 Task: Find connections with filter location Carazinho with filter topic #mentorshipwith filter profile language German with filter current company PayPal with filter school National Institute of Design with filter industry Mobile Computing Software Products with filter service category Research with filter keywords title Group Sales
Action: Mouse moved to (576, 105)
Screenshot: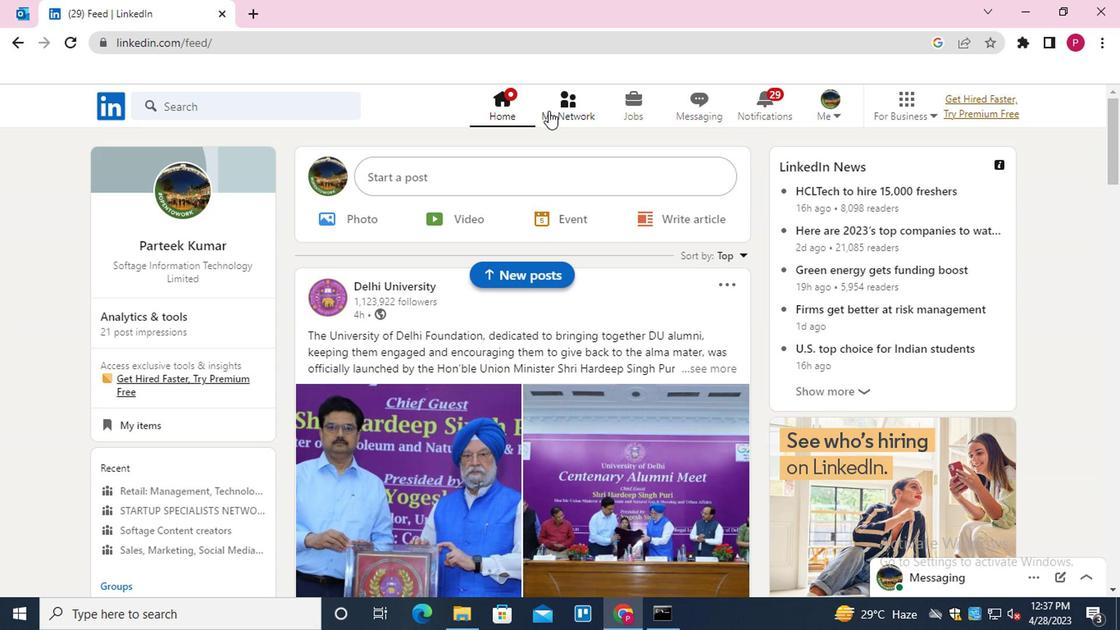 
Action: Mouse pressed left at (576, 105)
Screenshot: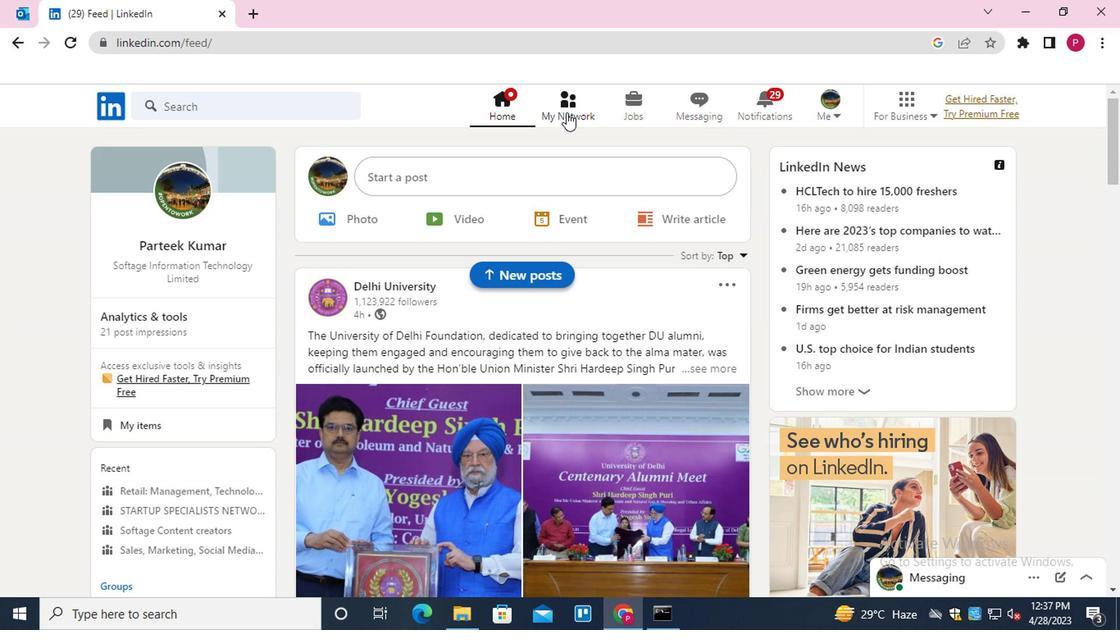 
Action: Mouse moved to (277, 197)
Screenshot: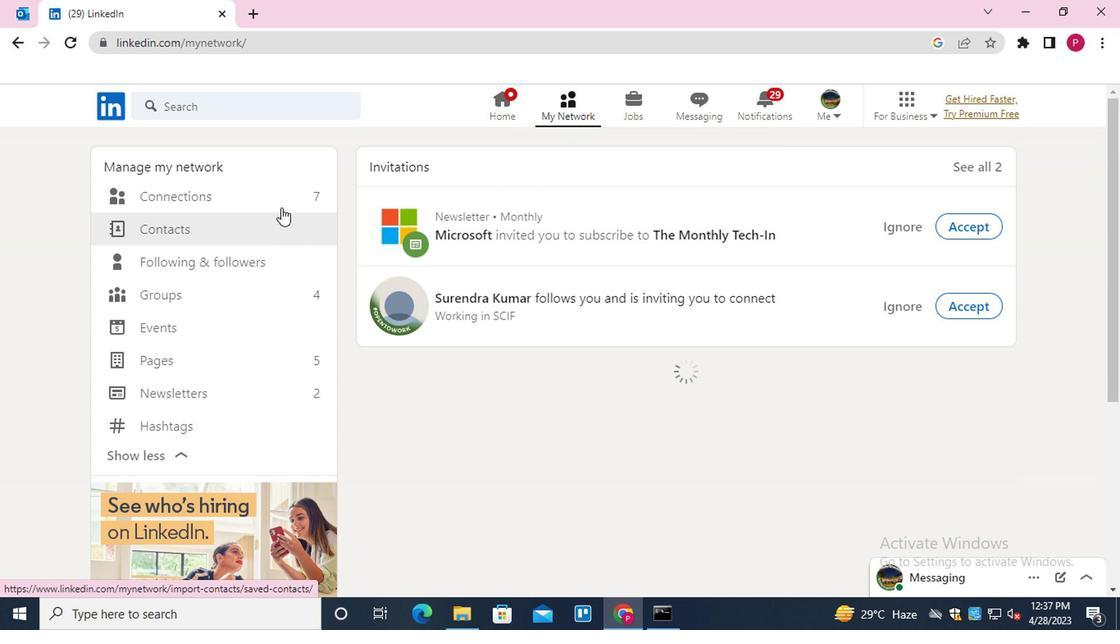 
Action: Mouse pressed left at (277, 197)
Screenshot: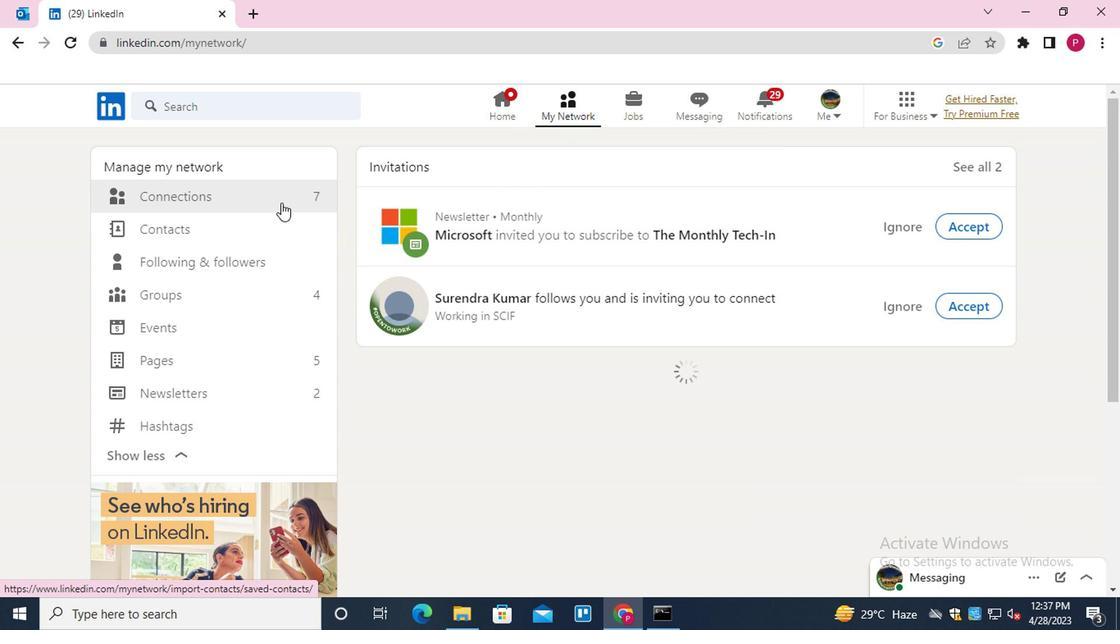 
Action: Mouse moved to (653, 195)
Screenshot: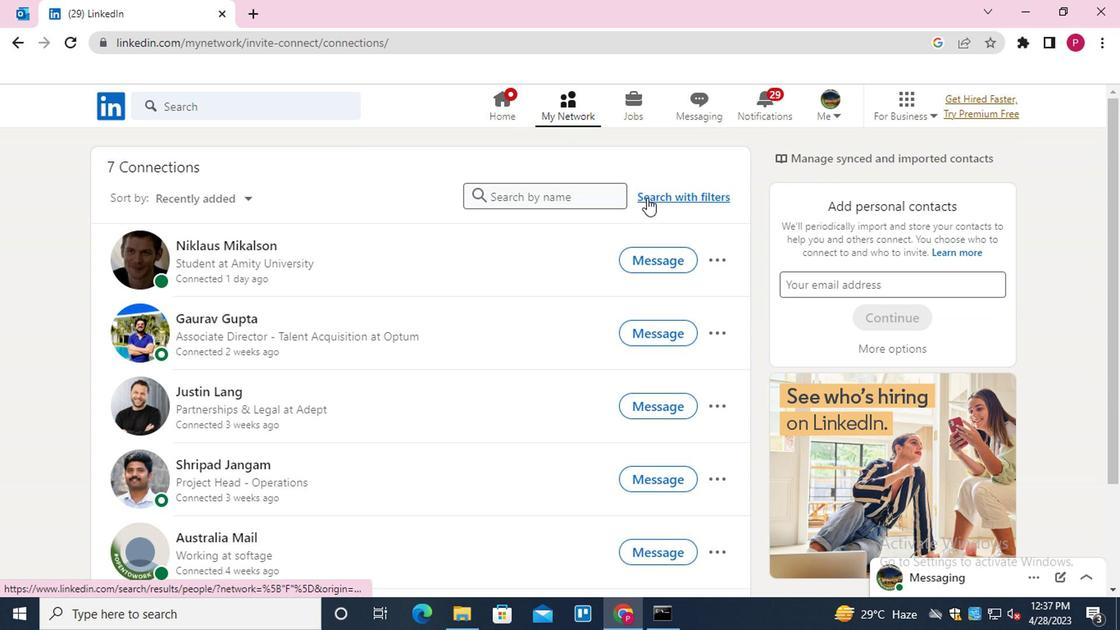 
Action: Mouse pressed left at (653, 195)
Screenshot: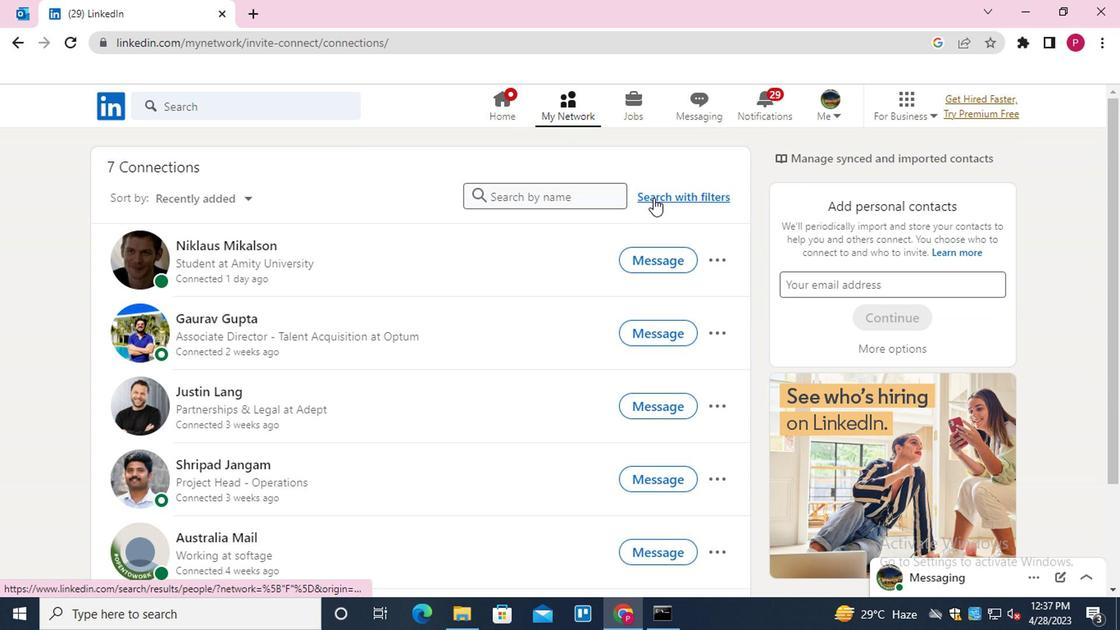 
Action: Mouse moved to (606, 148)
Screenshot: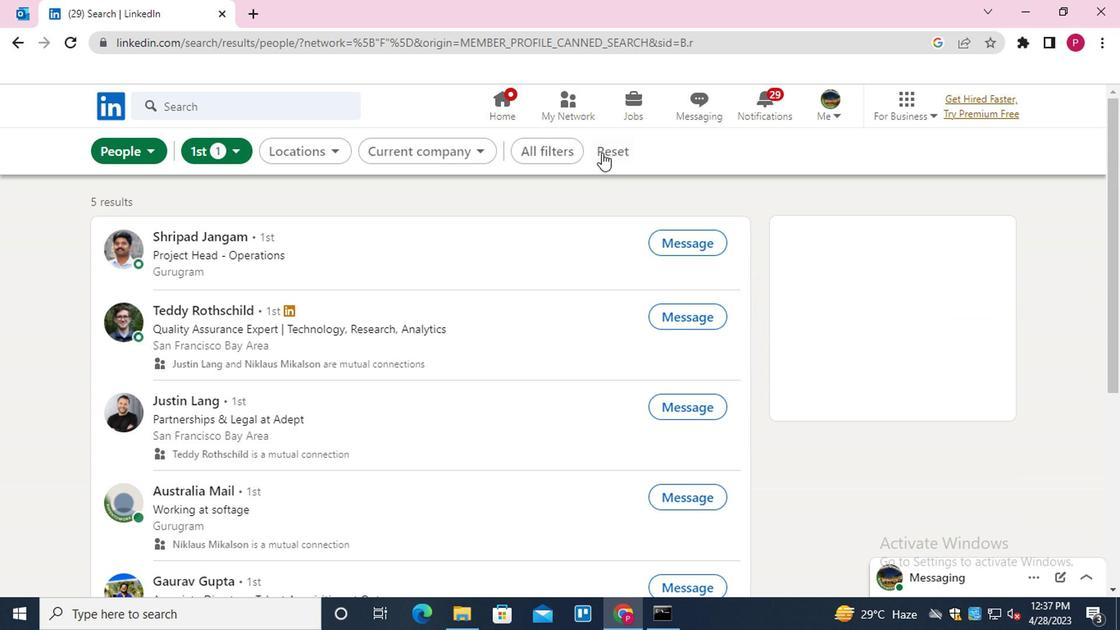 
Action: Mouse pressed left at (606, 148)
Screenshot: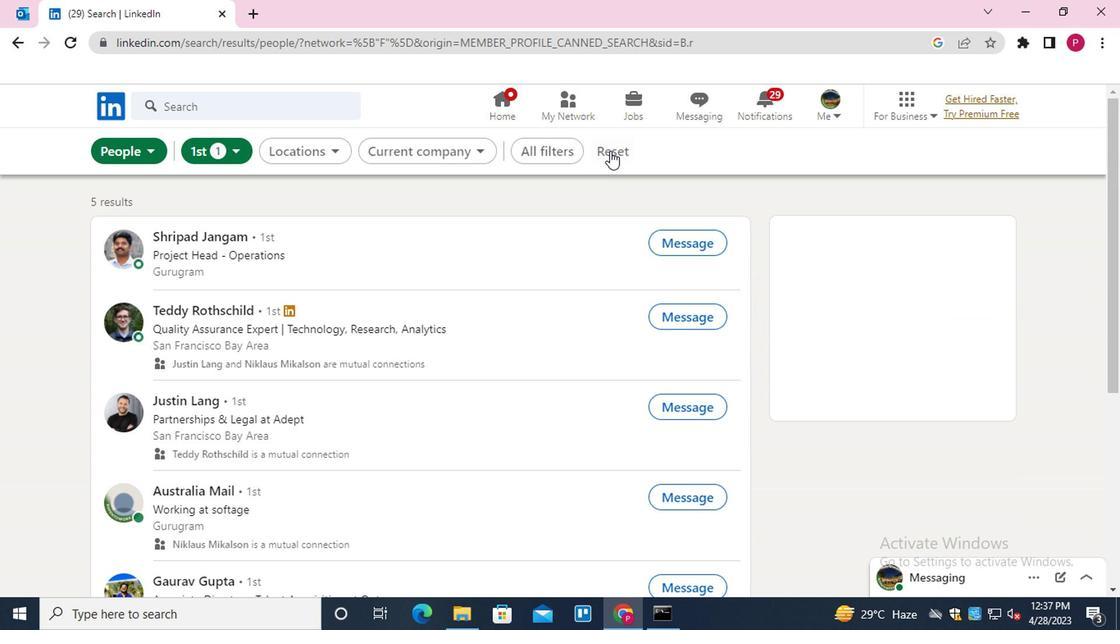 
Action: Mouse moved to (556, 151)
Screenshot: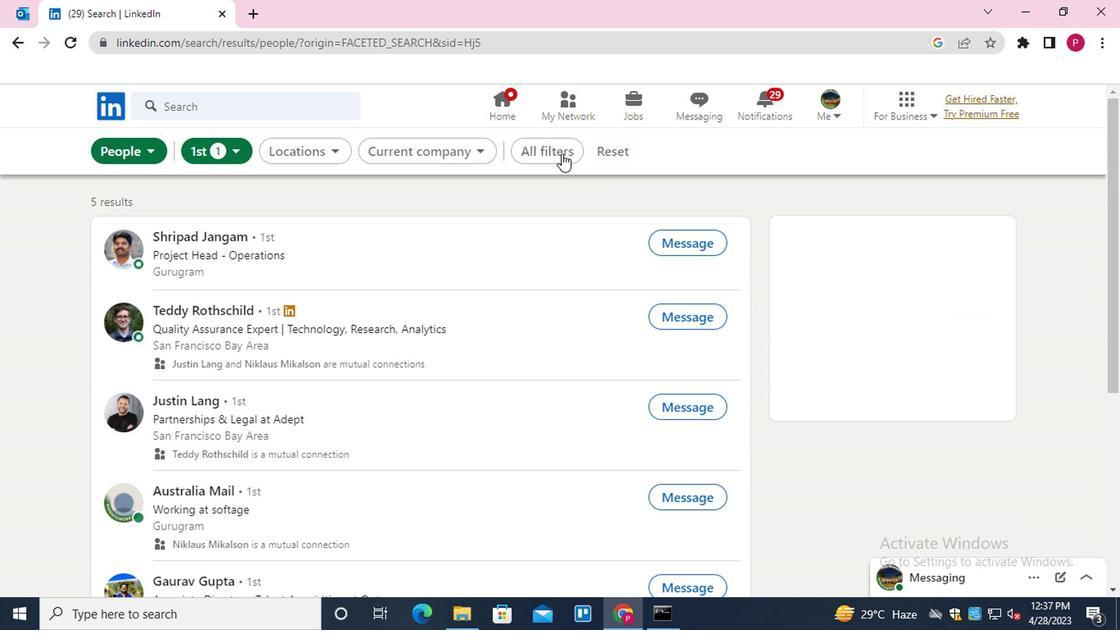 
Action: Mouse pressed left at (556, 151)
Screenshot: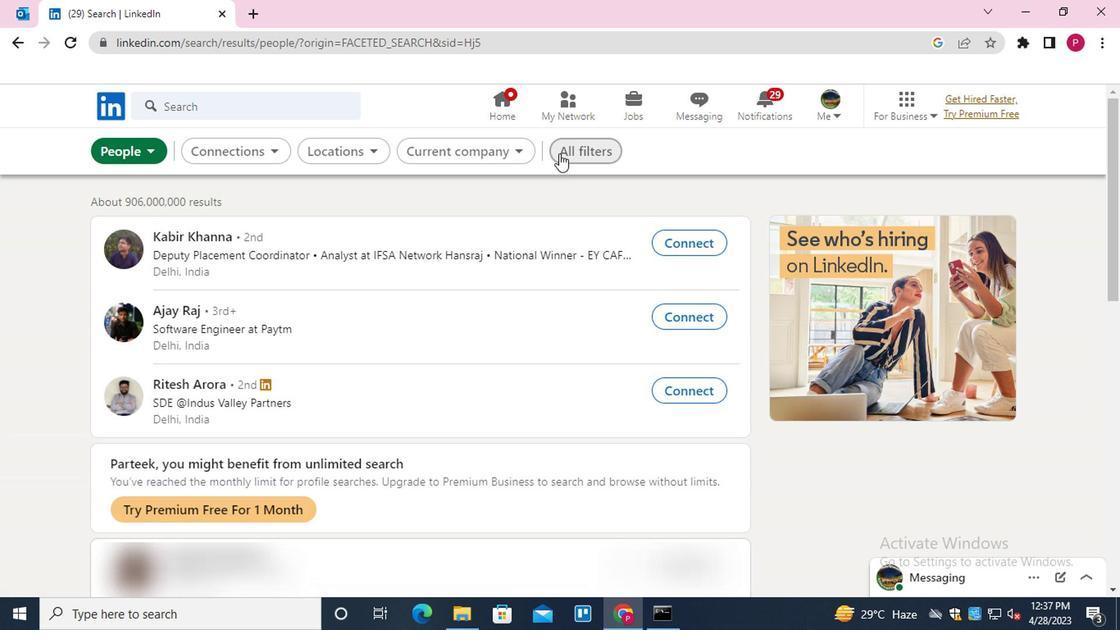 
Action: Mouse moved to (903, 400)
Screenshot: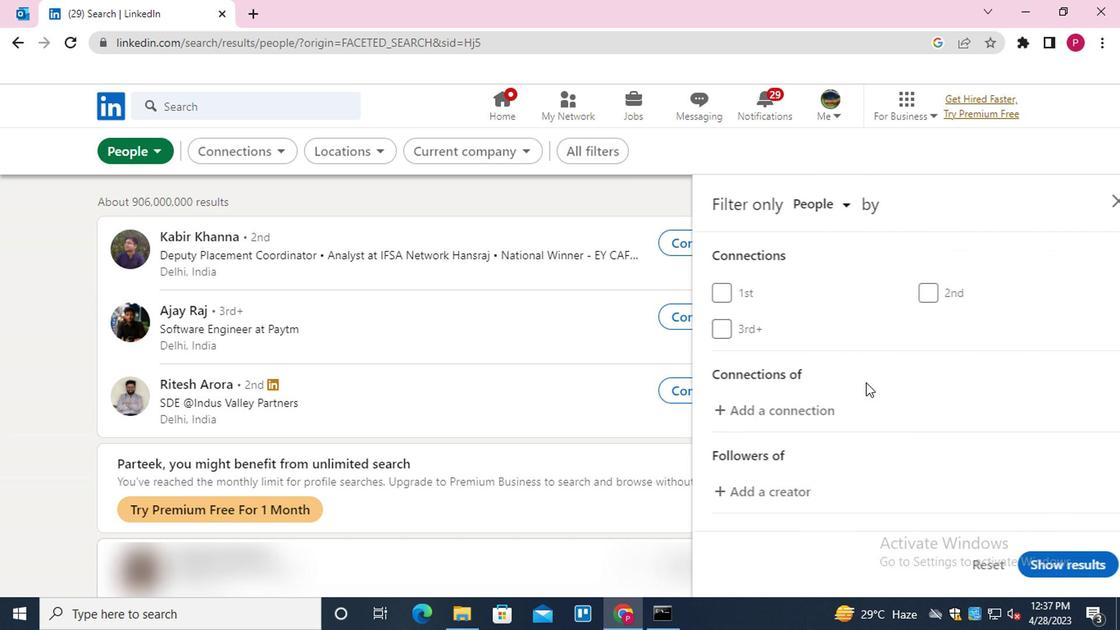 
Action: Mouse scrolled (903, 399) with delta (0, 0)
Screenshot: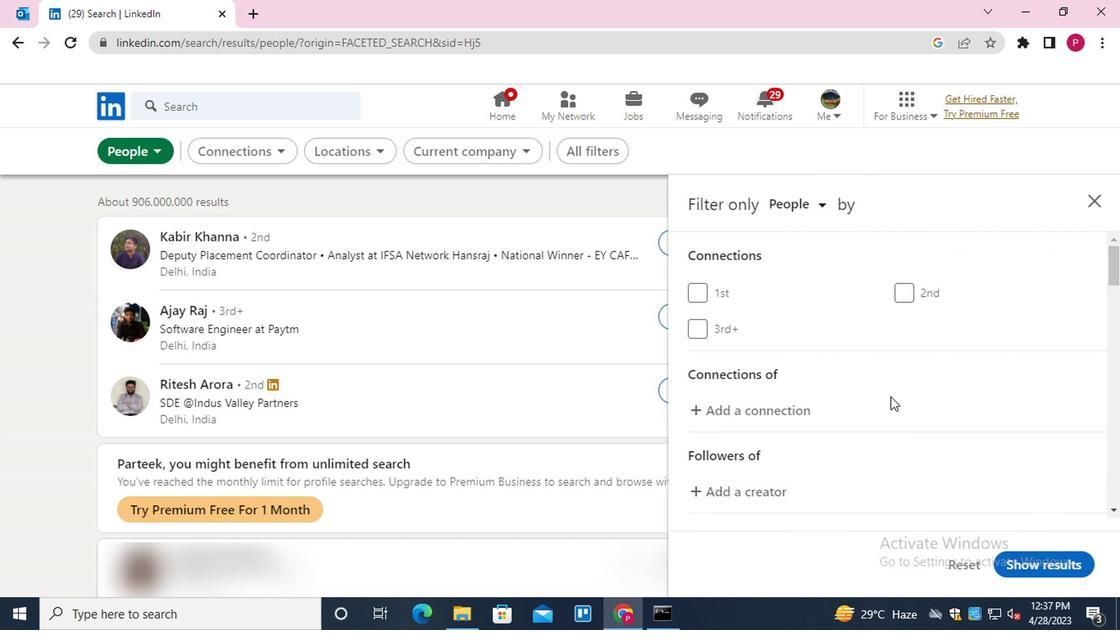 
Action: Mouse scrolled (903, 399) with delta (0, 0)
Screenshot: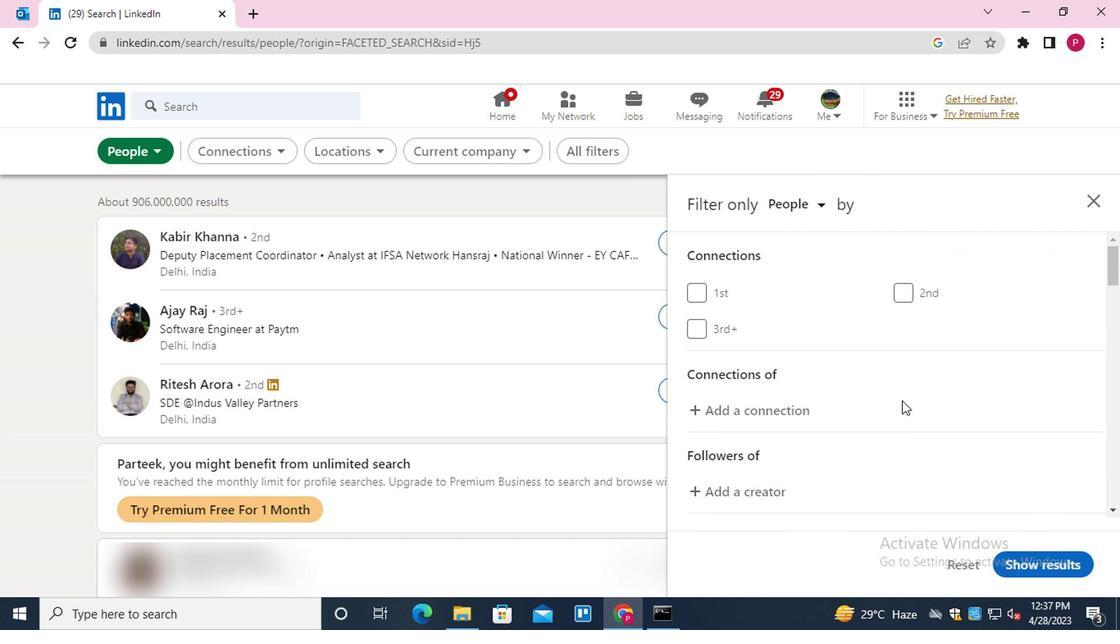 
Action: Mouse scrolled (903, 399) with delta (0, 0)
Screenshot: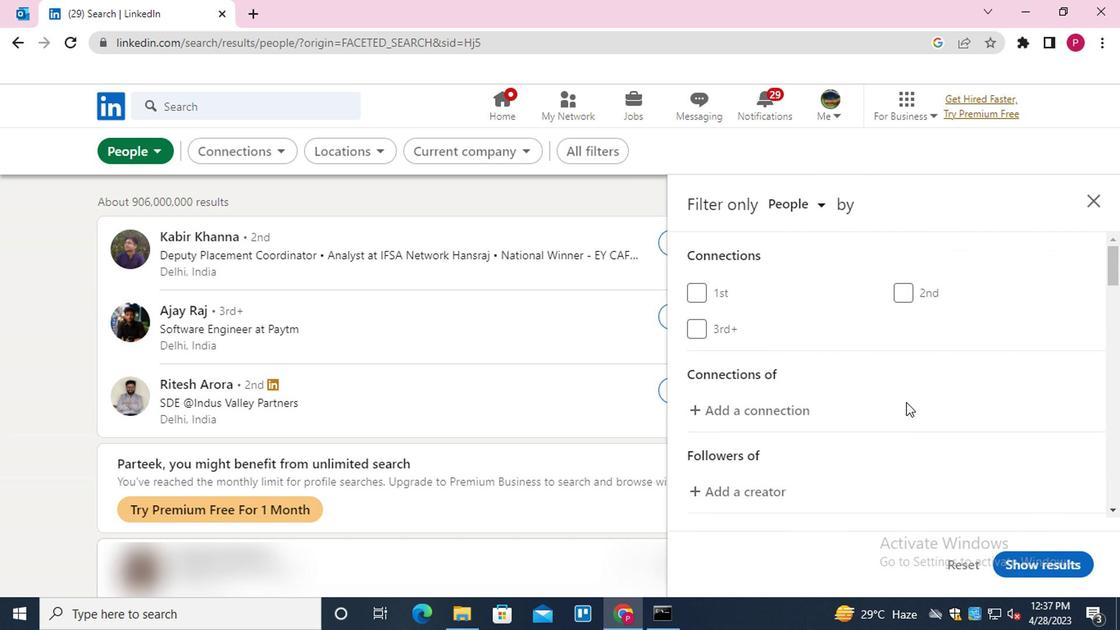 
Action: Mouse moved to (956, 396)
Screenshot: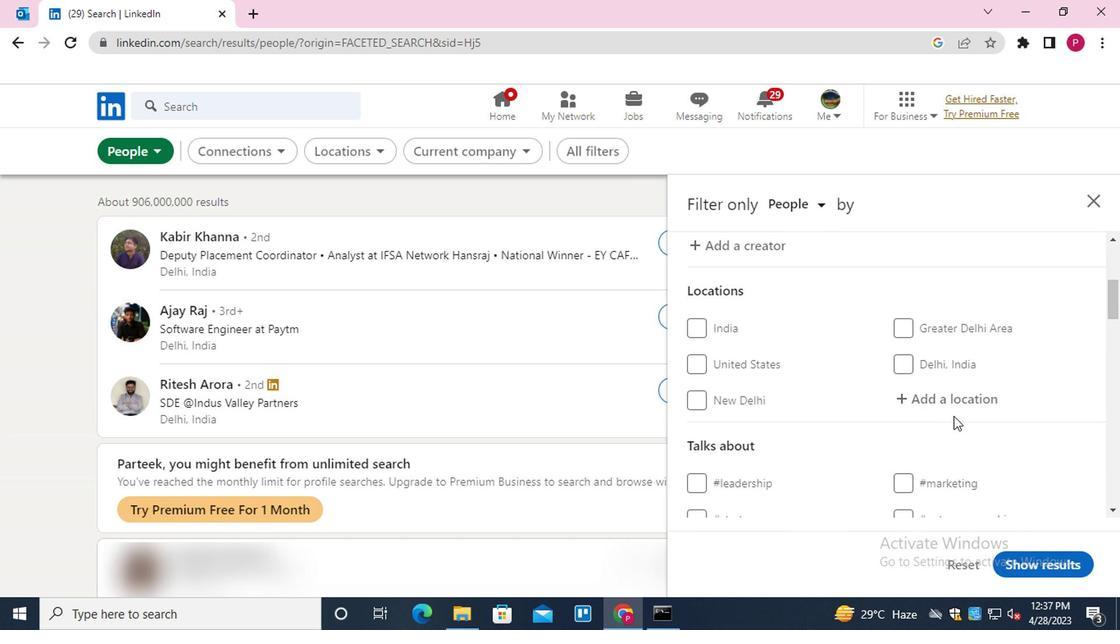 
Action: Mouse pressed left at (956, 396)
Screenshot: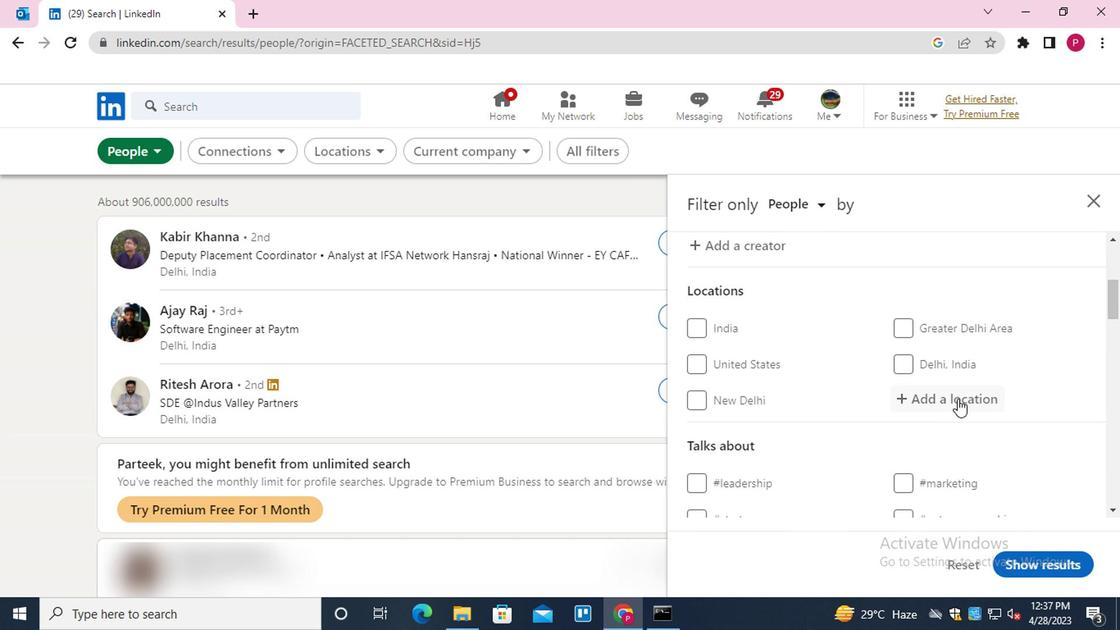 
Action: Mouse moved to (954, 396)
Screenshot: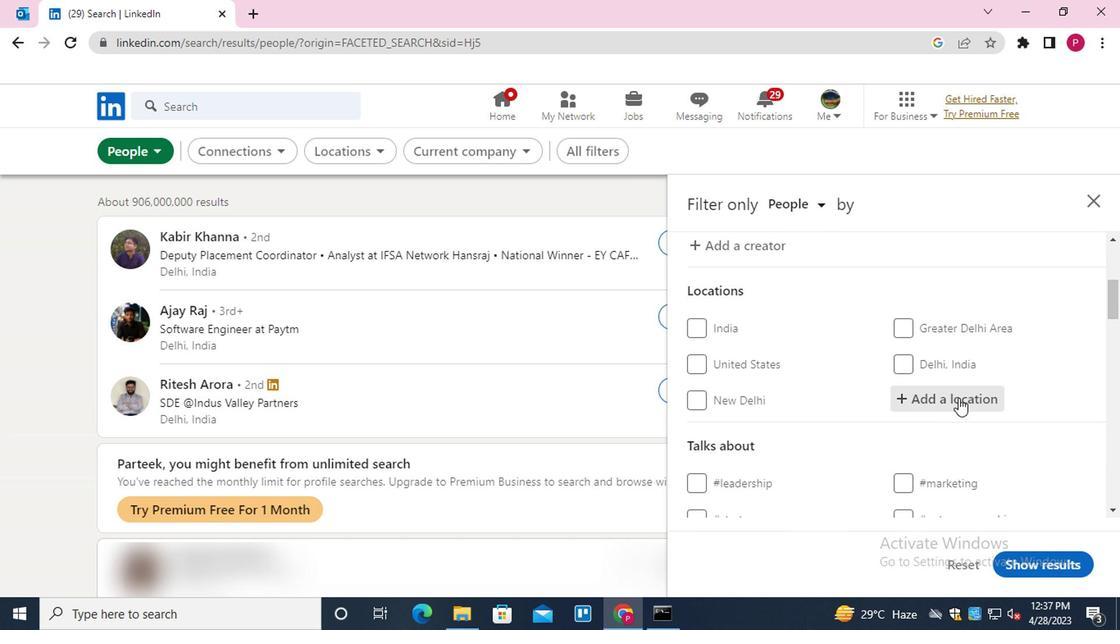 
Action: Key pressed <Key.shift>CARAZINHO<Key.down><Key.enter>
Screenshot: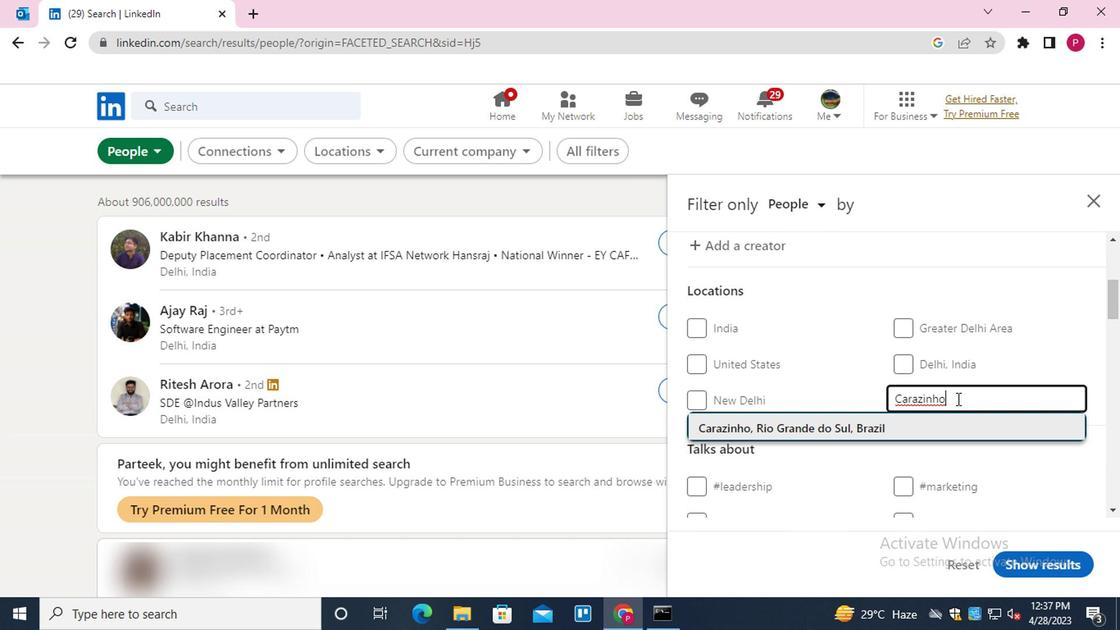 
Action: Mouse moved to (875, 379)
Screenshot: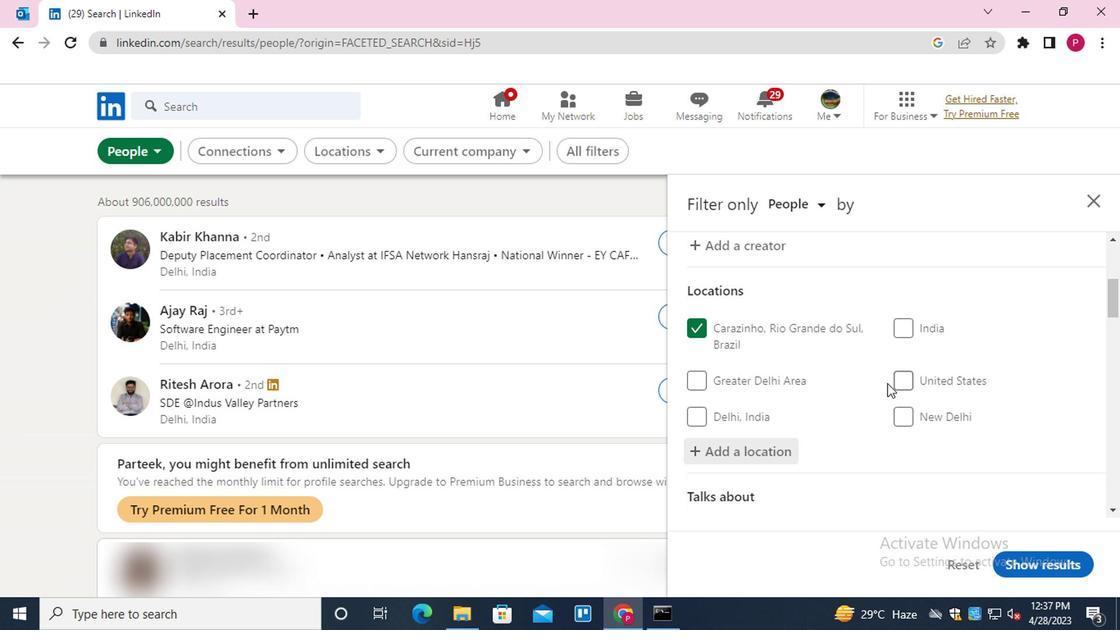 
Action: Mouse scrolled (875, 378) with delta (0, -1)
Screenshot: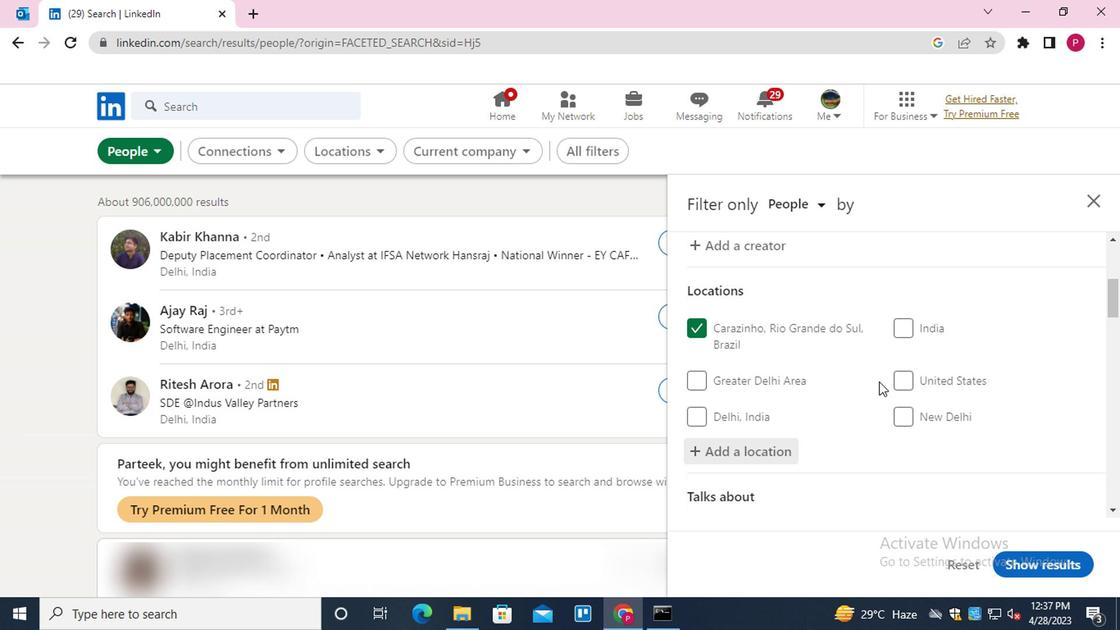 
Action: Mouse scrolled (875, 378) with delta (0, -1)
Screenshot: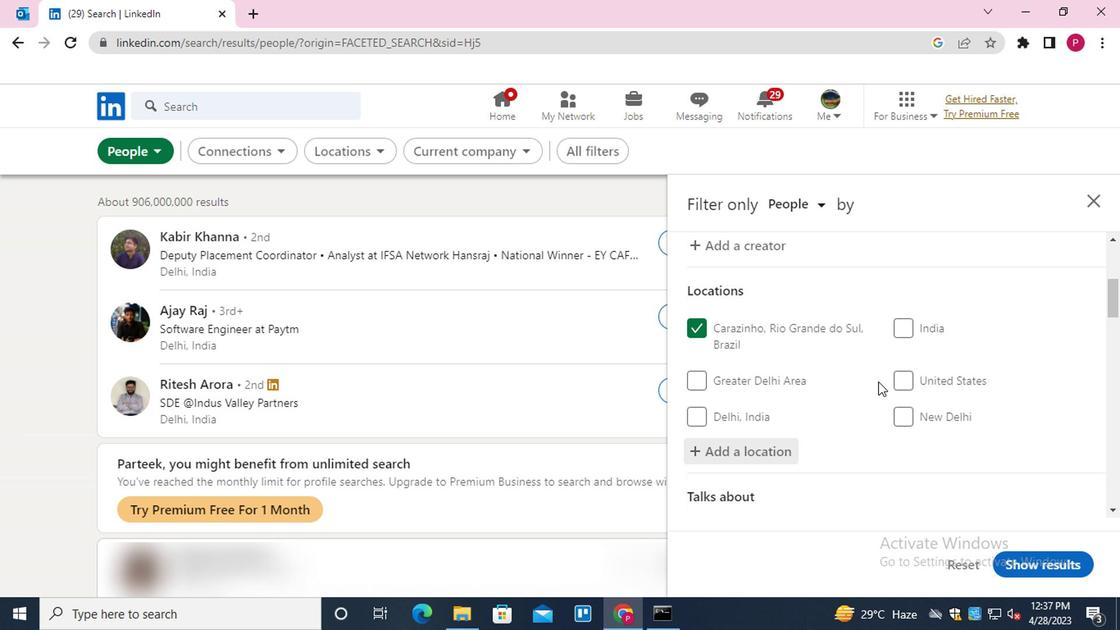
Action: Mouse scrolled (875, 378) with delta (0, -1)
Screenshot: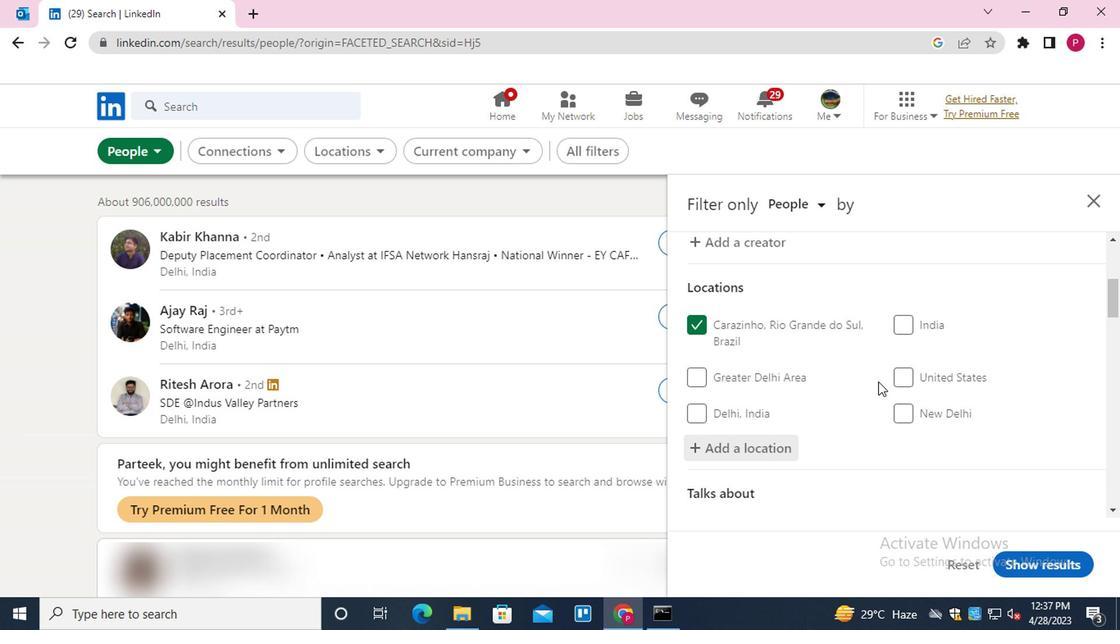 
Action: Mouse scrolled (875, 378) with delta (0, -1)
Screenshot: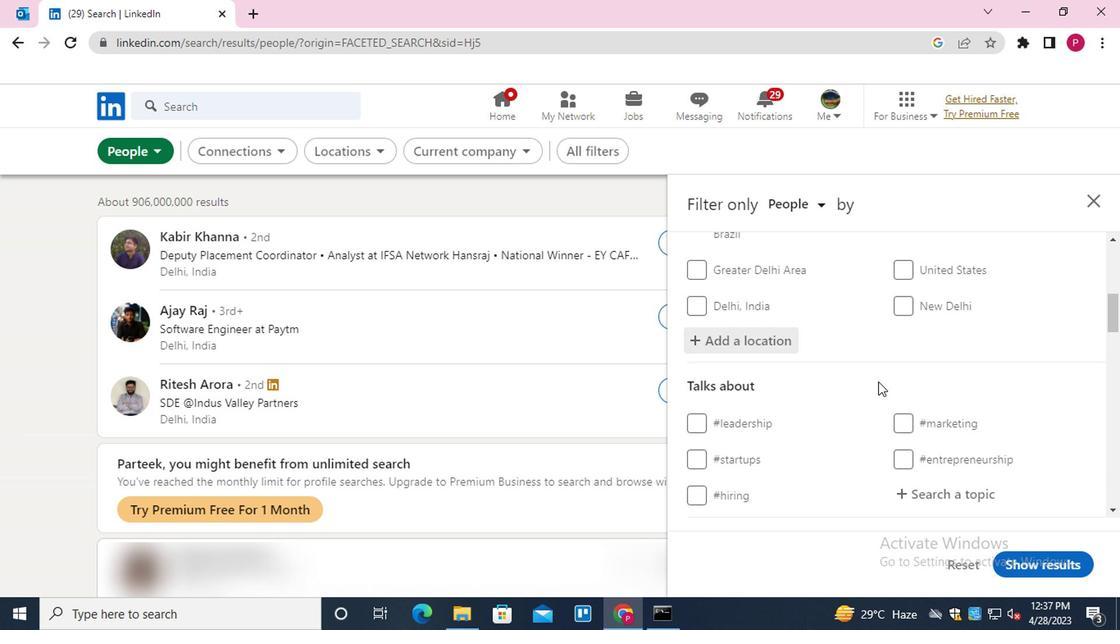
Action: Mouse moved to (932, 275)
Screenshot: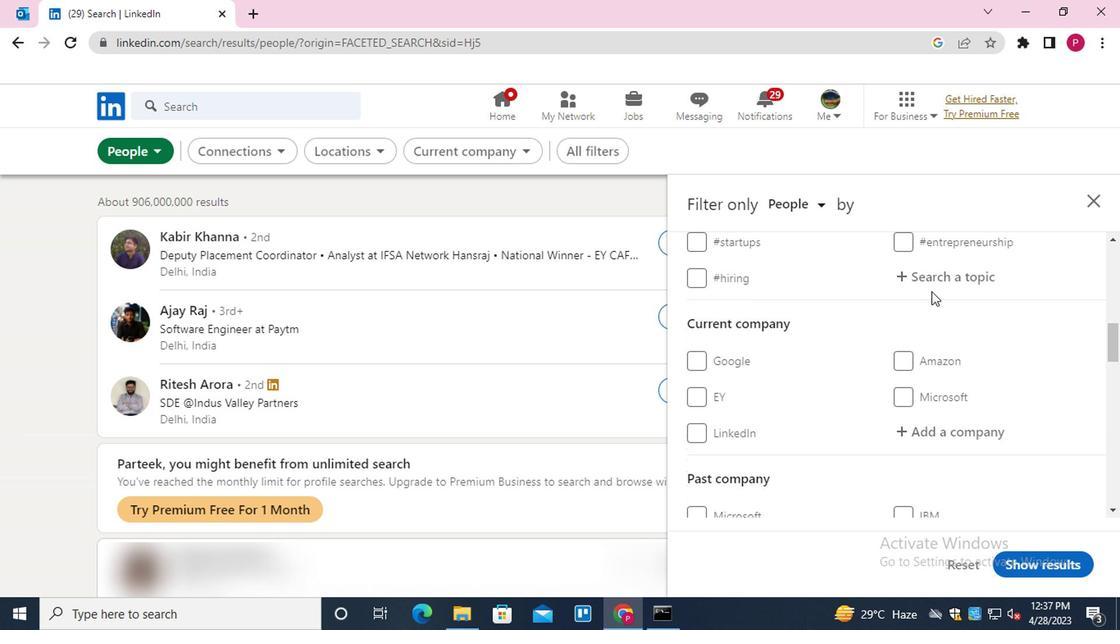 
Action: Mouse pressed left at (932, 275)
Screenshot: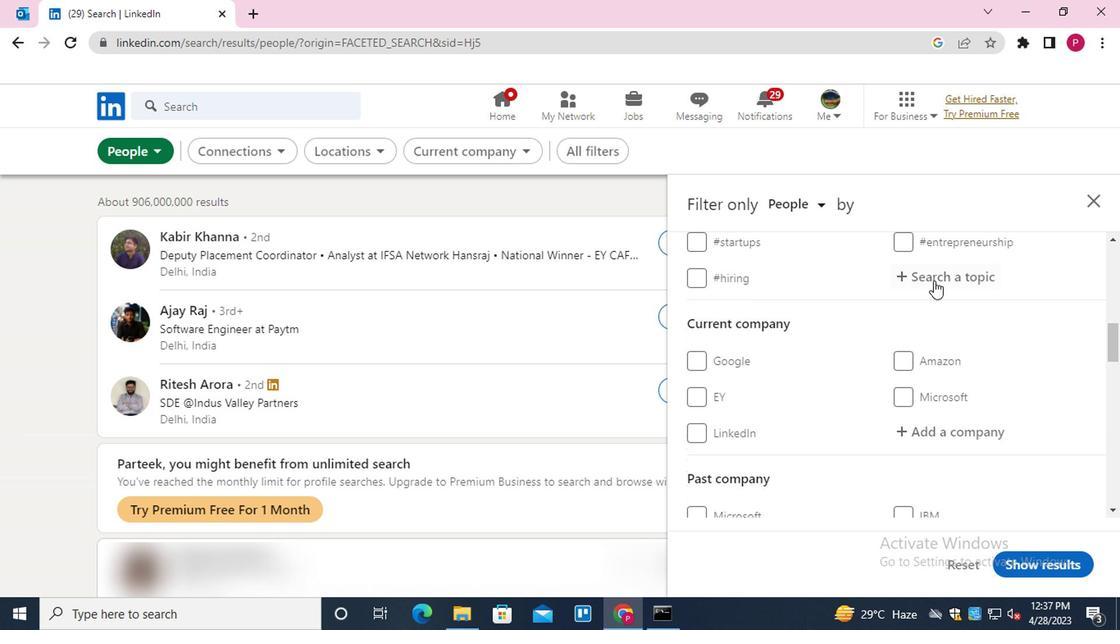 
Action: Key pressed MENTOR<Key.down><Key.down><Key.enter>
Screenshot: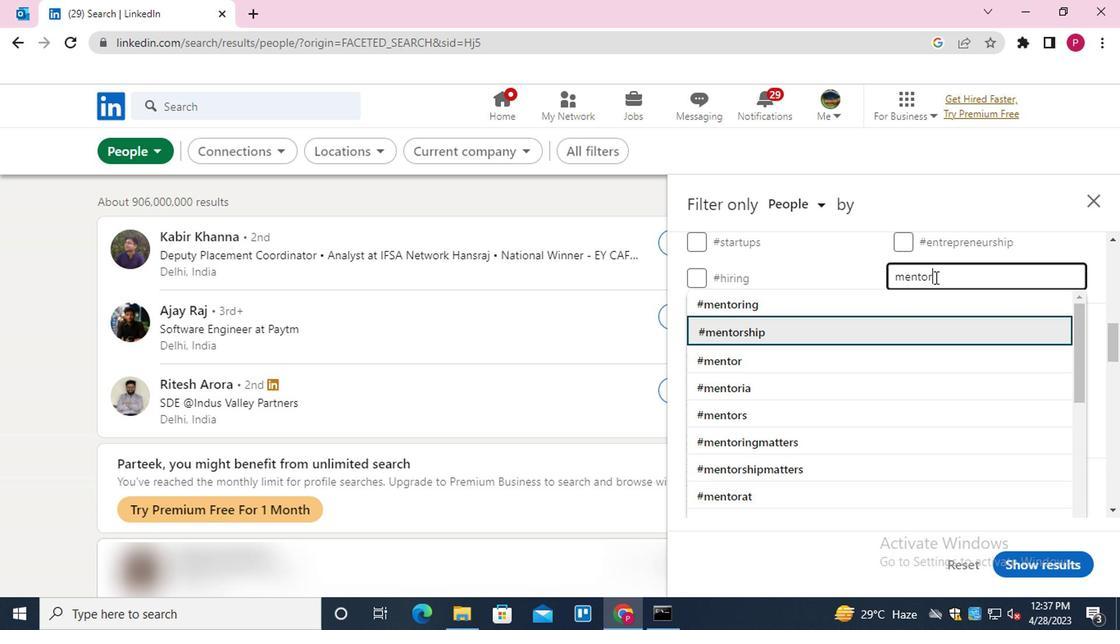 
Action: Mouse moved to (903, 252)
Screenshot: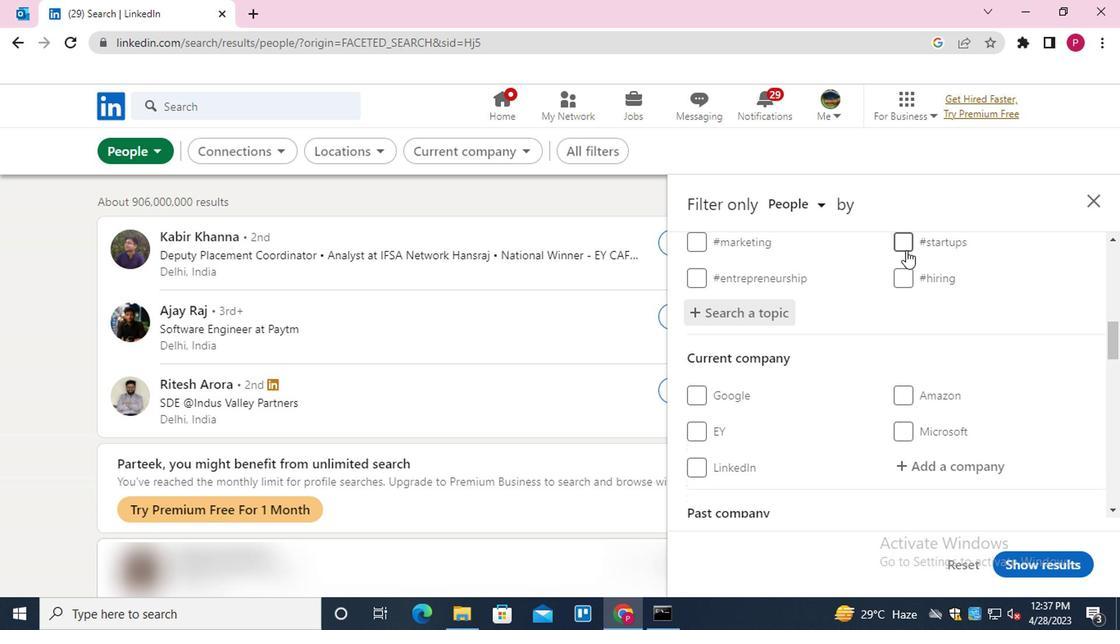 
Action: Mouse scrolled (903, 251) with delta (0, 0)
Screenshot: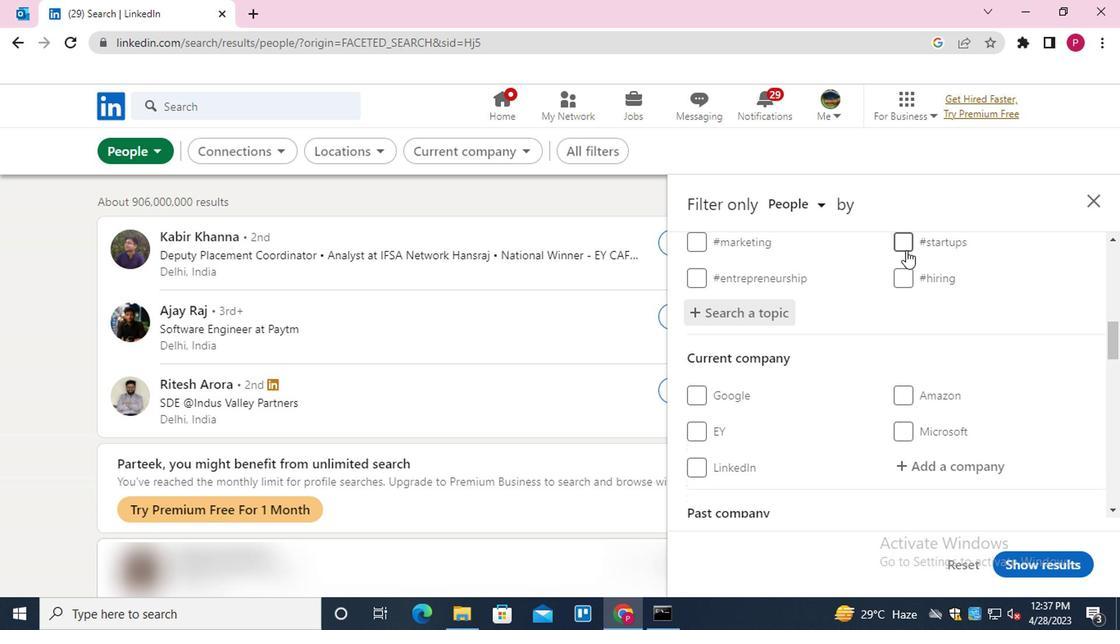 
Action: Mouse moved to (902, 268)
Screenshot: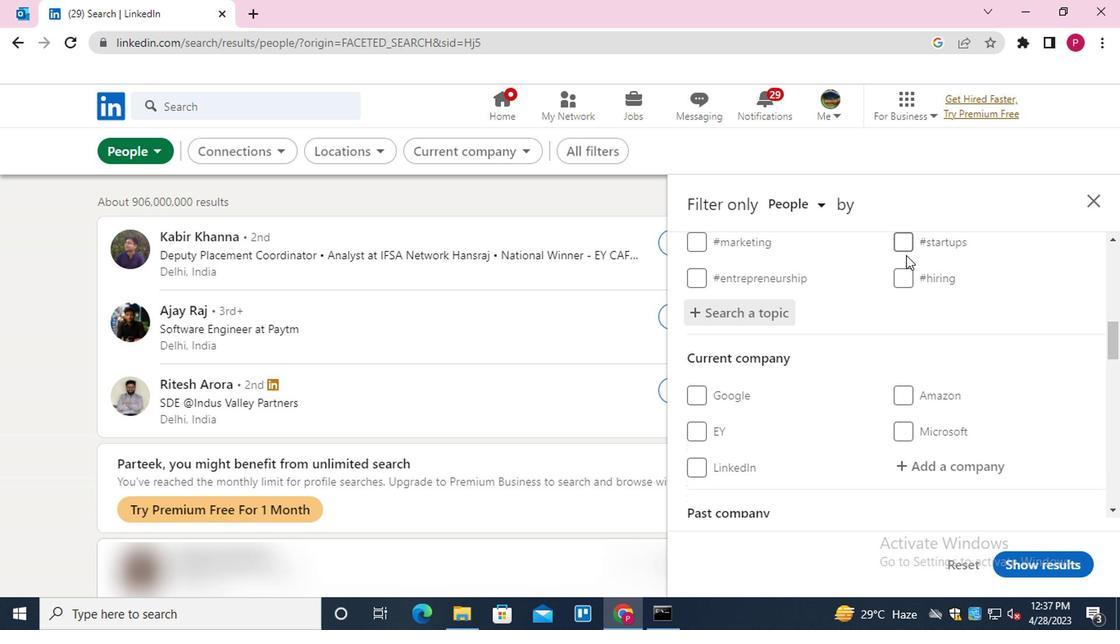 
Action: Mouse scrolled (902, 267) with delta (0, 0)
Screenshot: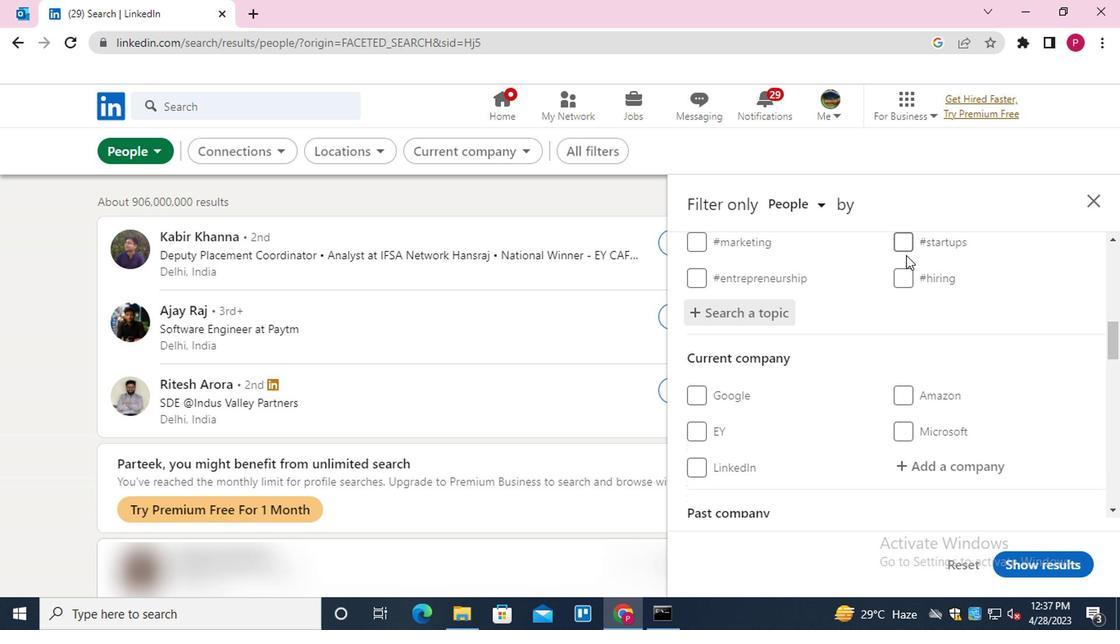 
Action: Mouse moved to (874, 344)
Screenshot: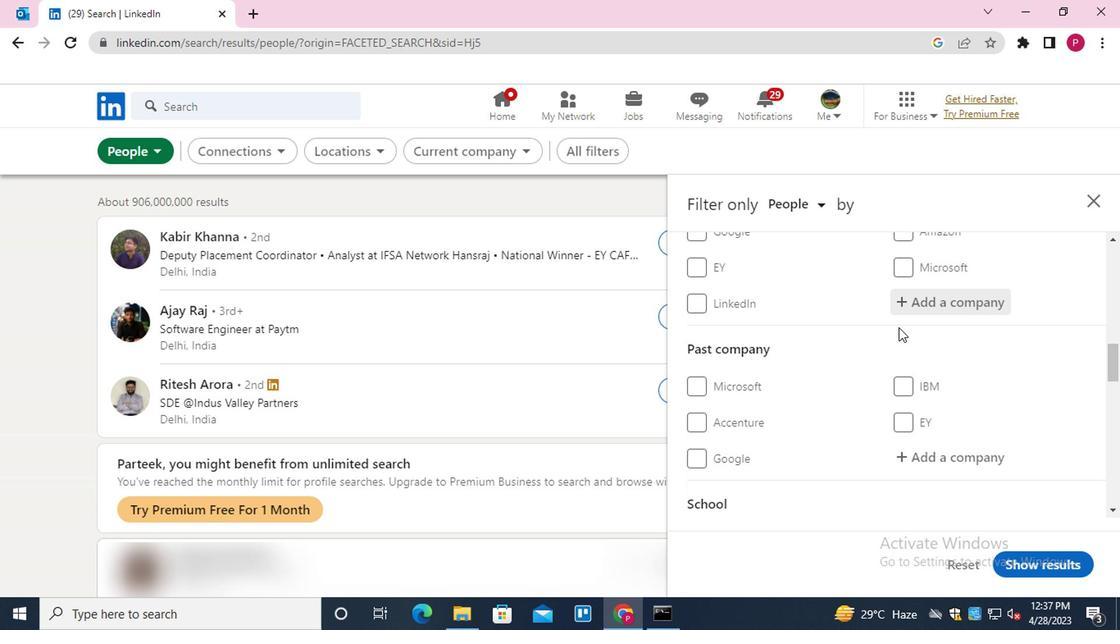 
Action: Mouse scrolled (874, 343) with delta (0, 0)
Screenshot: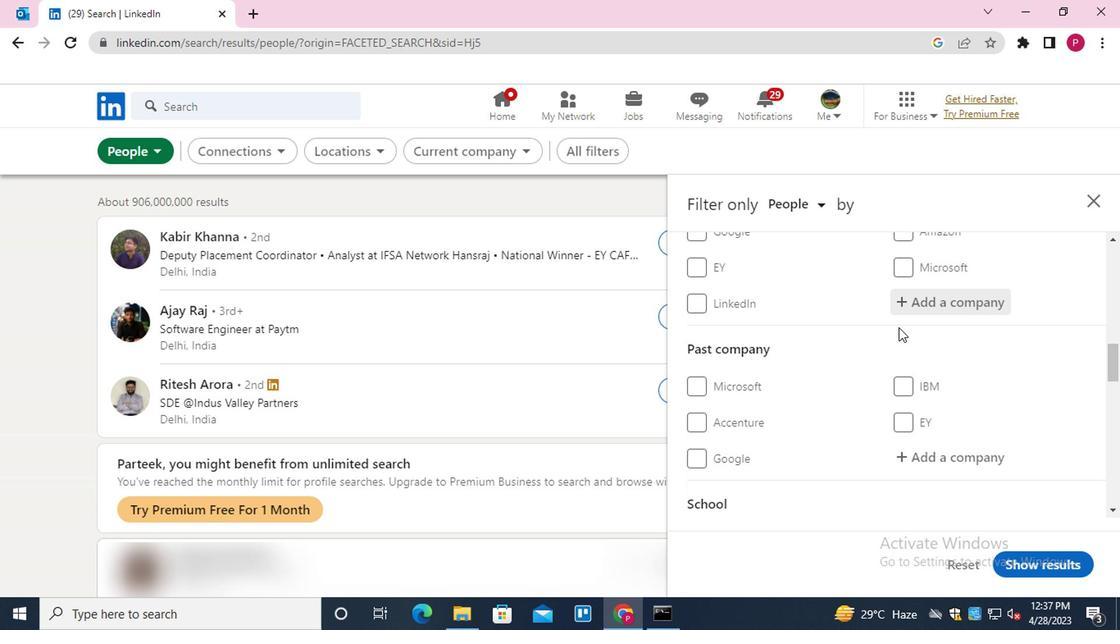 
Action: Mouse moved to (873, 346)
Screenshot: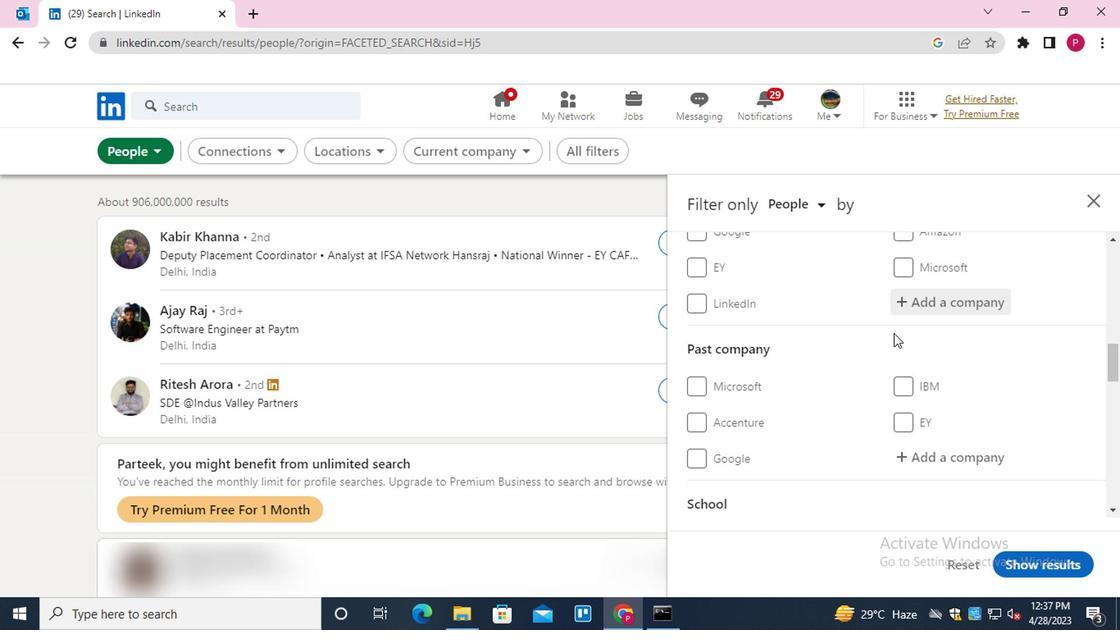
Action: Mouse scrolled (873, 345) with delta (0, 0)
Screenshot: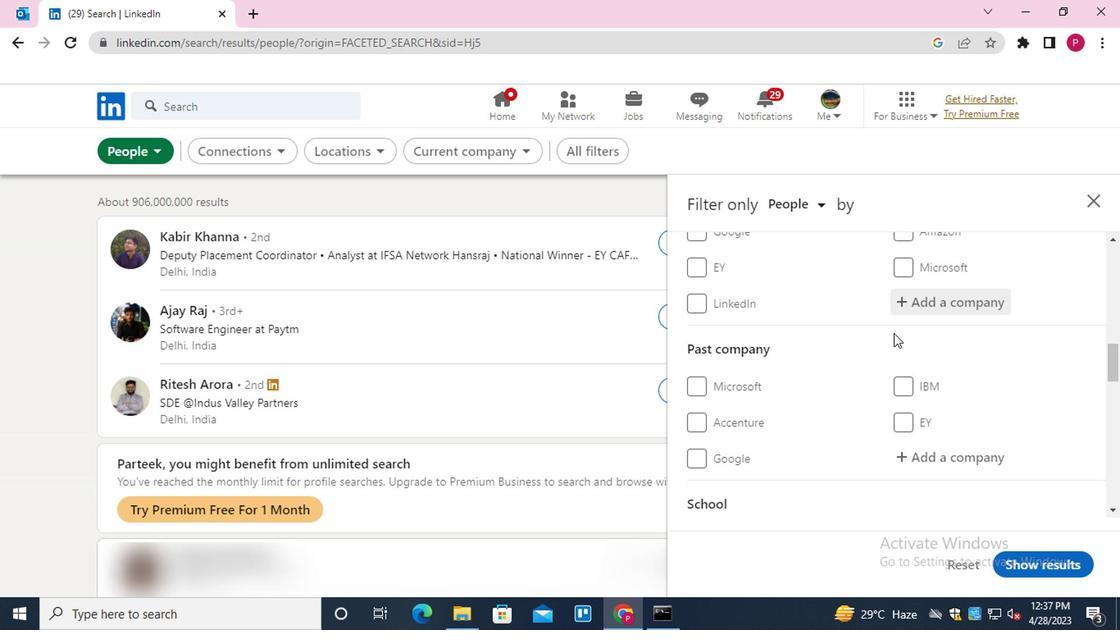
Action: Mouse moved to (871, 347)
Screenshot: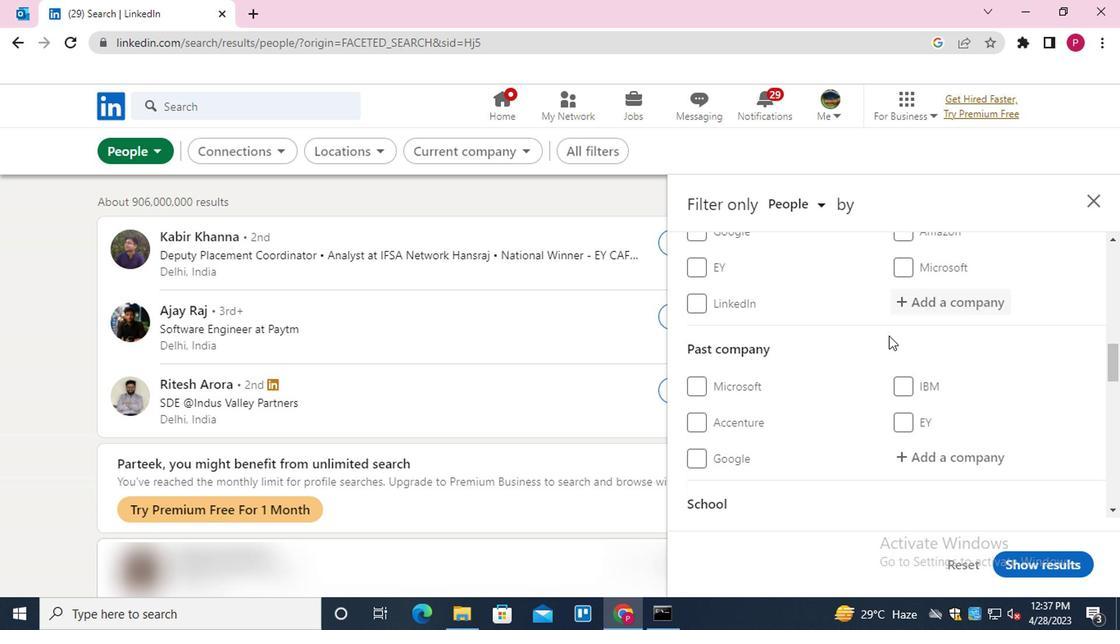
Action: Mouse scrolled (871, 346) with delta (0, -1)
Screenshot: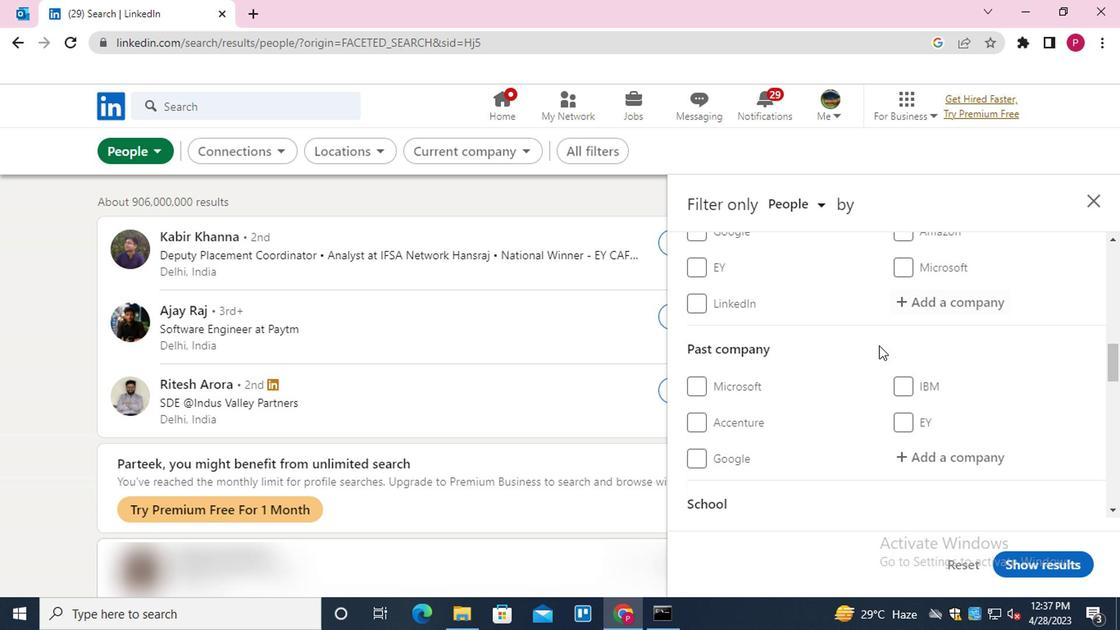 
Action: Mouse moved to (870, 347)
Screenshot: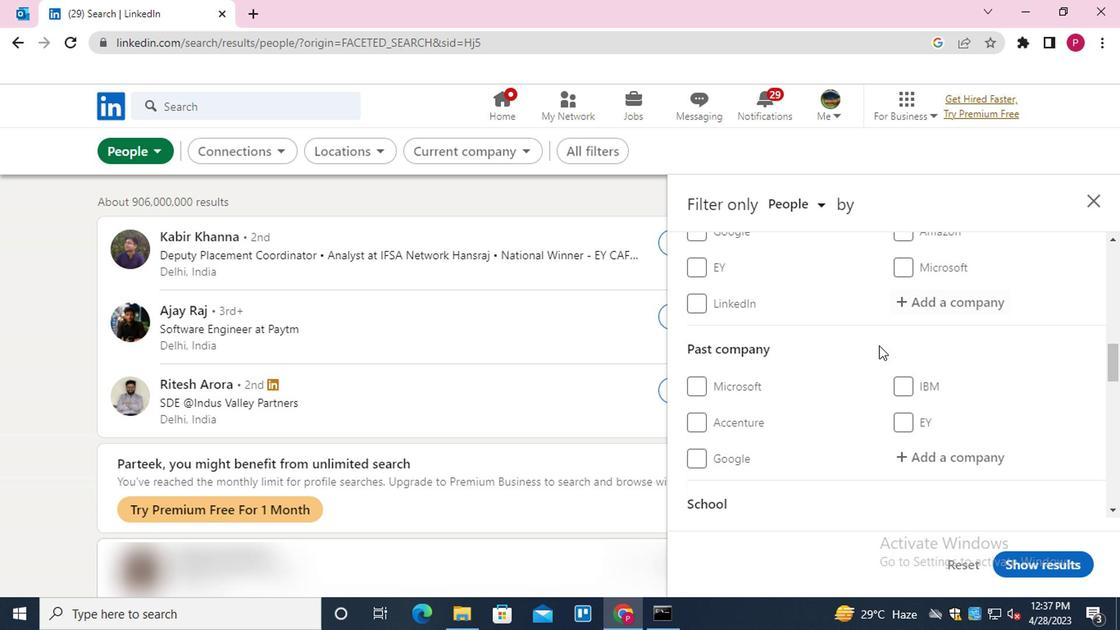 
Action: Mouse scrolled (870, 346) with delta (0, -1)
Screenshot: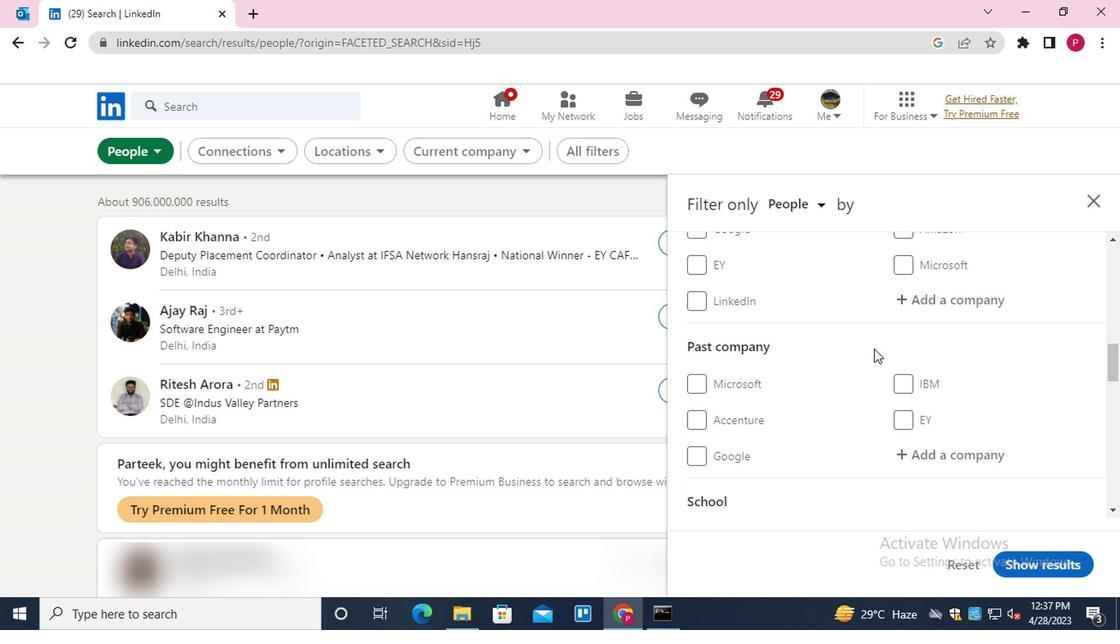 
Action: Mouse scrolled (870, 346) with delta (0, -1)
Screenshot: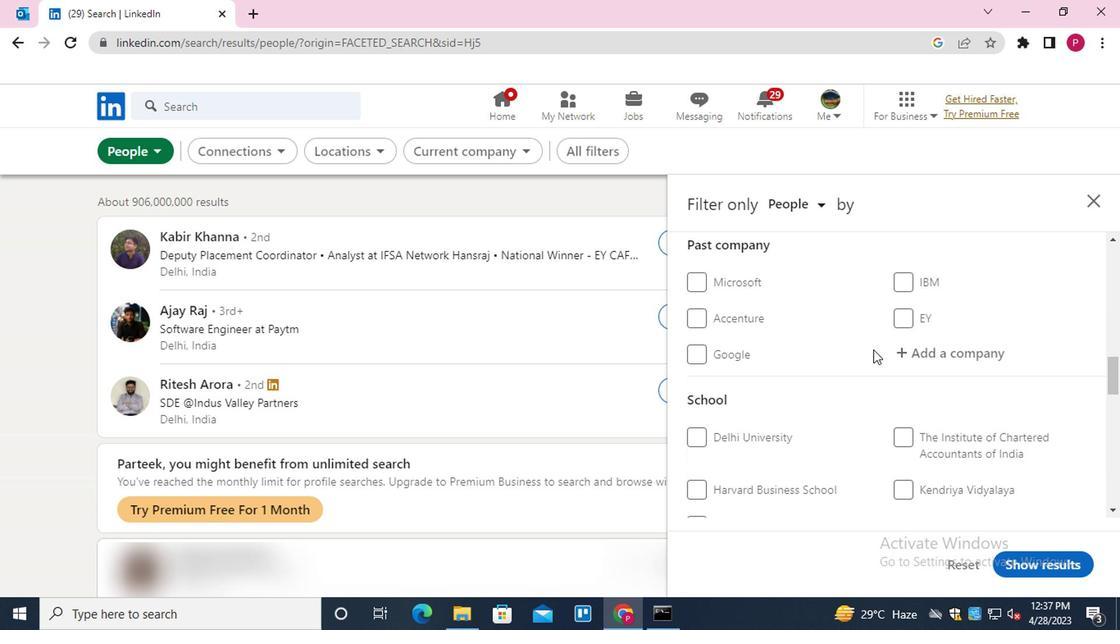 
Action: Mouse scrolled (870, 346) with delta (0, -1)
Screenshot: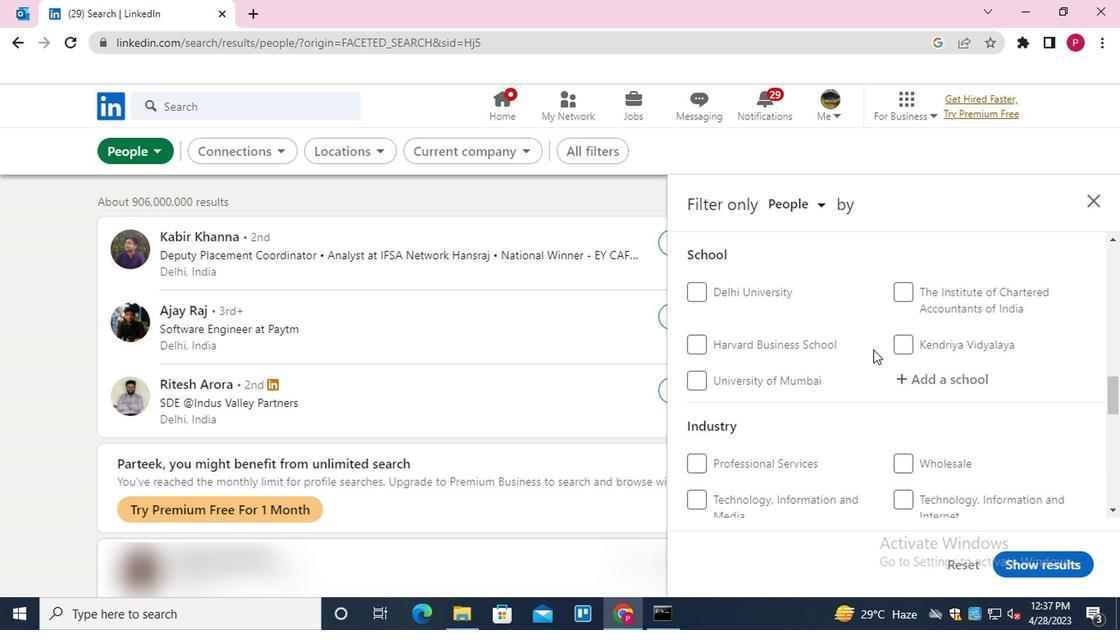 
Action: Mouse moved to (856, 363)
Screenshot: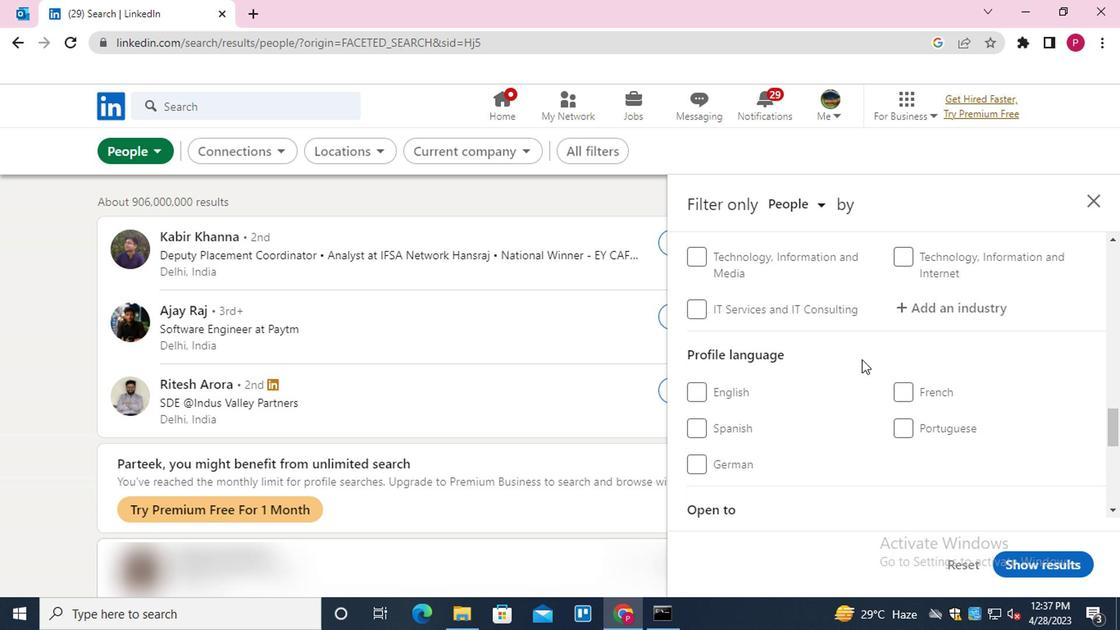 
Action: Mouse scrolled (856, 362) with delta (0, -1)
Screenshot: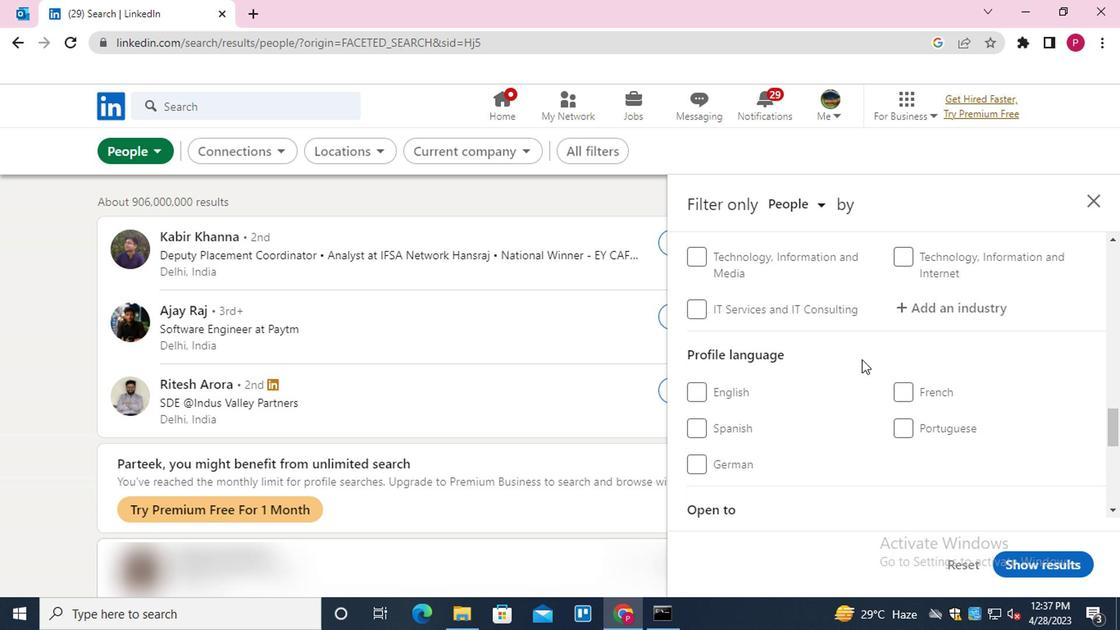 
Action: Mouse moved to (733, 382)
Screenshot: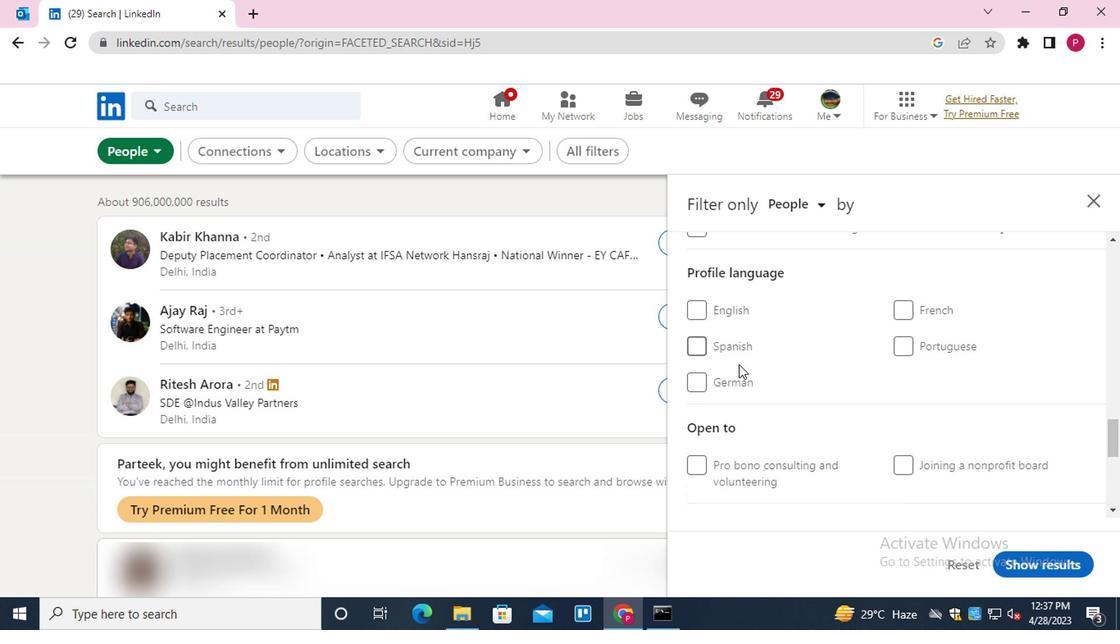 
Action: Mouse pressed left at (733, 382)
Screenshot: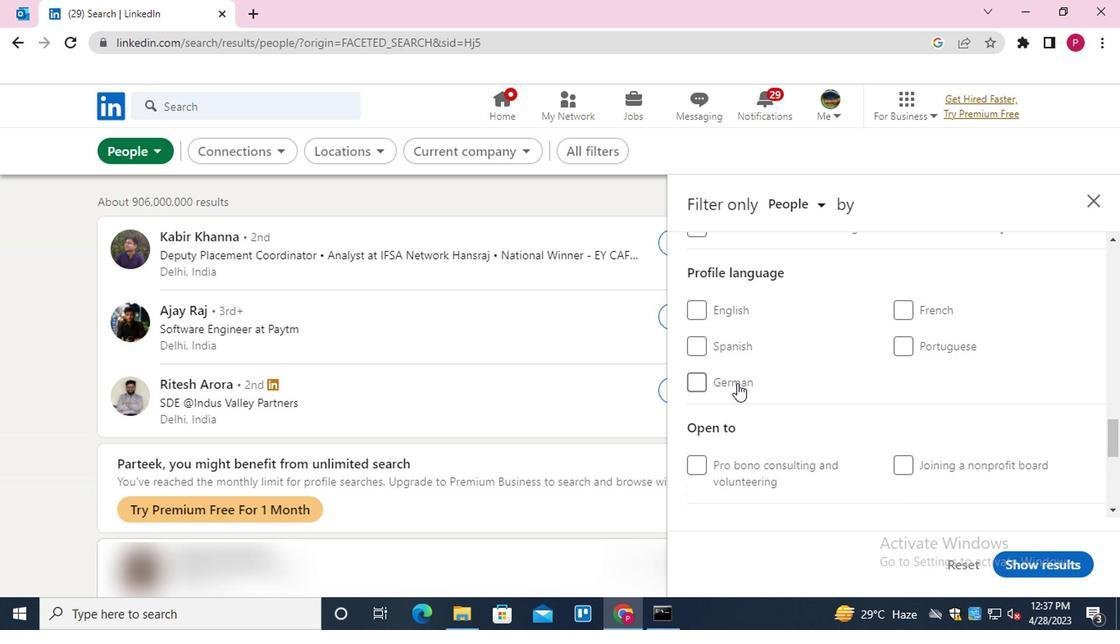 
Action: Mouse moved to (743, 379)
Screenshot: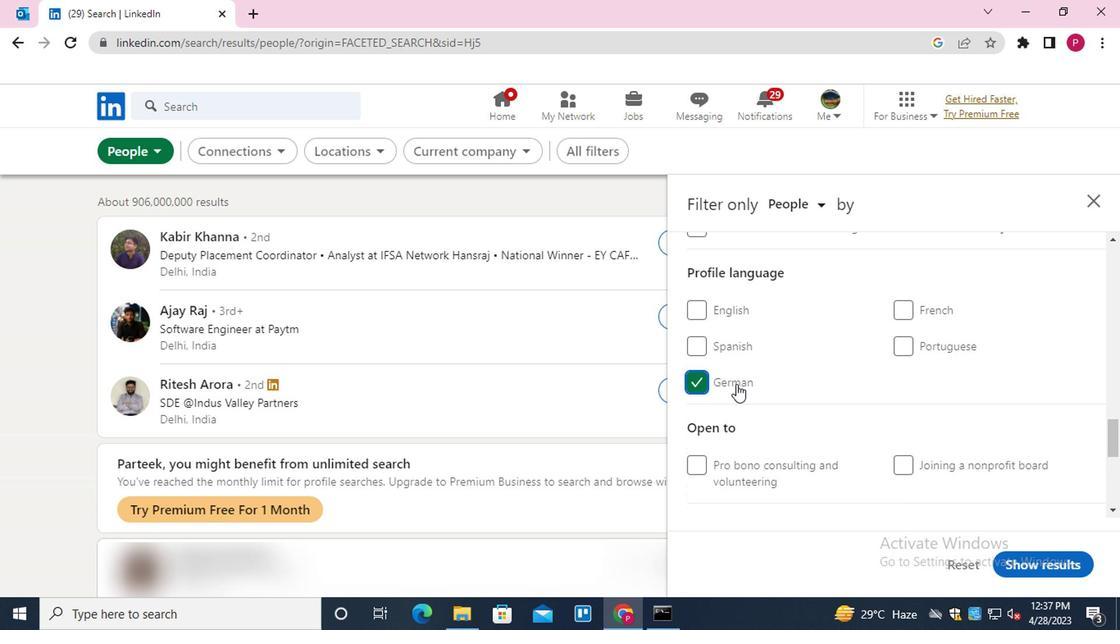 
Action: Mouse scrolled (743, 380) with delta (0, 0)
Screenshot: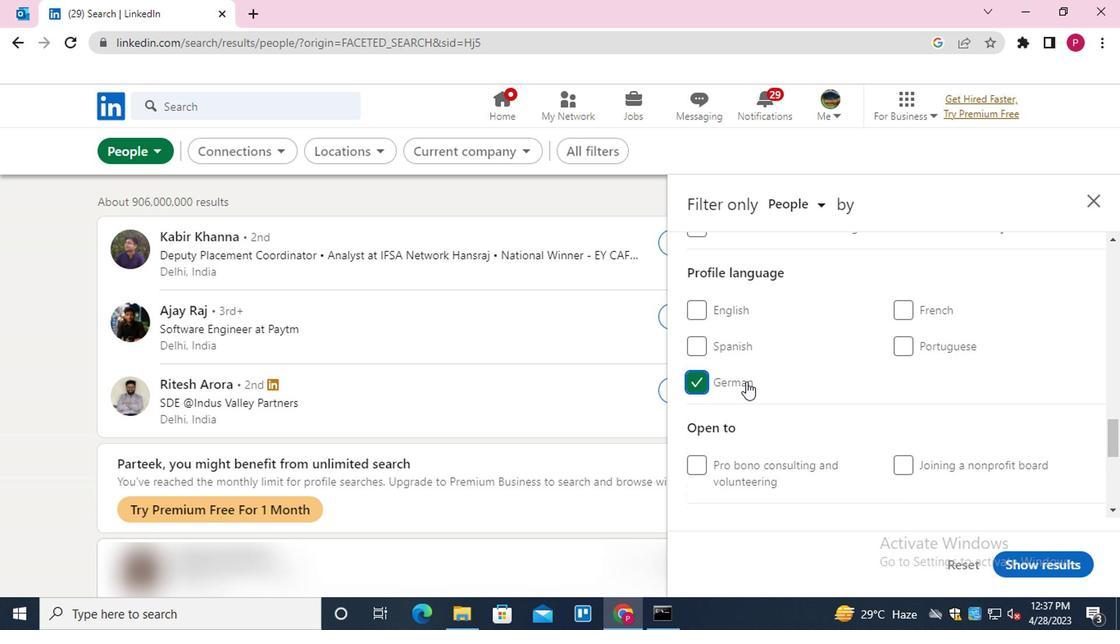 
Action: Mouse scrolled (743, 380) with delta (0, 0)
Screenshot: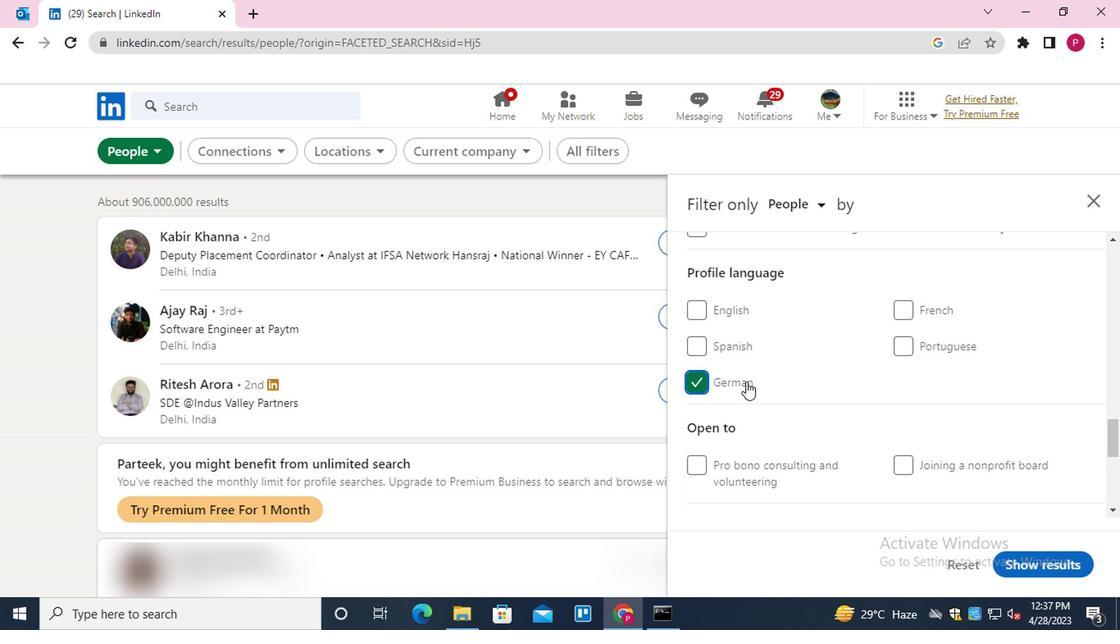 
Action: Mouse scrolled (743, 380) with delta (0, 0)
Screenshot: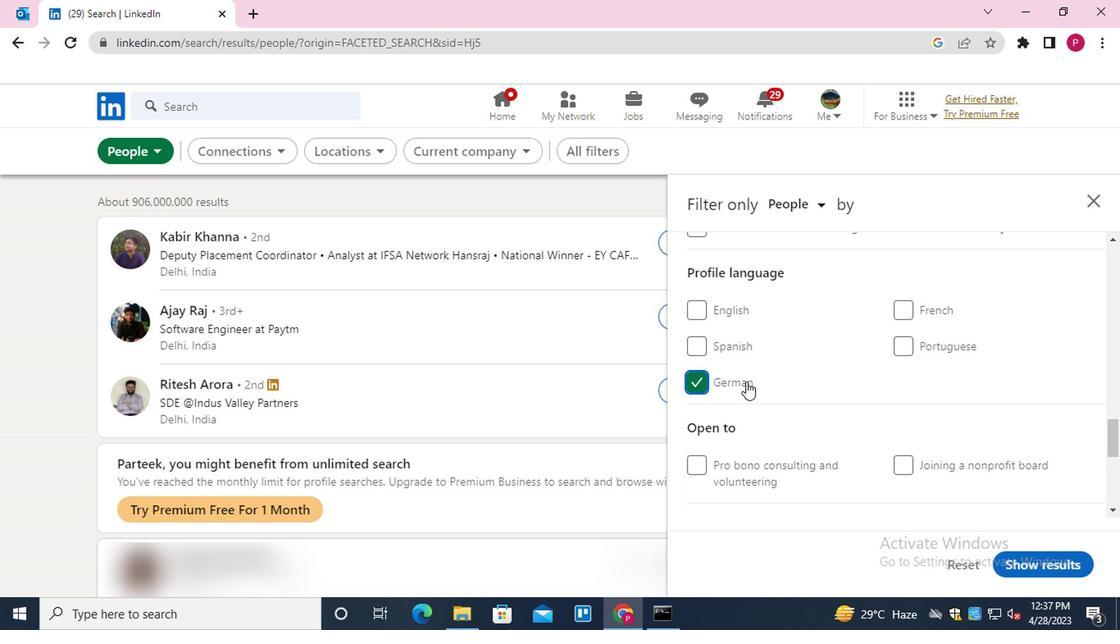 
Action: Mouse scrolled (743, 380) with delta (0, 0)
Screenshot: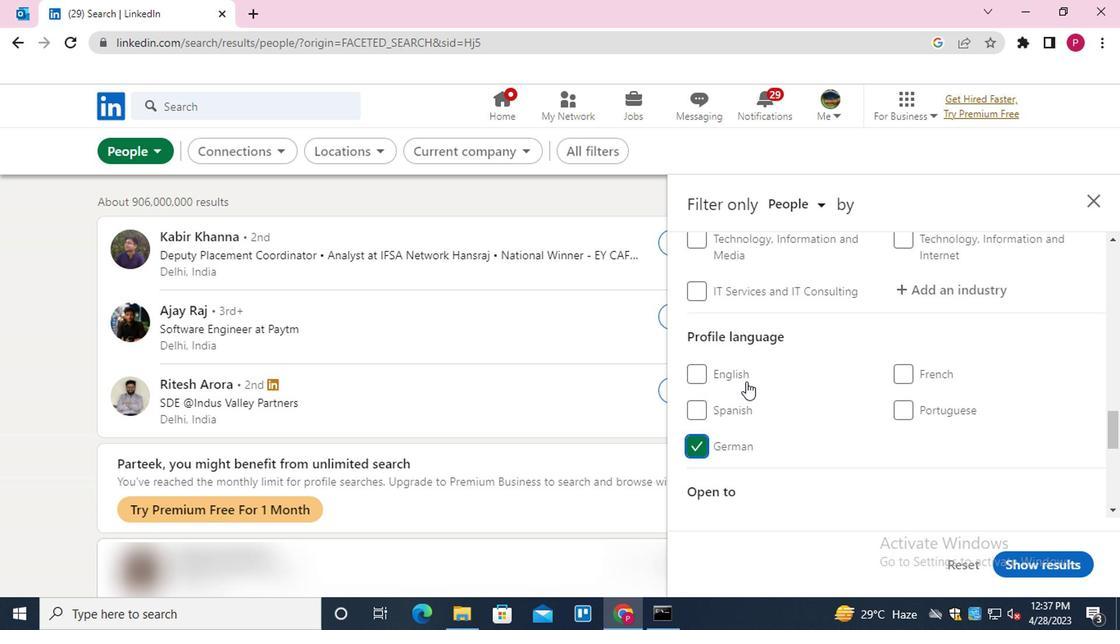 
Action: Mouse scrolled (743, 380) with delta (0, 0)
Screenshot: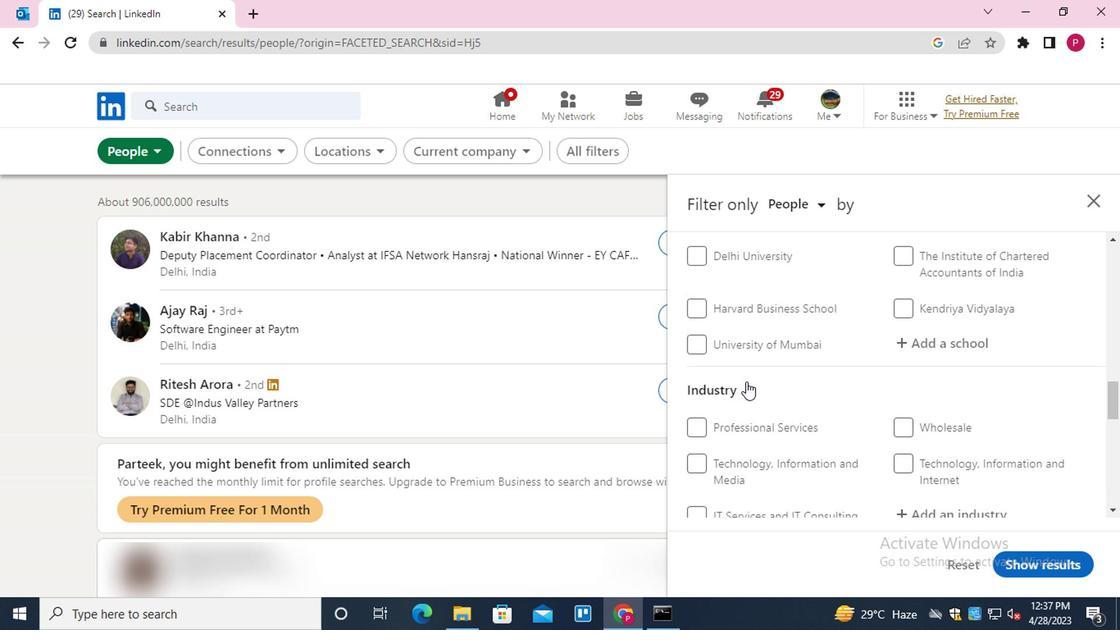 
Action: Mouse scrolled (743, 380) with delta (0, 0)
Screenshot: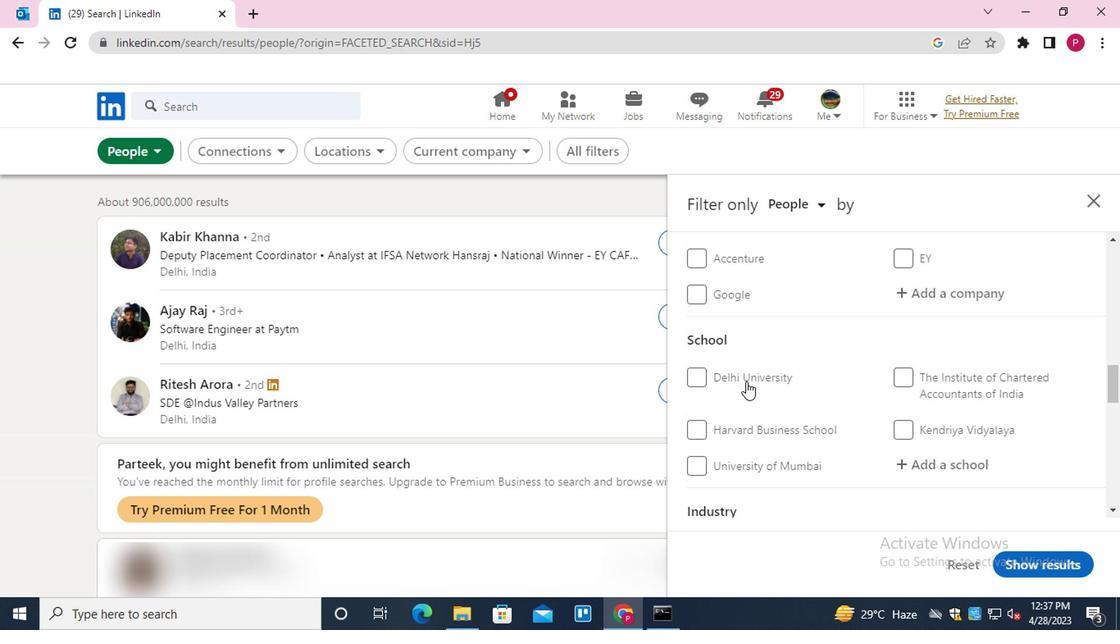 
Action: Mouse scrolled (743, 380) with delta (0, 0)
Screenshot: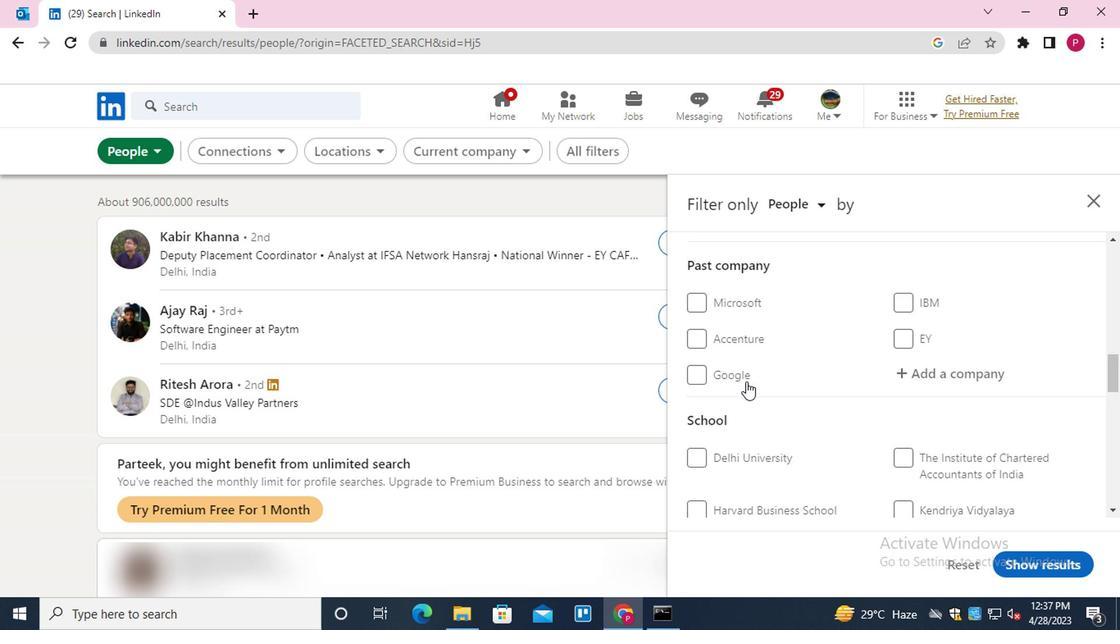 
Action: Mouse scrolled (743, 380) with delta (0, 0)
Screenshot: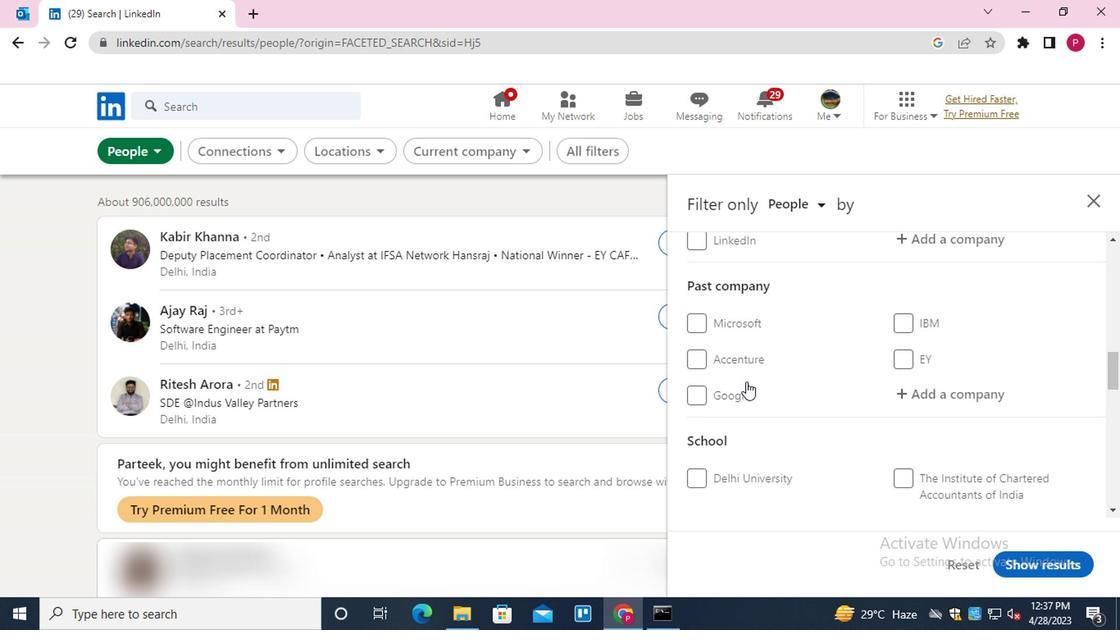 
Action: Mouse moved to (950, 383)
Screenshot: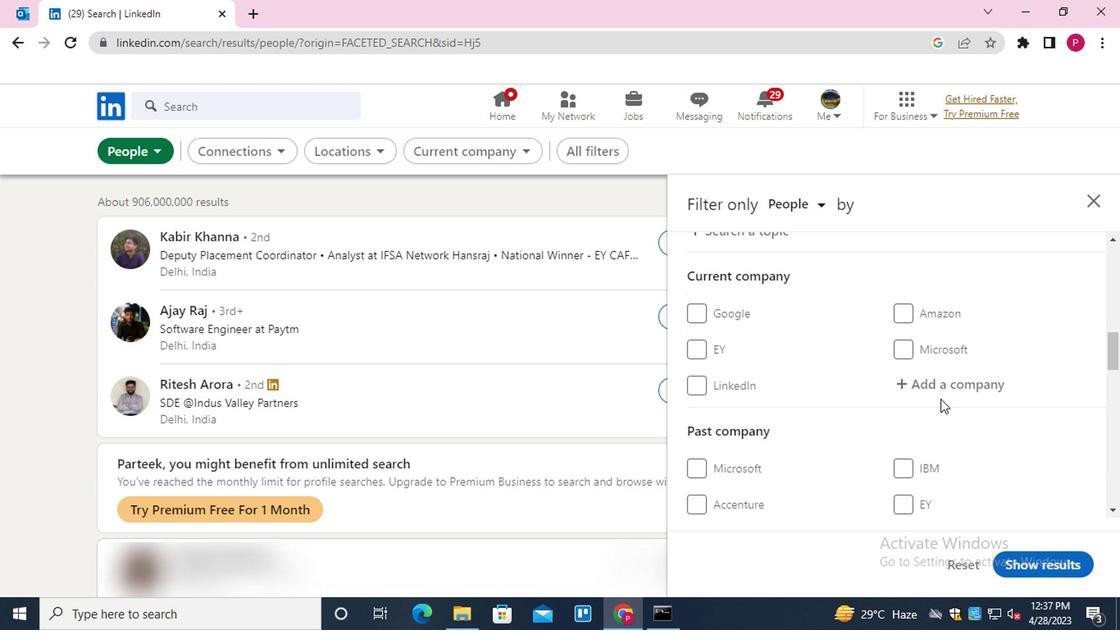 
Action: Mouse pressed left at (950, 383)
Screenshot: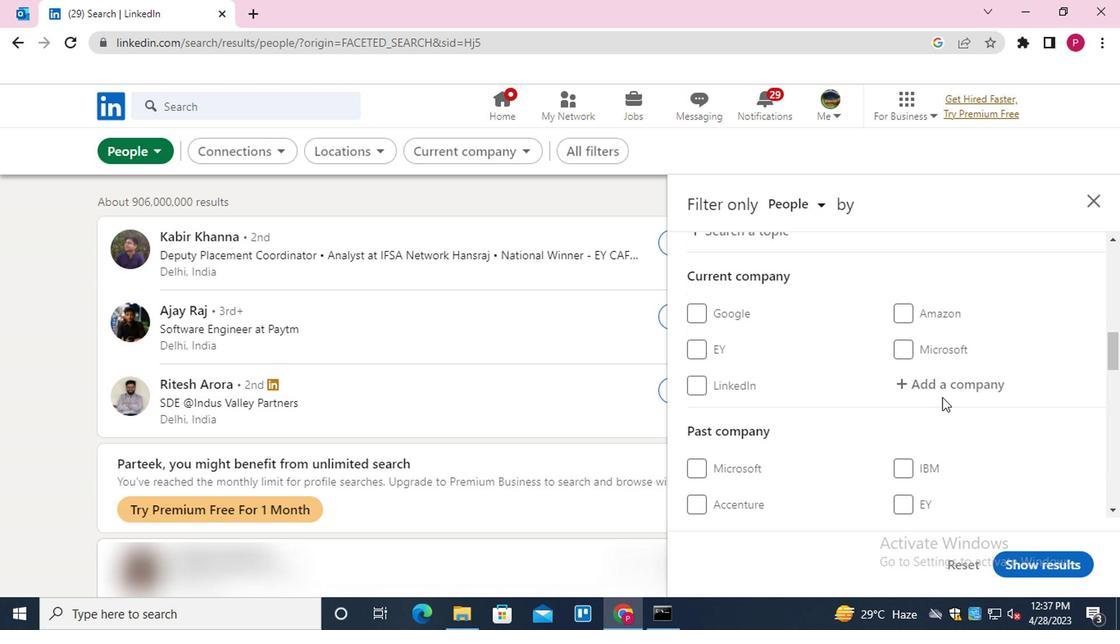 
Action: Mouse moved to (950, 375)
Screenshot: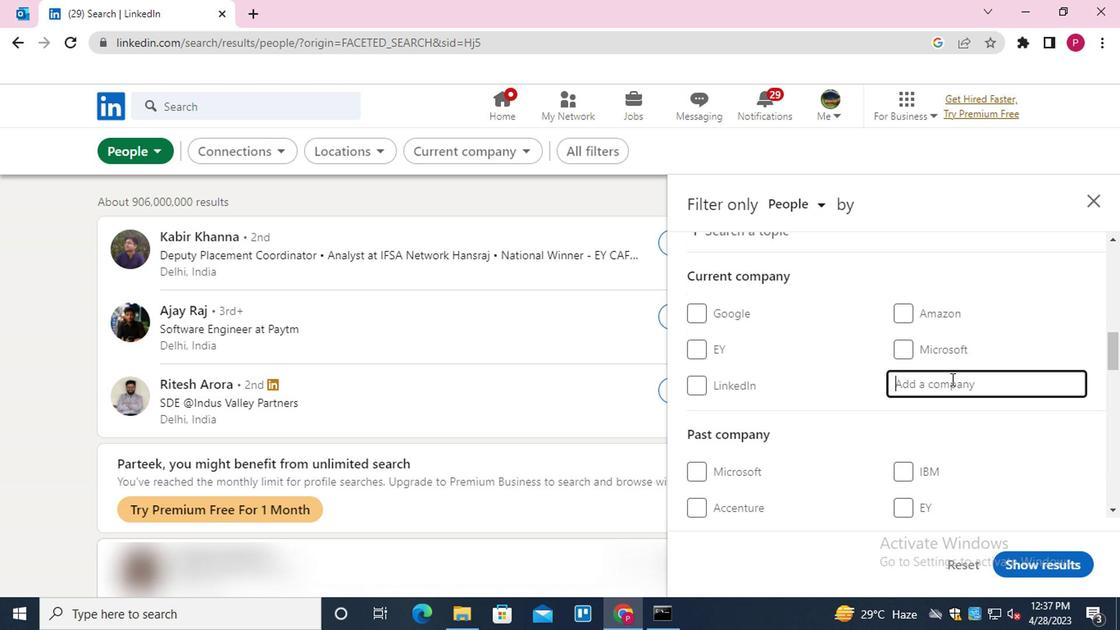 
Action: Key pressed <Key.shift>PAYPAL<Key.down><Key.enter>
Screenshot: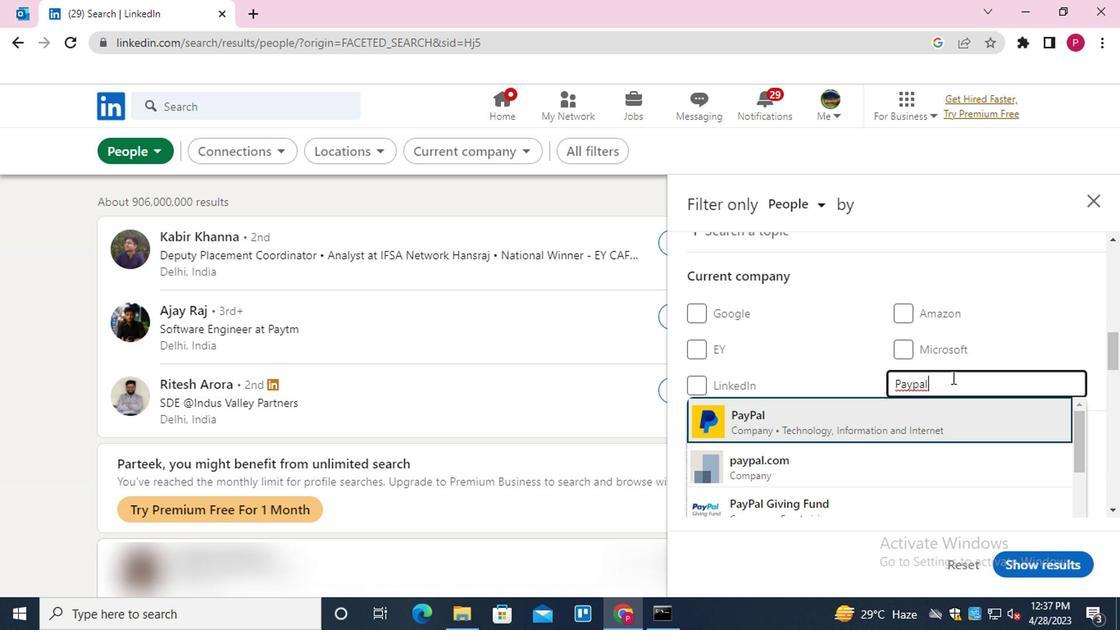 
Action: Mouse moved to (825, 437)
Screenshot: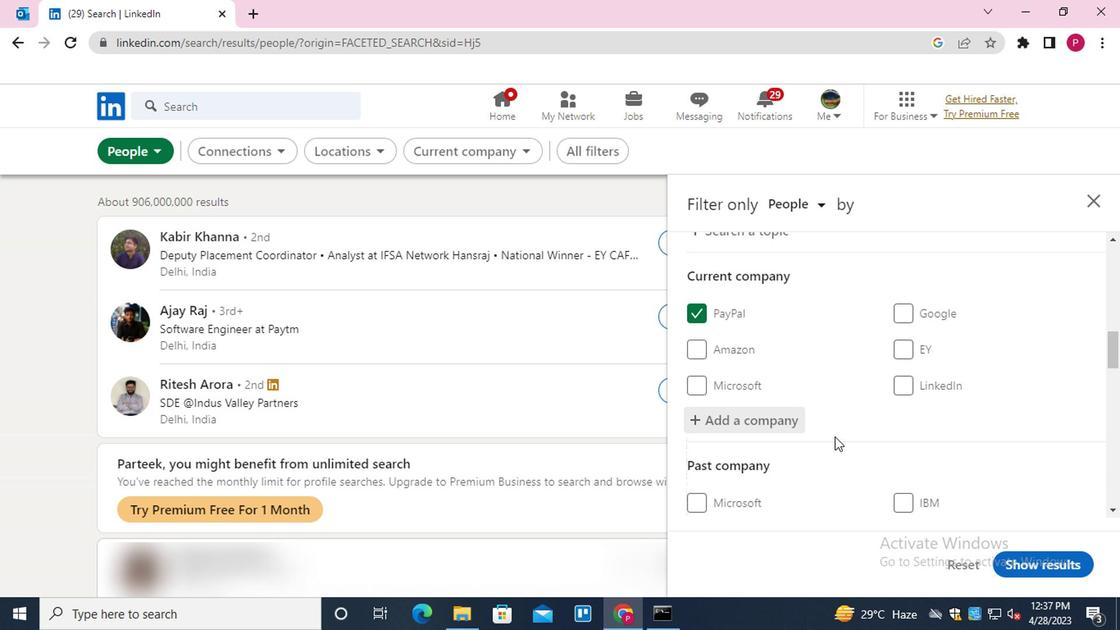 
Action: Mouse scrolled (825, 436) with delta (0, -1)
Screenshot: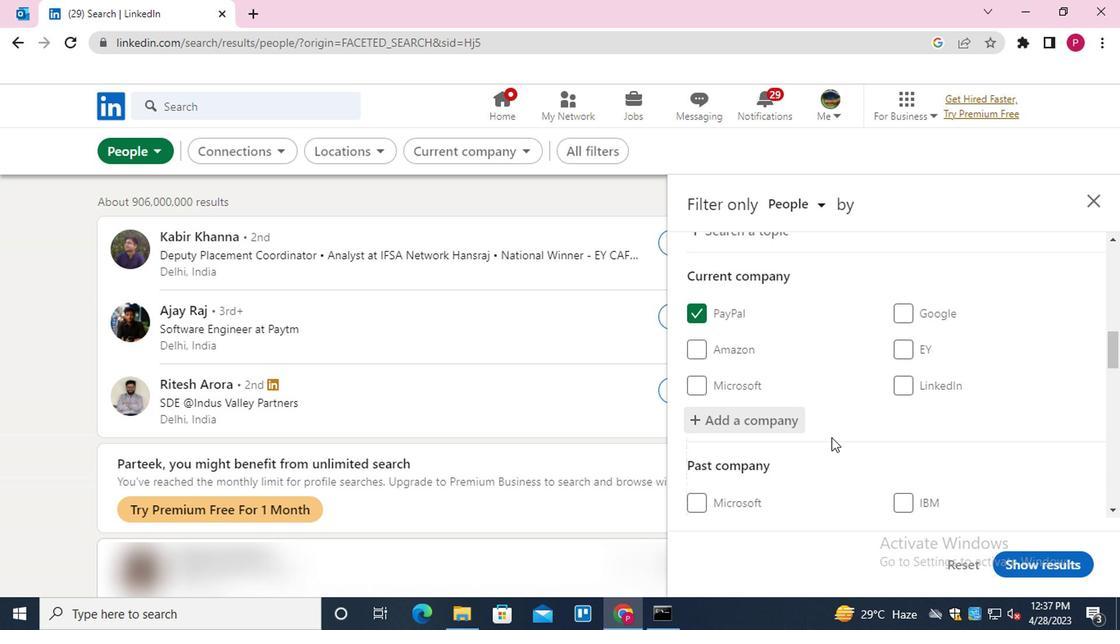 
Action: Mouse moved to (823, 438)
Screenshot: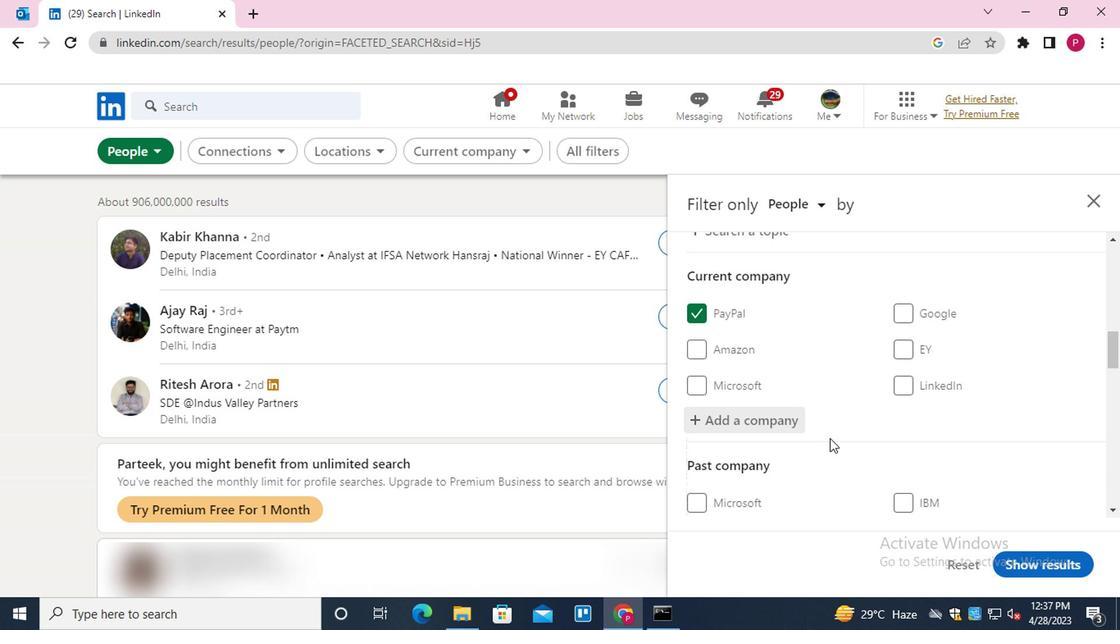 
Action: Mouse scrolled (823, 438) with delta (0, 0)
Screenshot: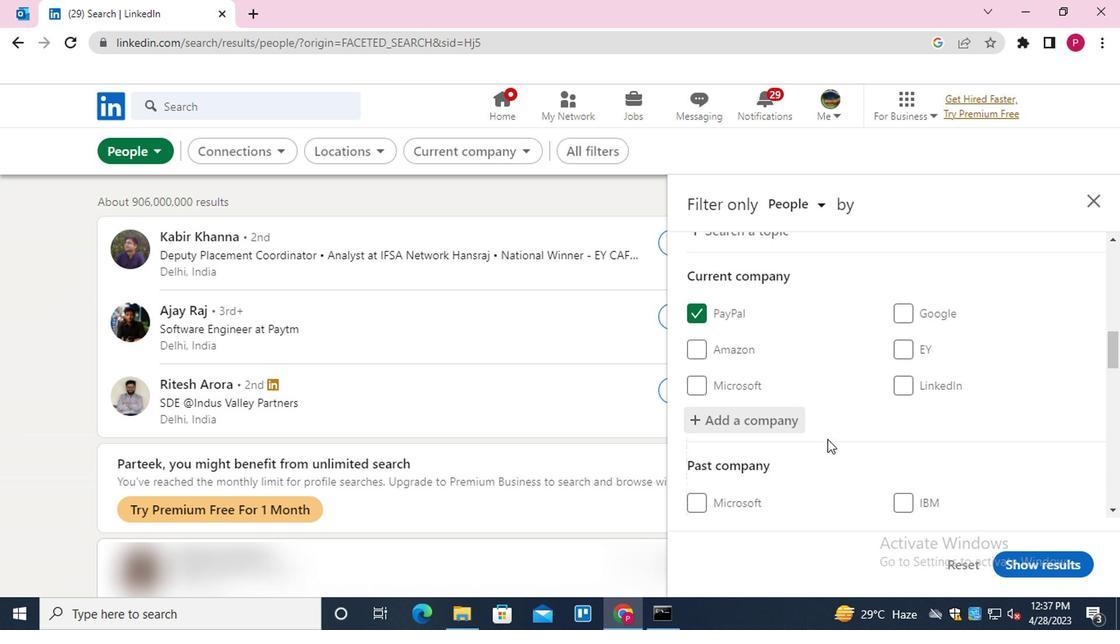 
Action: Mouse scrolled (823, 438) with delta (0, 0)
Screenshot: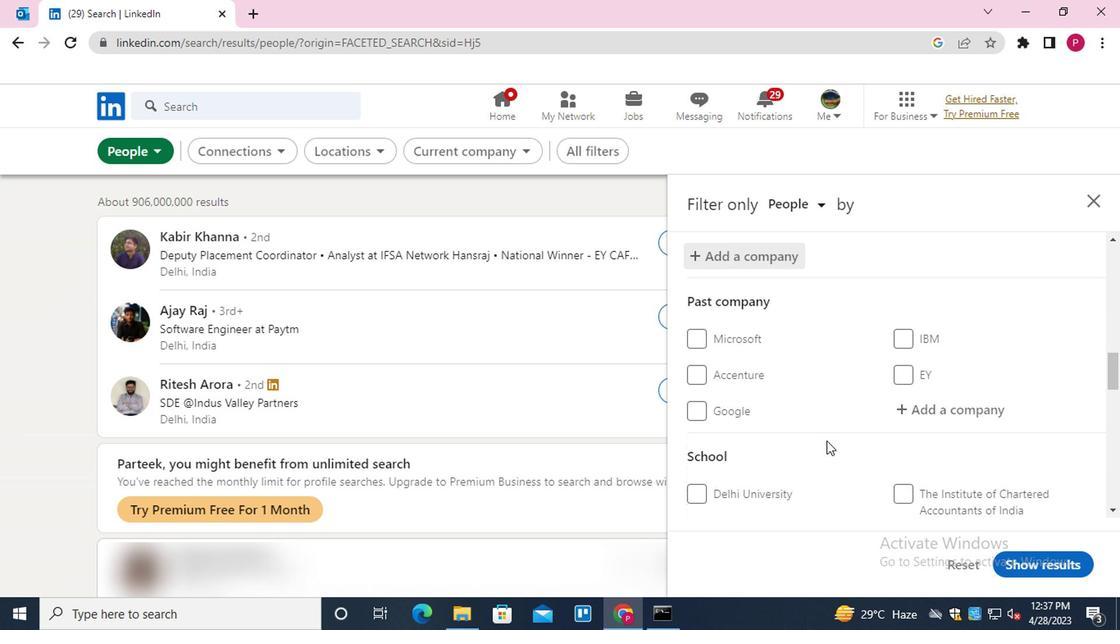 
Action: Mouse scrolled (823, 438) with delta (0, 0)
Screenshot: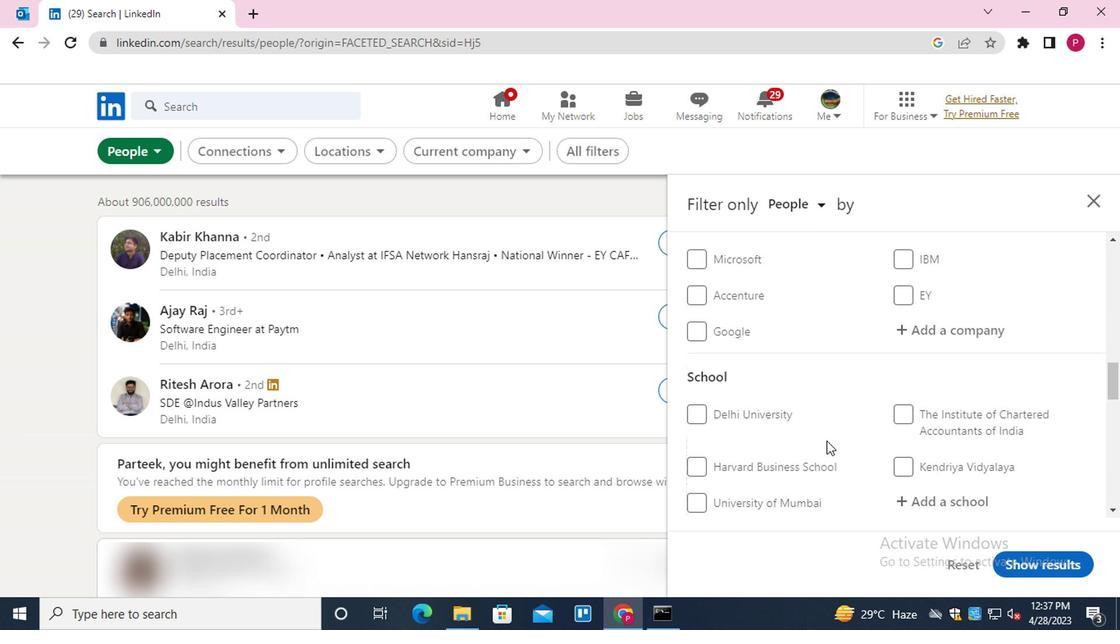 
Action: Mouse scrolled (823, 438) with delta (0, 0)
Screenshot: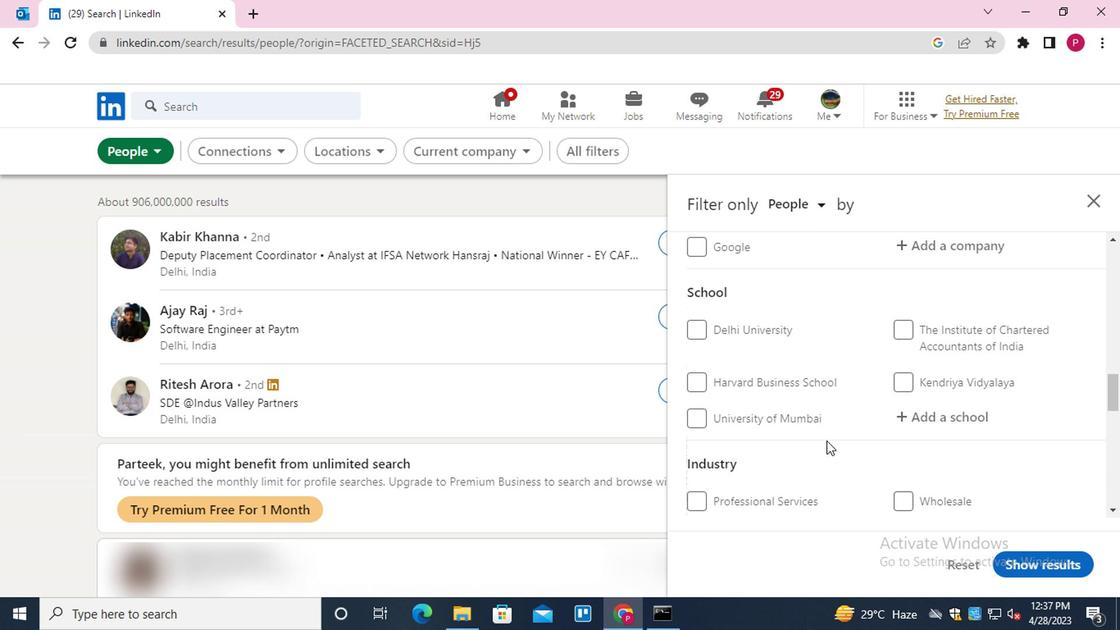 
Action: Mouse moved to (920, 333)
Screenshot: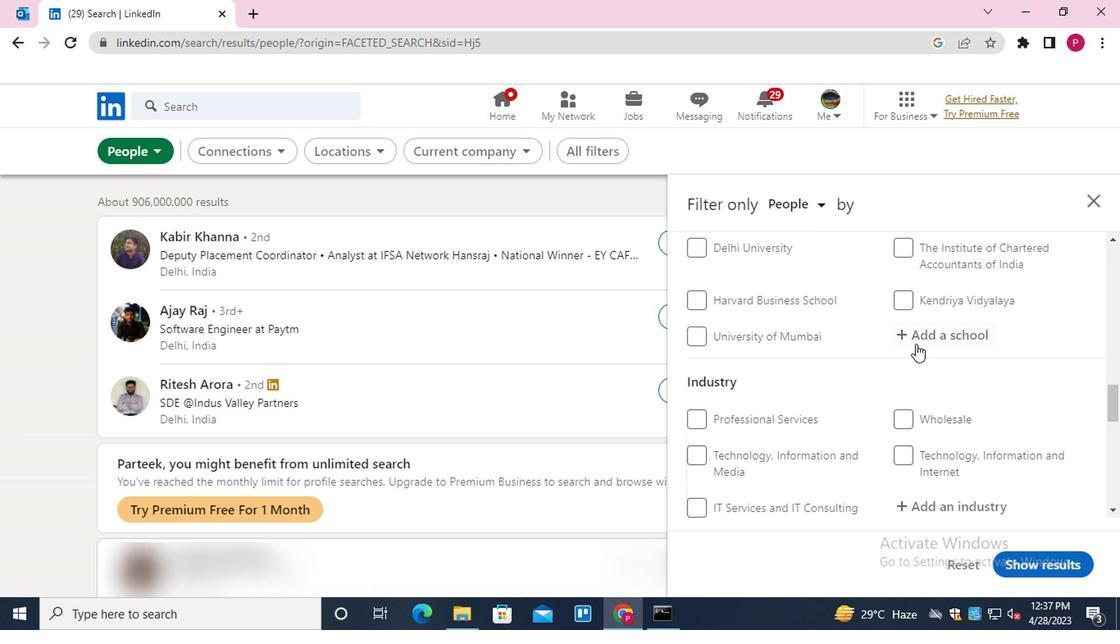 
Action: Mouse pressed left at (920, 333)
Screenshot: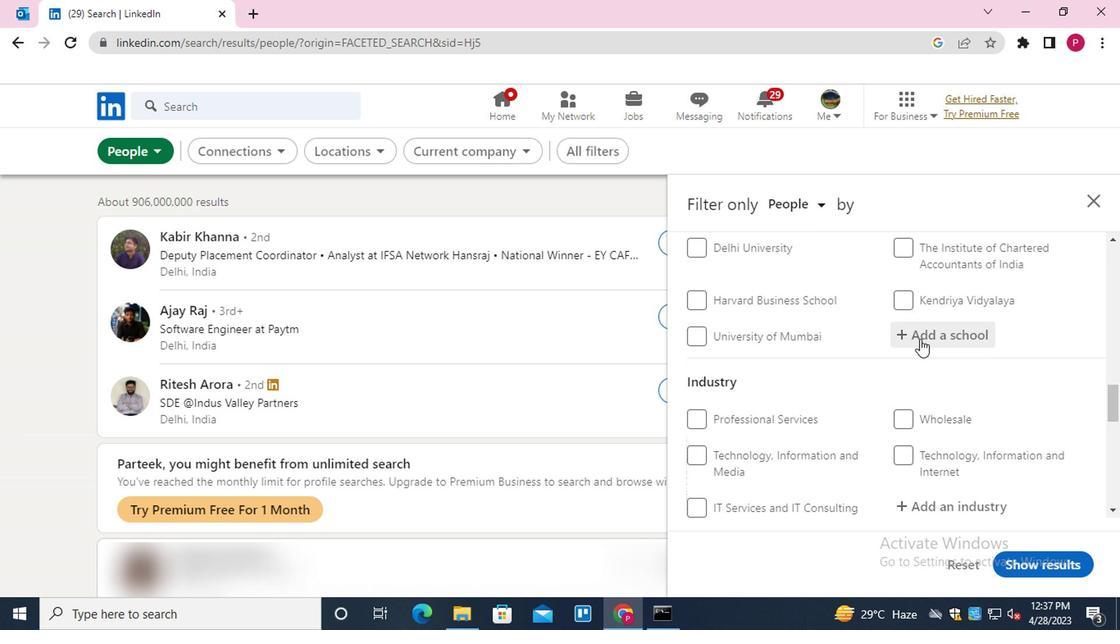 
Action: Key pressed <Key.shift>NATIONAL<Key.space><Key.shift>INSTITUTE<Key.space>OF<Key.space><Key.shift>DESIGN<Key.down><Key.enter>
Screenshot: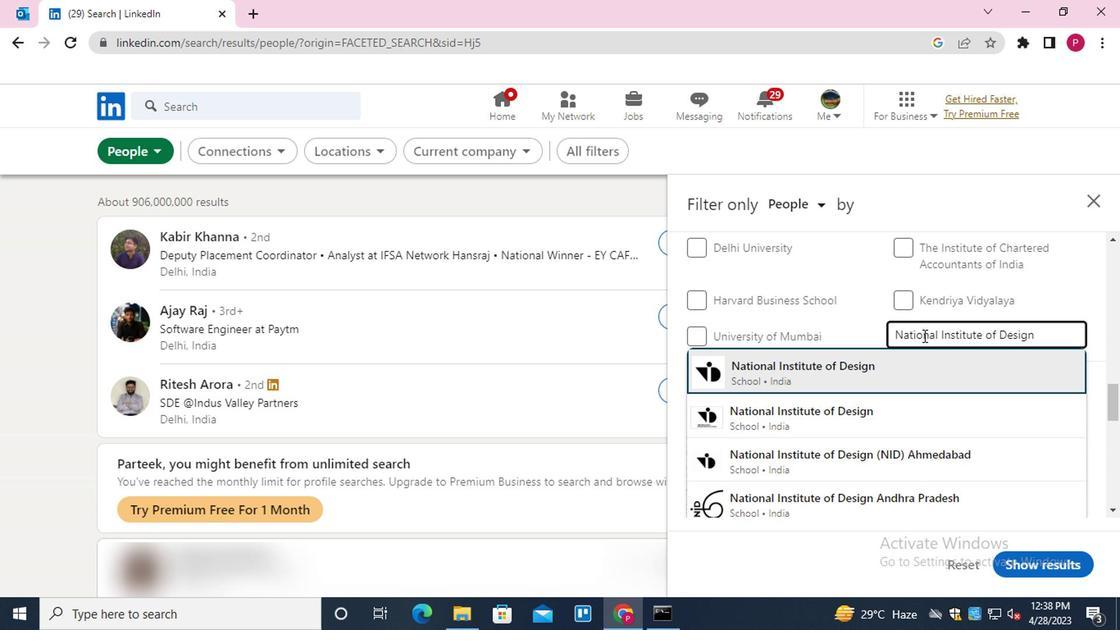 
Action: Mouse moved to (863, 375)
Screenshot: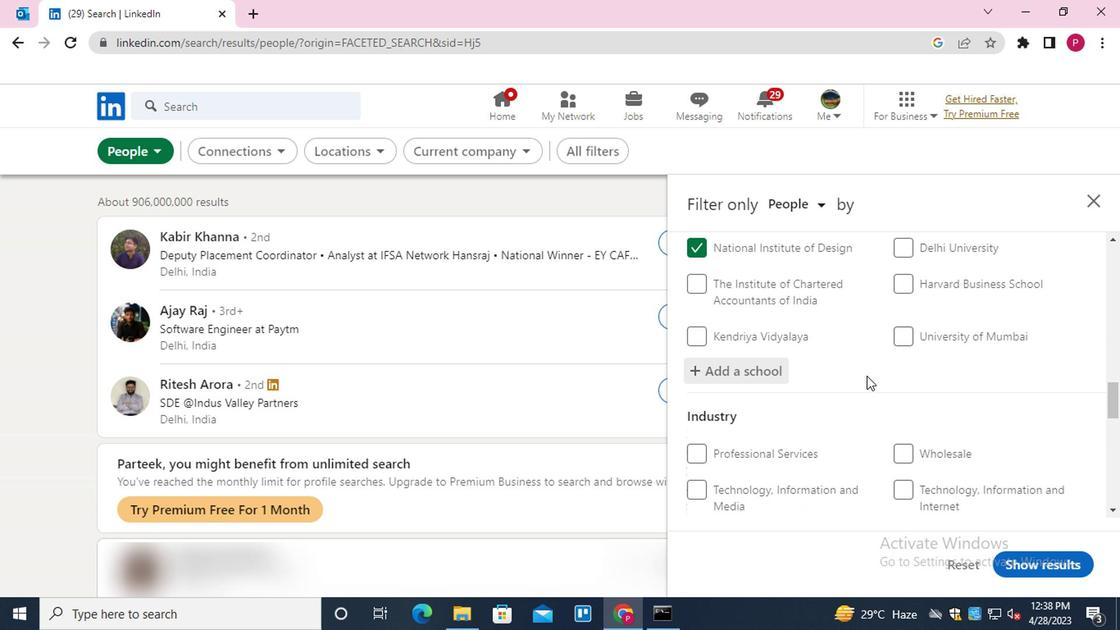 
Action: Mouse scrolled (863, 374) with delta (0, -1)
Screenshot: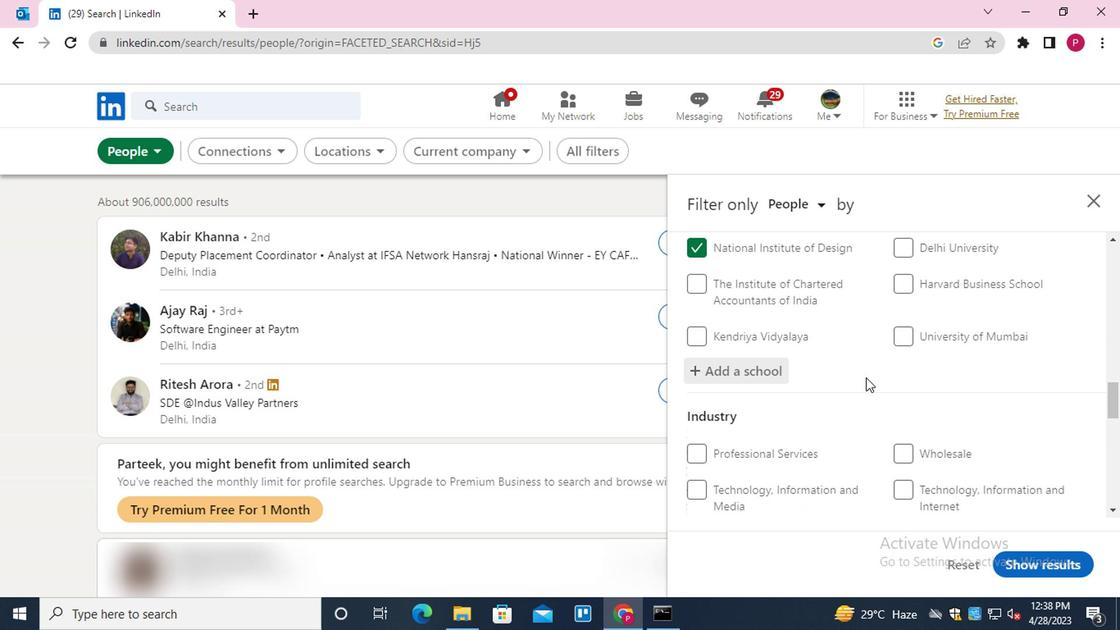 
Action: Mouse scrolled (863, 374) with delta (0, -1)
Screenshot: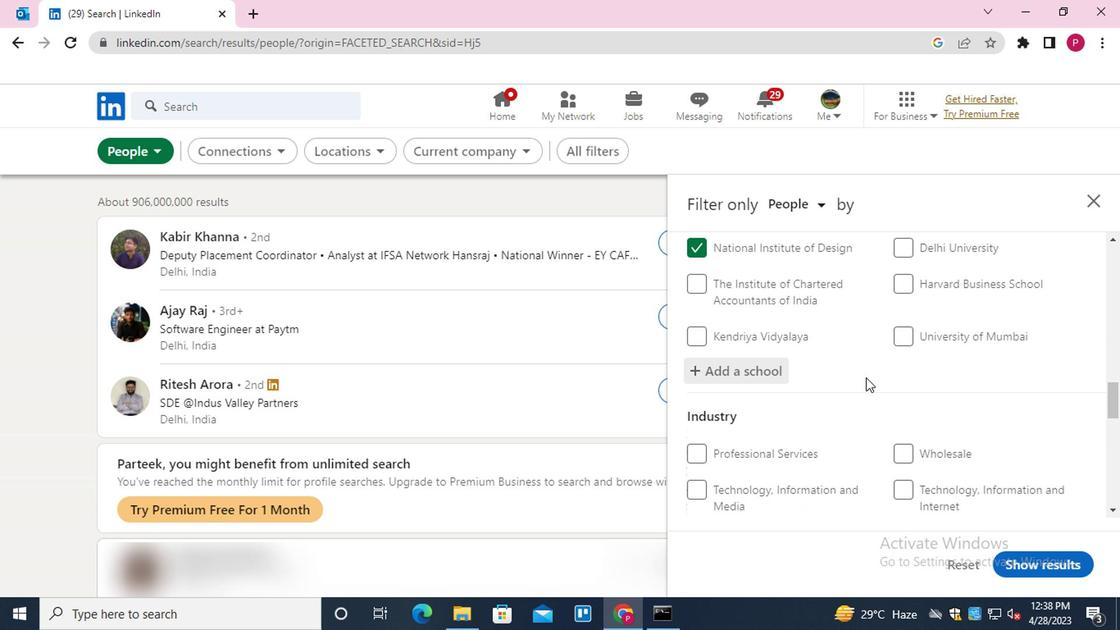 
Action: Mouse moved to (864, 379)
Screenshot: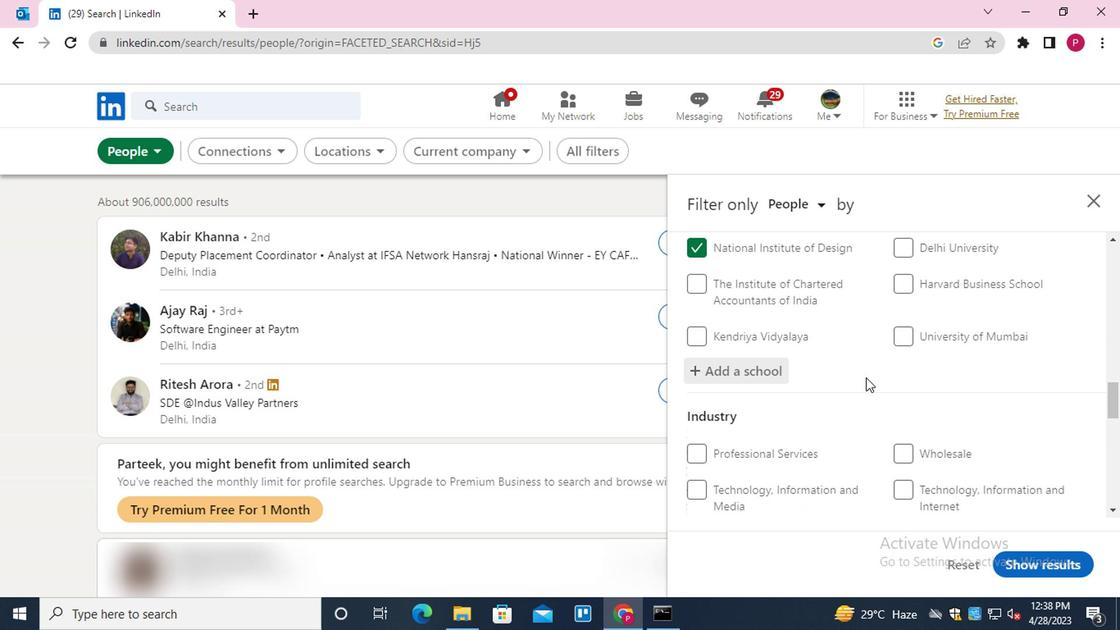 
Action: Mouse scrolled (864, 378) with delta (0, -1)
Screenshot: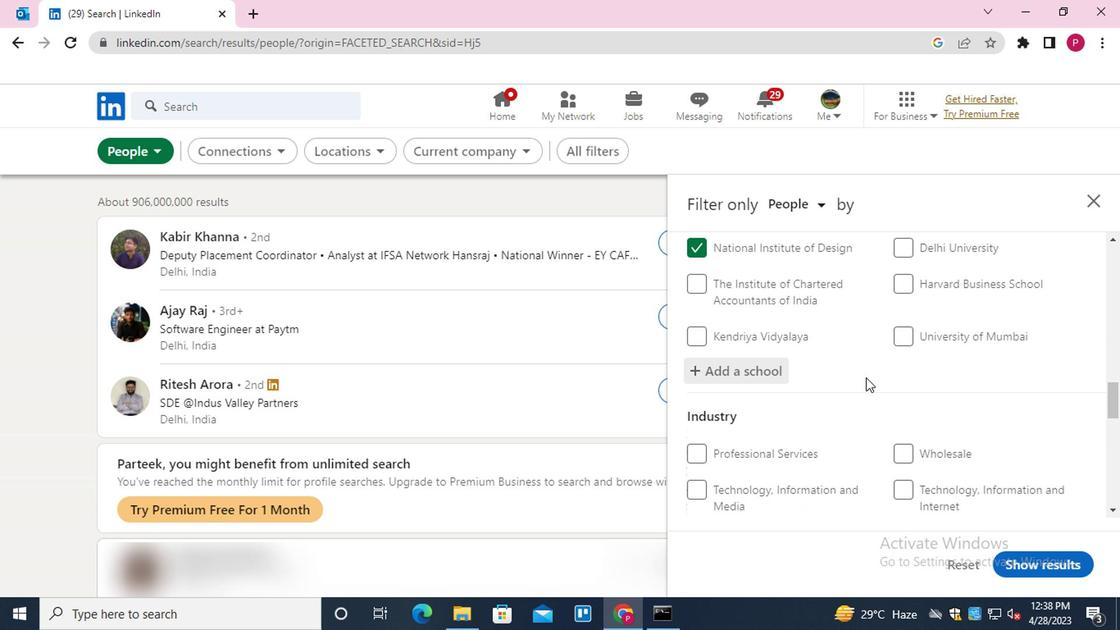 
Action: Mouse moved to (975, 294)
Screenshot: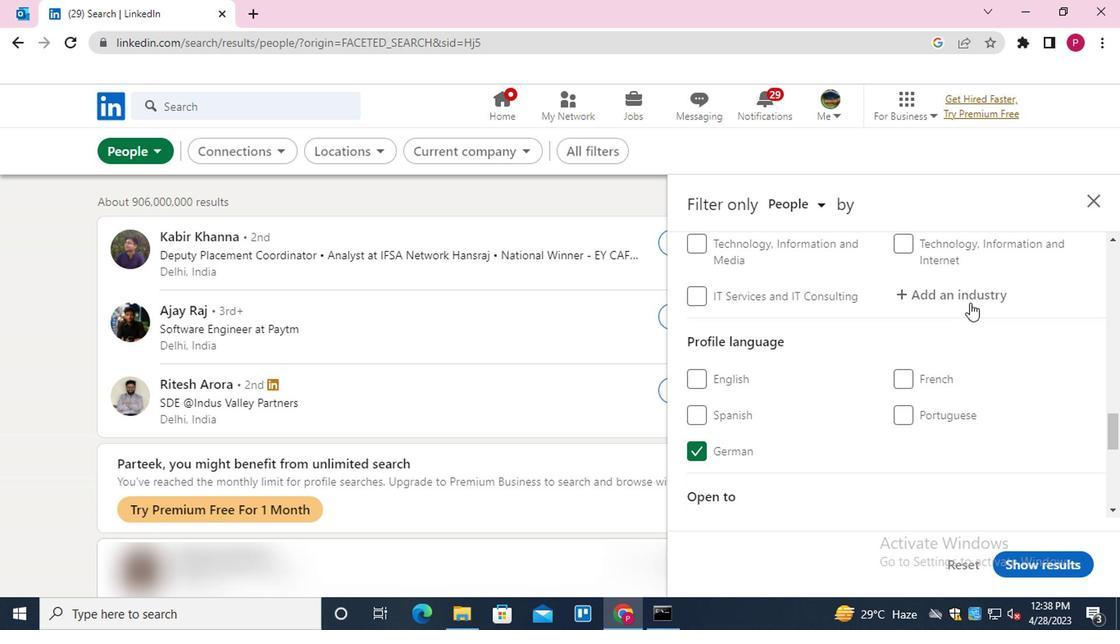 
Action: Mouse pressed left at (975, 294)
Screenshot: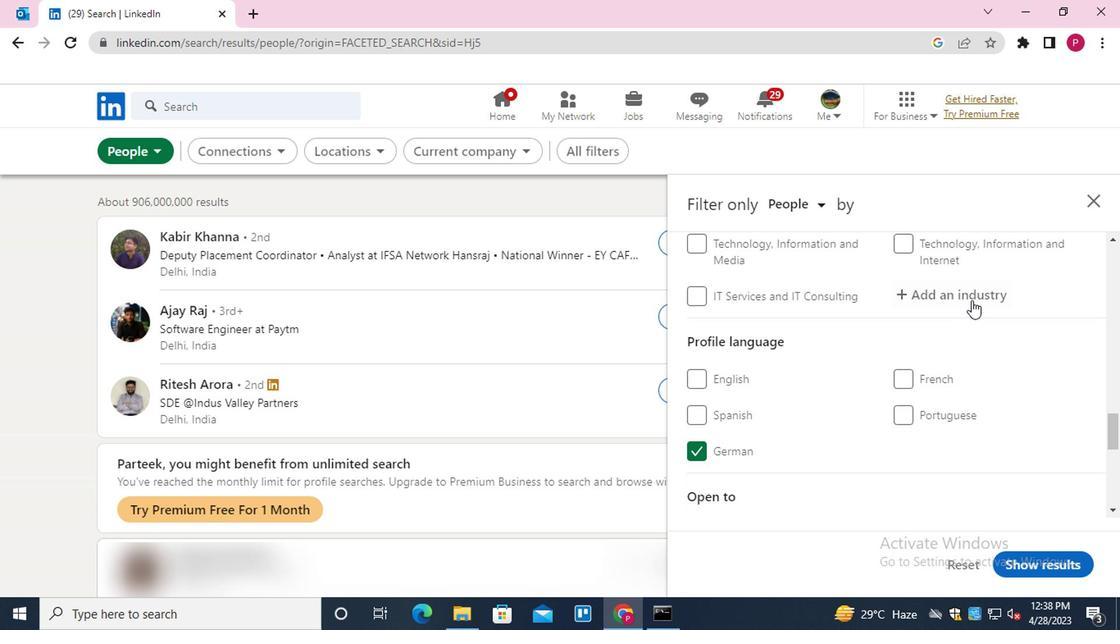 
Action: Key pressed <Key.shift>MOBILE<Key.down><Key.down><Key.enter>
Screenshot: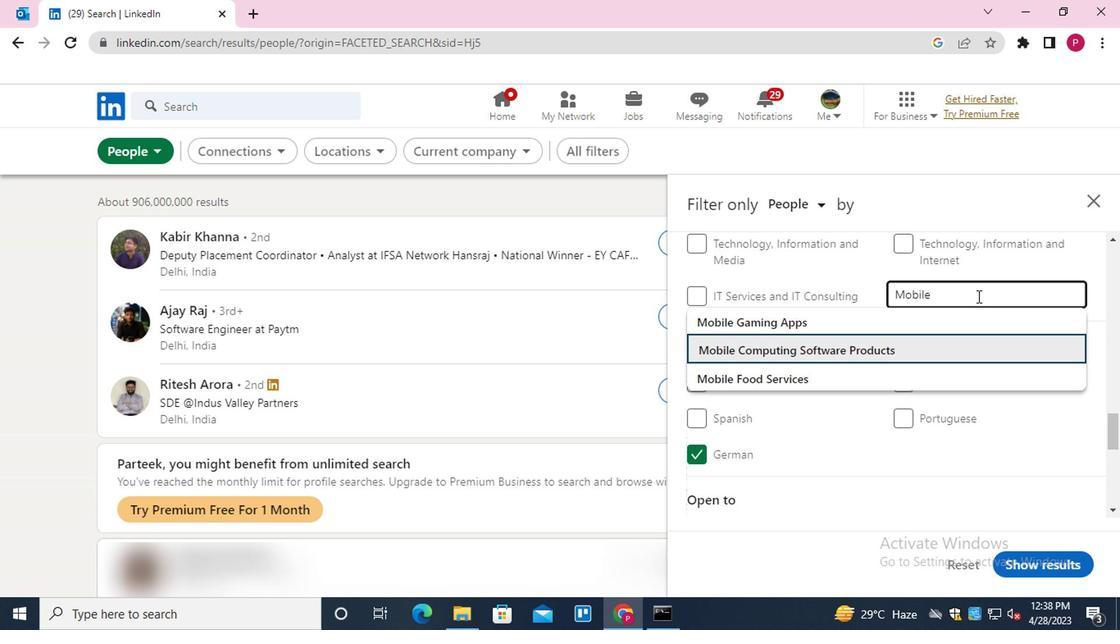 
Action: Mouse moved to (944, 314)
Screenshot: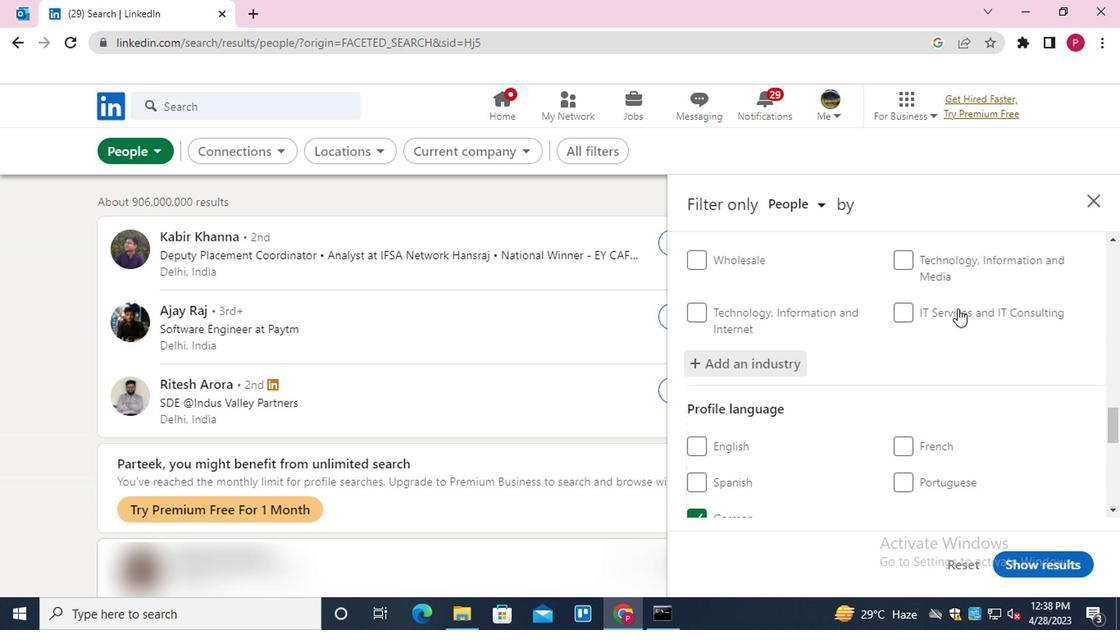 
Action: Mouse scrolled (944, 313) with delta (0, 0)
Screenshot: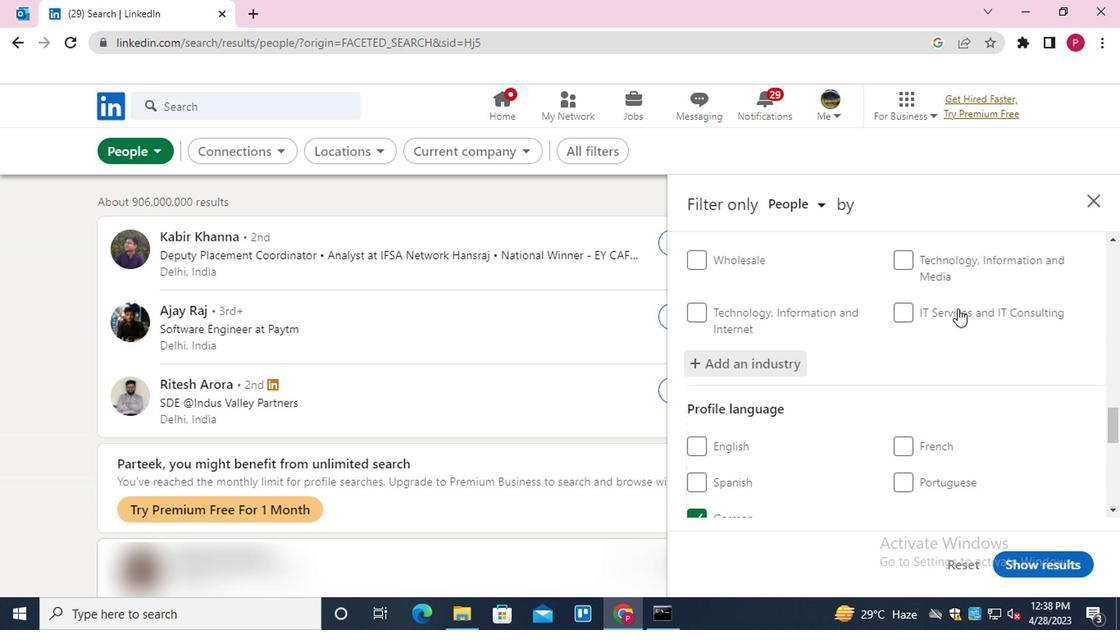 
Action: Mouse moved to (940, 318)
Screenshot: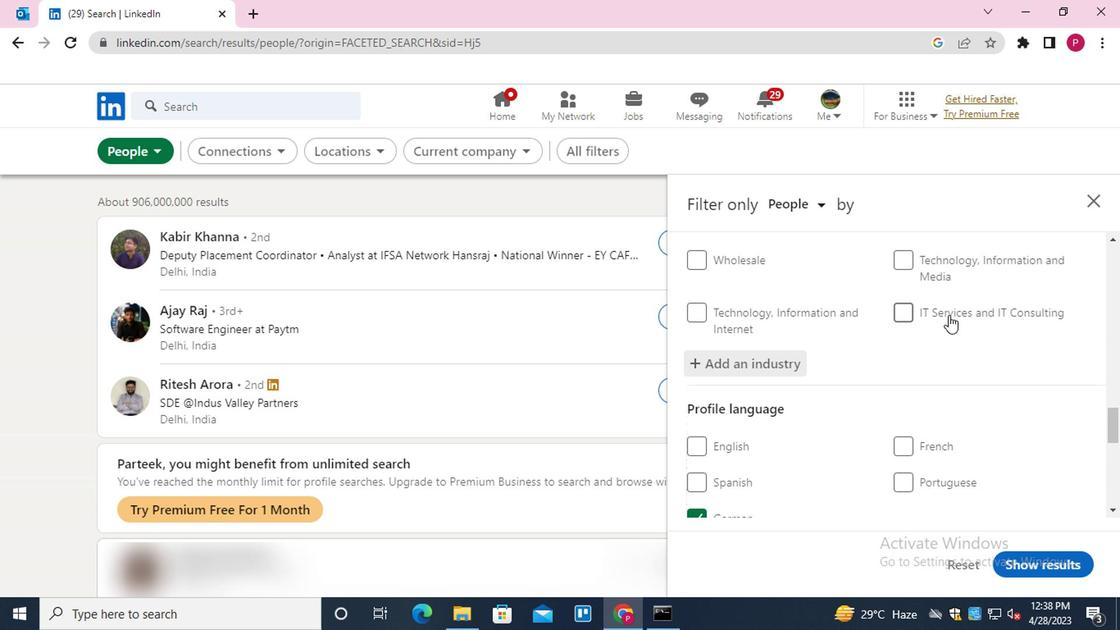 
Action: Mouse scrolled (940, 317) with delta (0, 0)
Screenshot: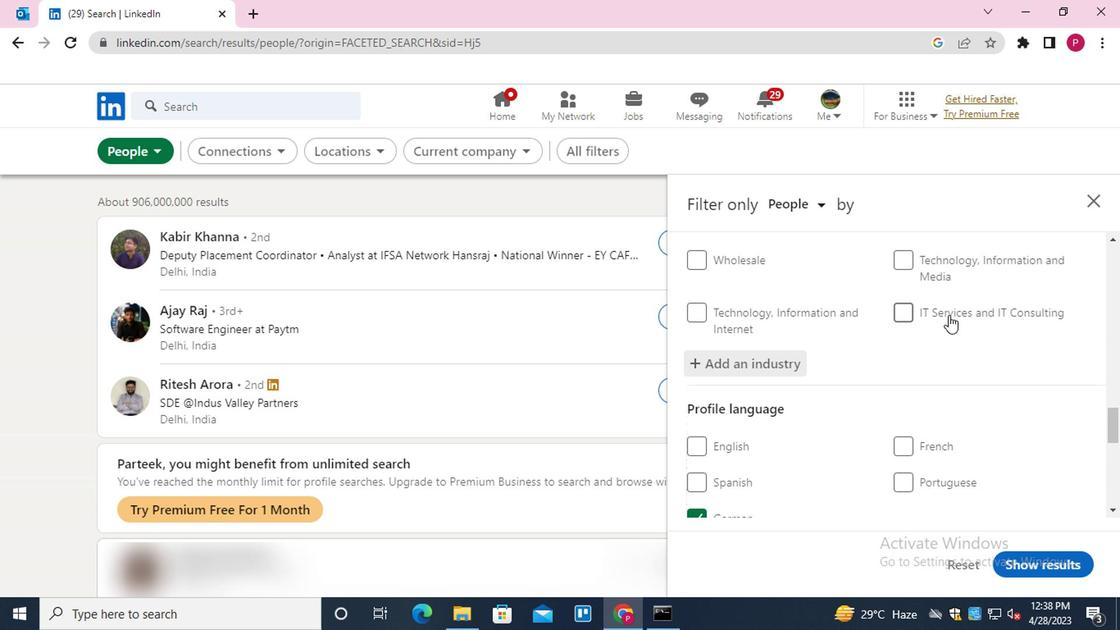 
Action: Mouse moved to (936, 321)
Screenshot: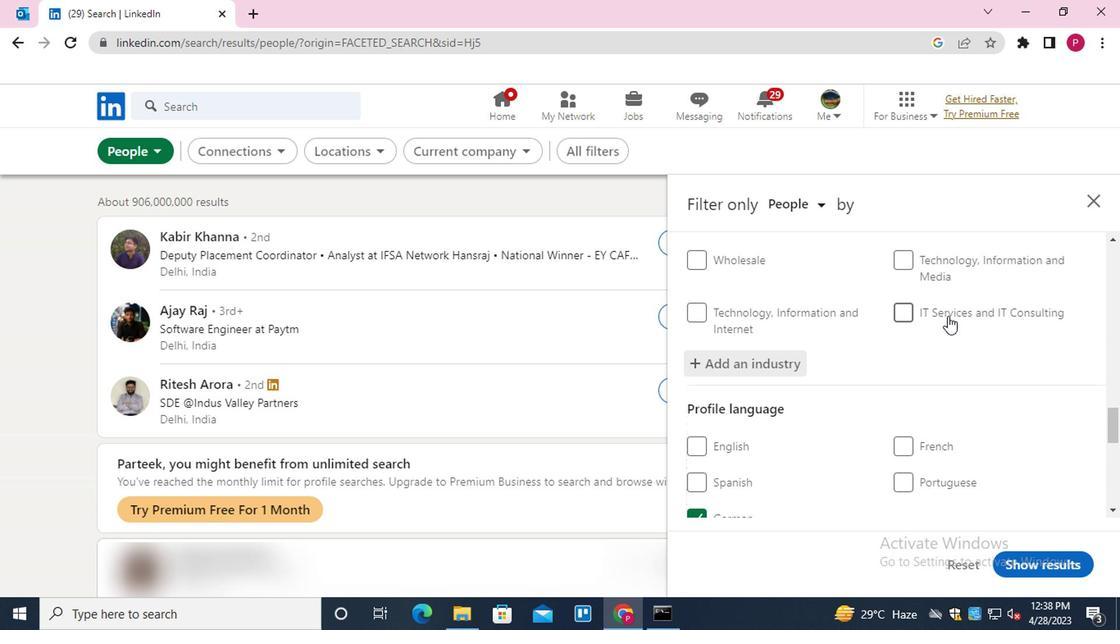 
Action: Mouse scrolled (936, 320) with delta (0, -1)
Screenshot: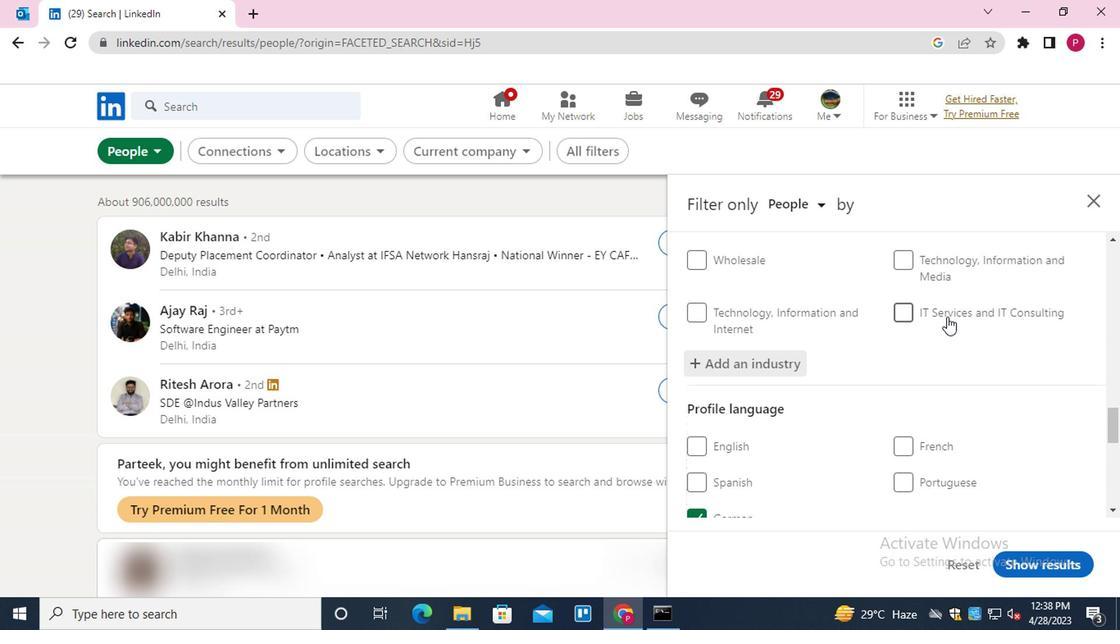 
Action: Mouse moved to (934, 324)
Screenshot: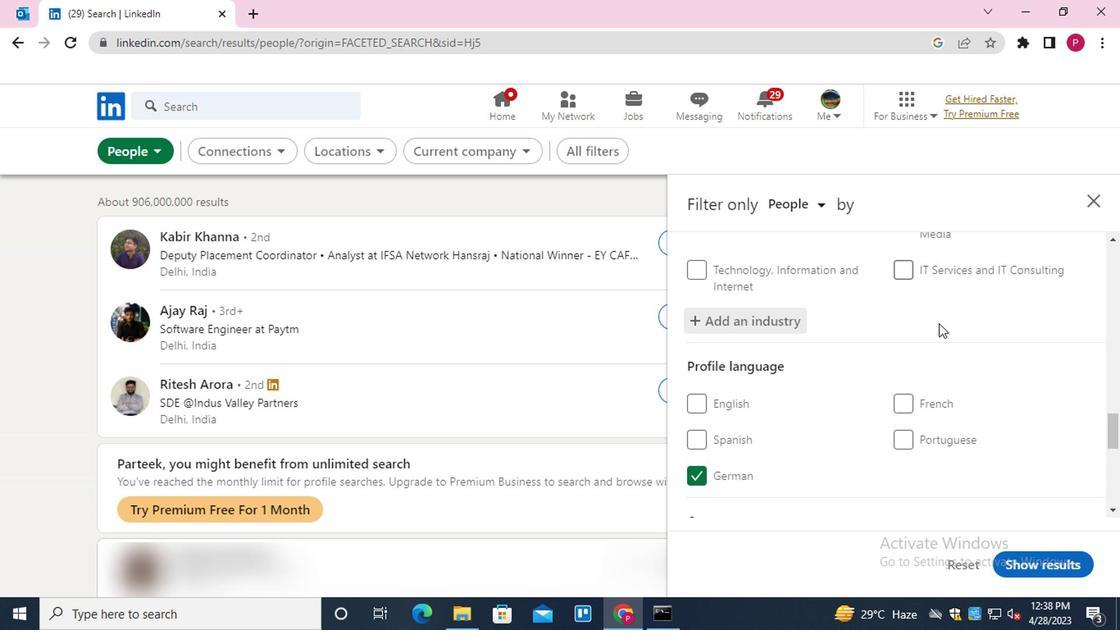 
Action: Mouse scrolled (934, 323) with delta (0, 0)
Screenshot: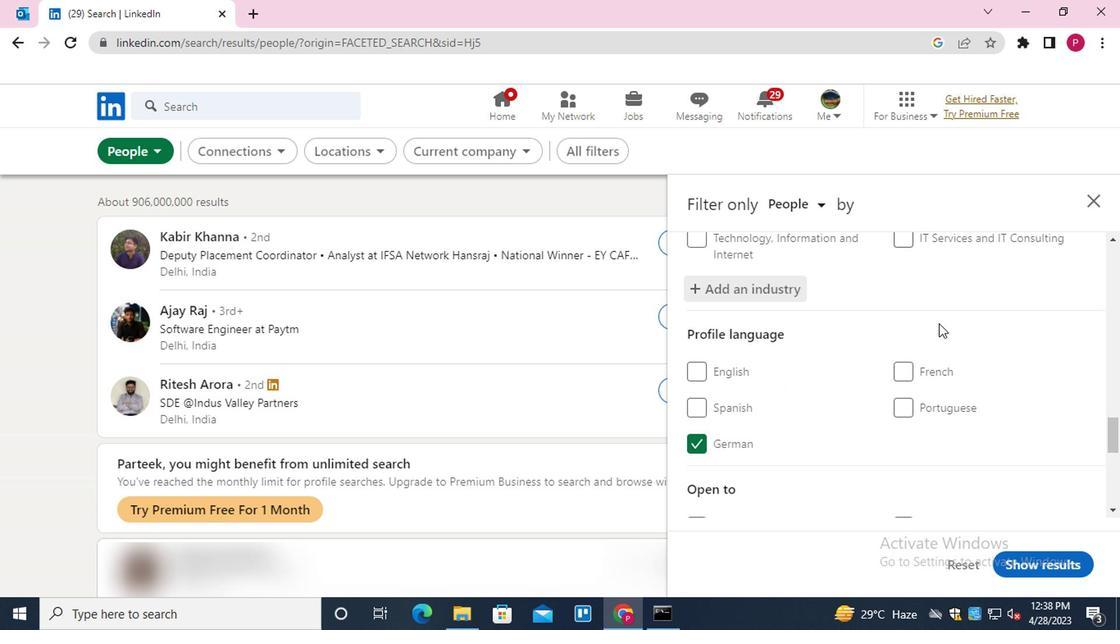 
Action: Mouse scrolled (934, 323) with delta (0, 0)
Screenshot: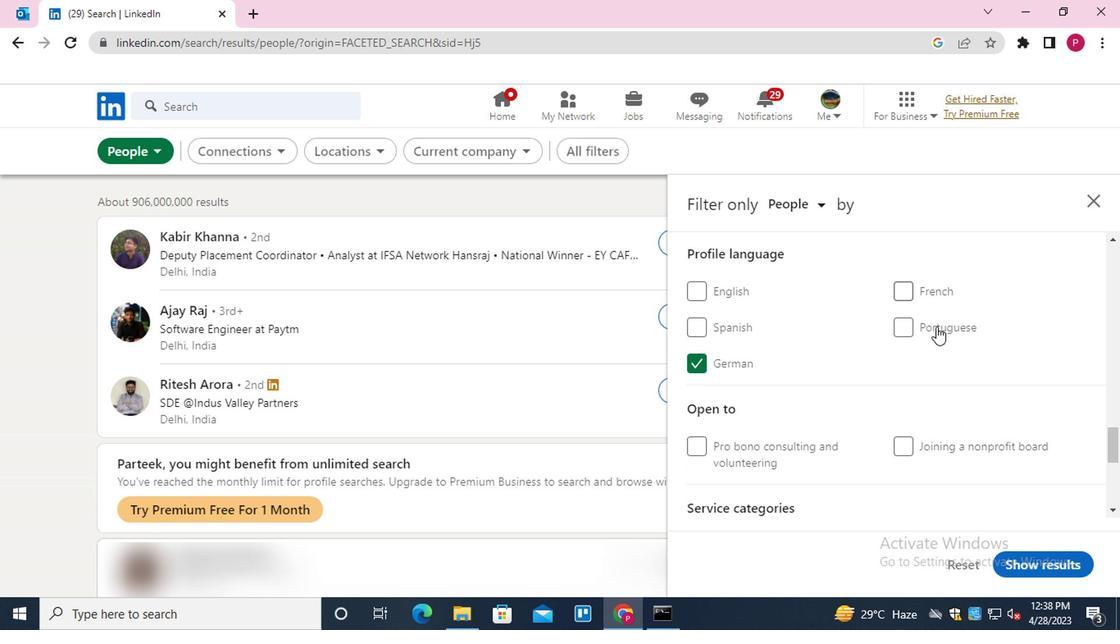 
Action: Mouse moved to (938, 357)
Screenshot: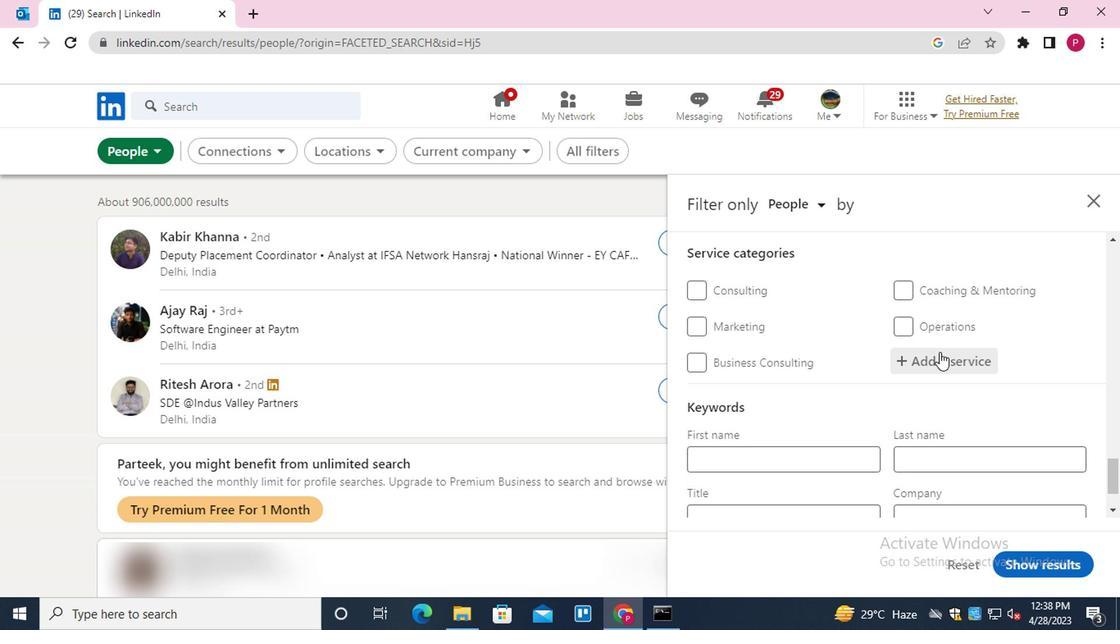 
Action: Mouse pressed left at (938, 357)
Screenshot: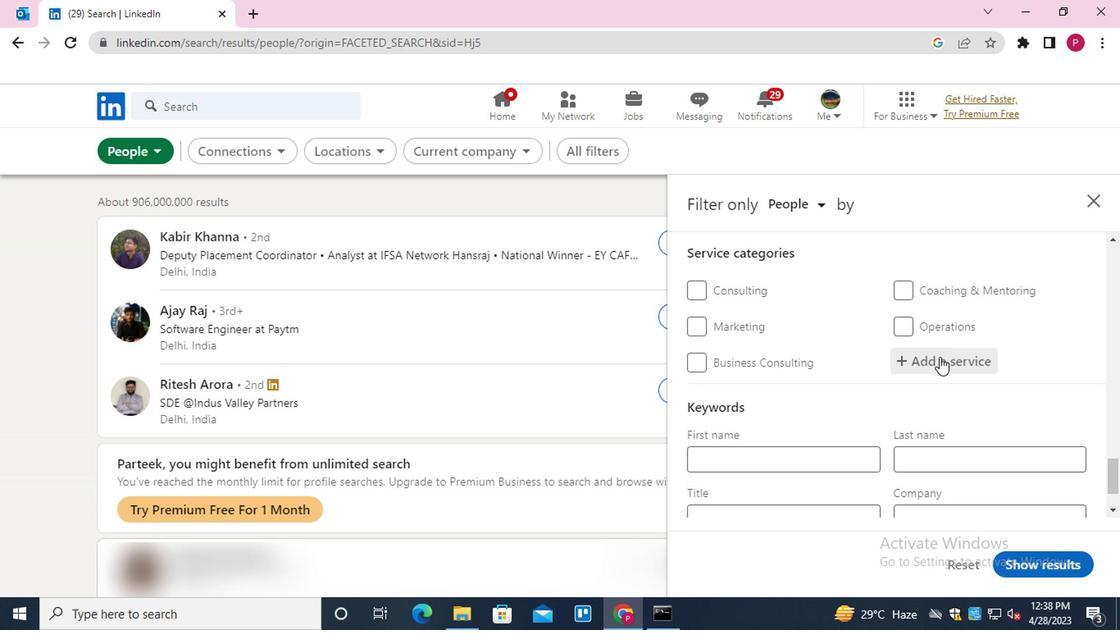 
Action: Key pressed <Key.shift><Key.shift><Key.shift>RESEARCH<Key.enter>
Screenshot: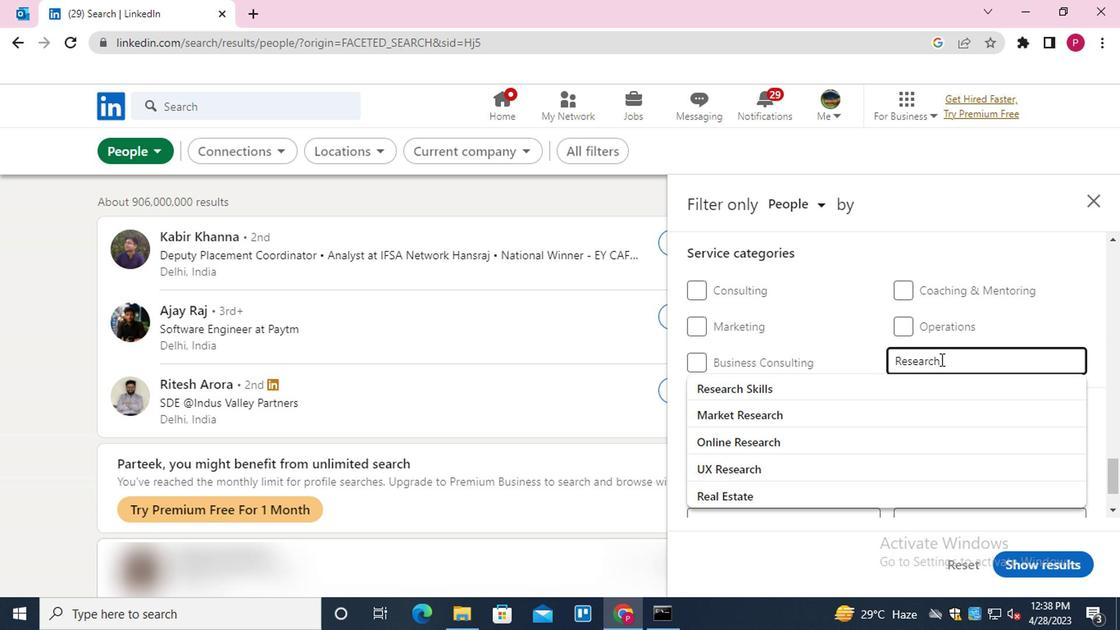 
Action: Mouse moved to (881, 396)
Screenshot: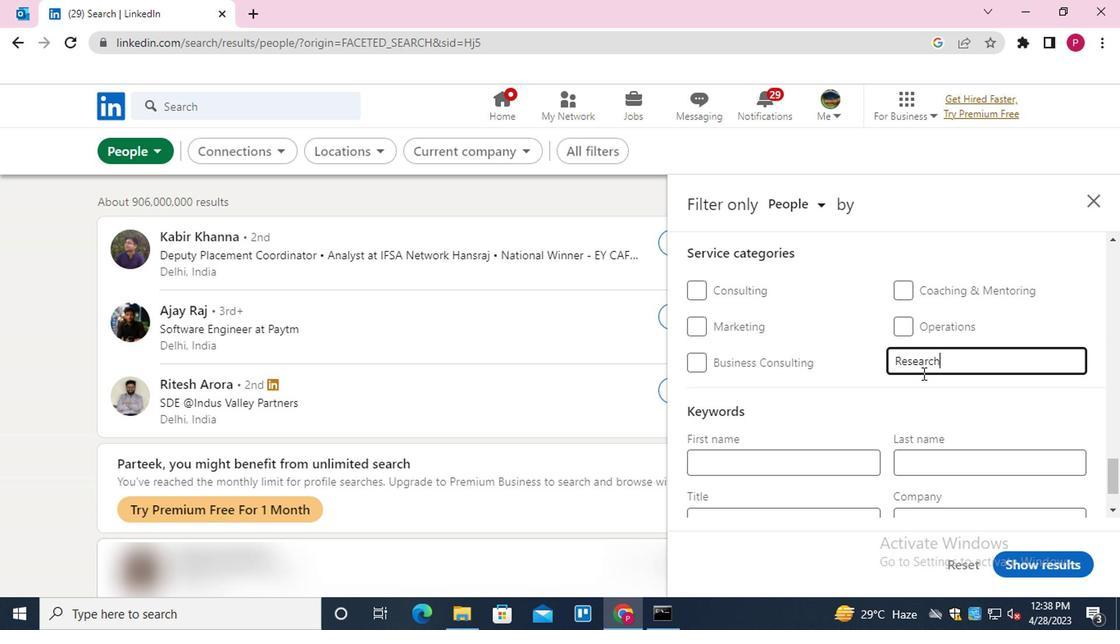 
Action: Mouse scrolled (881, 396) with delta (0, 0)
Screenshot: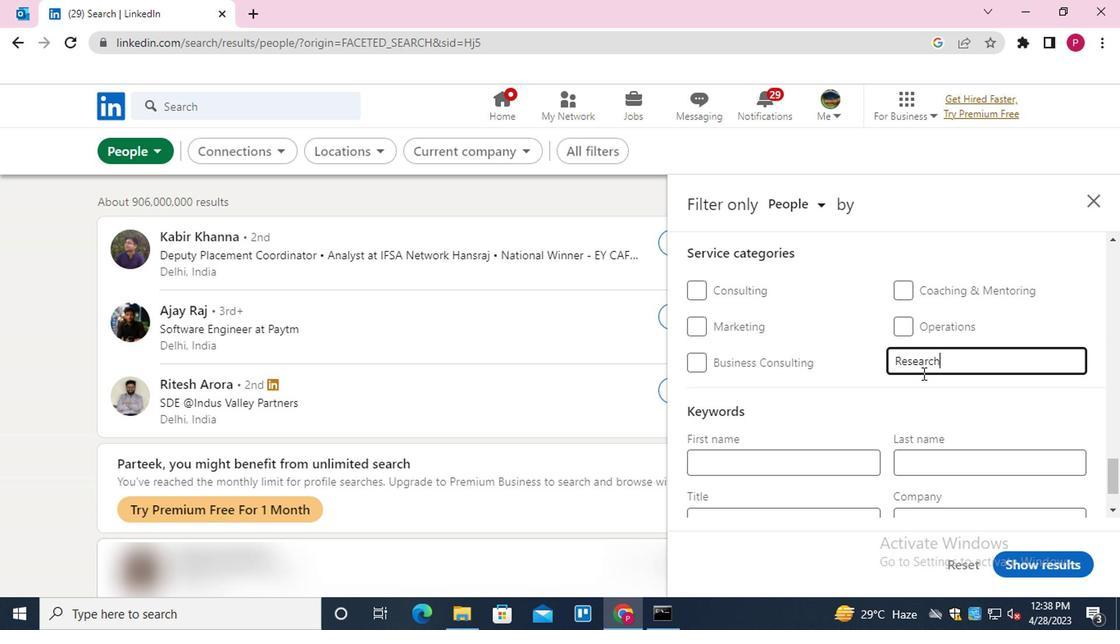 
Action: Mouse moved to (877, 402)
Screenshot: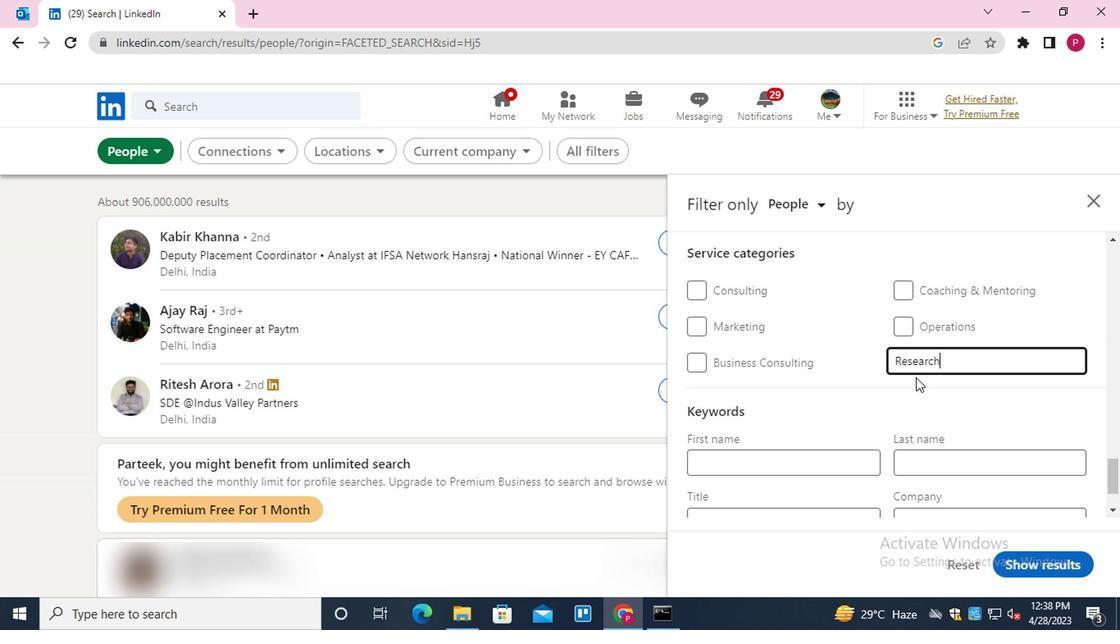 
Action: Mouse scrolled (877, 401) with delta (0, 0)
Screenshot: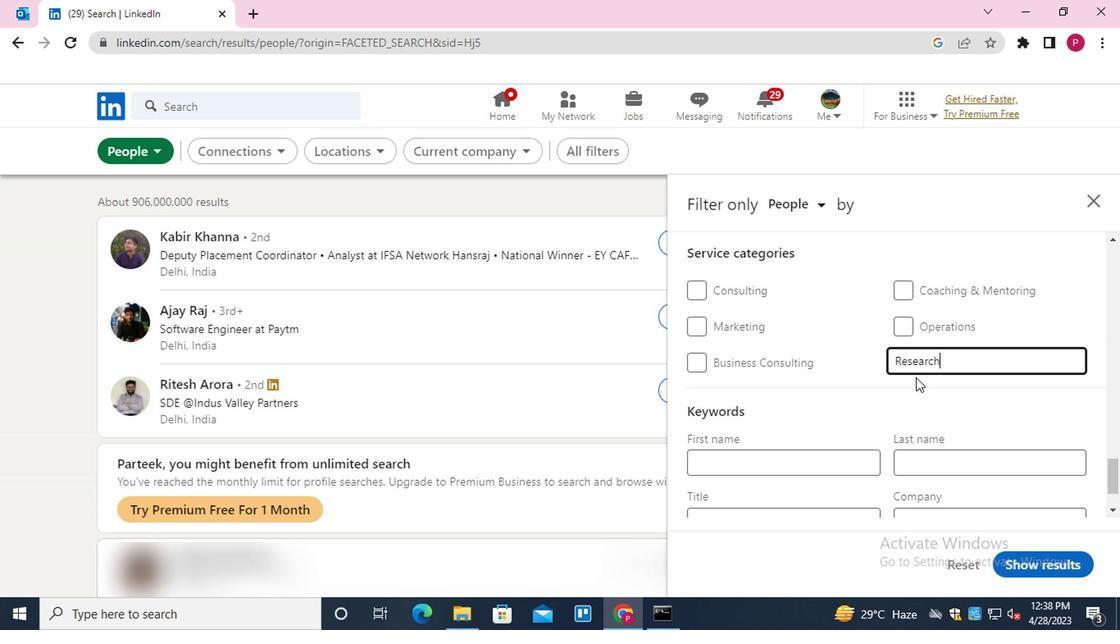 
Action: Mouse moved to (872, 408)
Screenshot: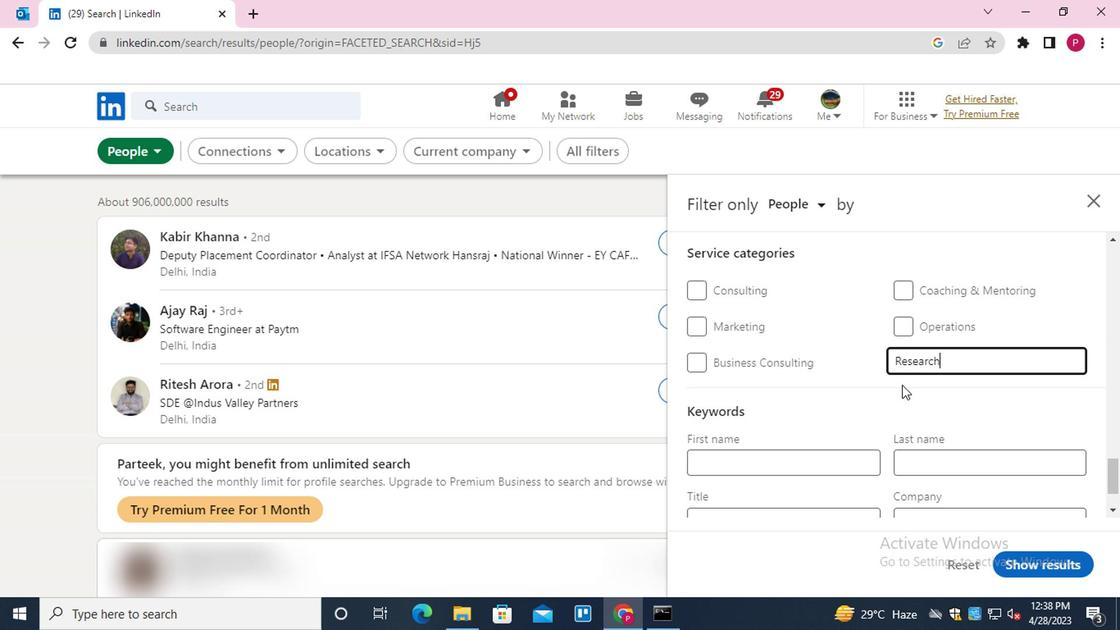 
Action: Mouse scrolled (872, 407) with delta (0, 0)
Screenshot: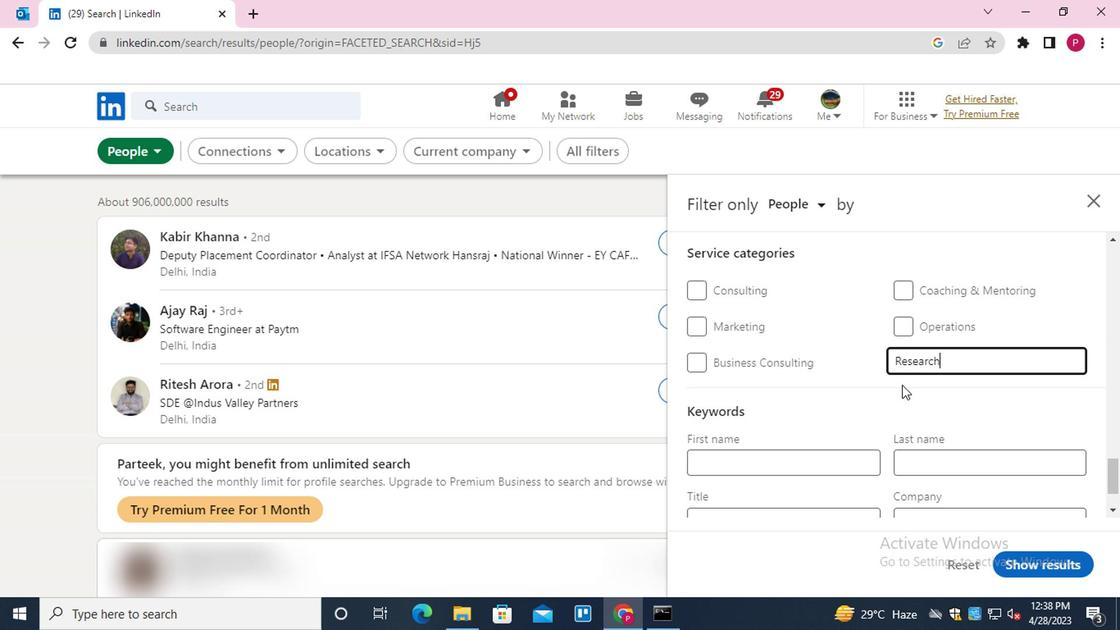 
Action: Mouse moved to (859, 411)
Screenshot: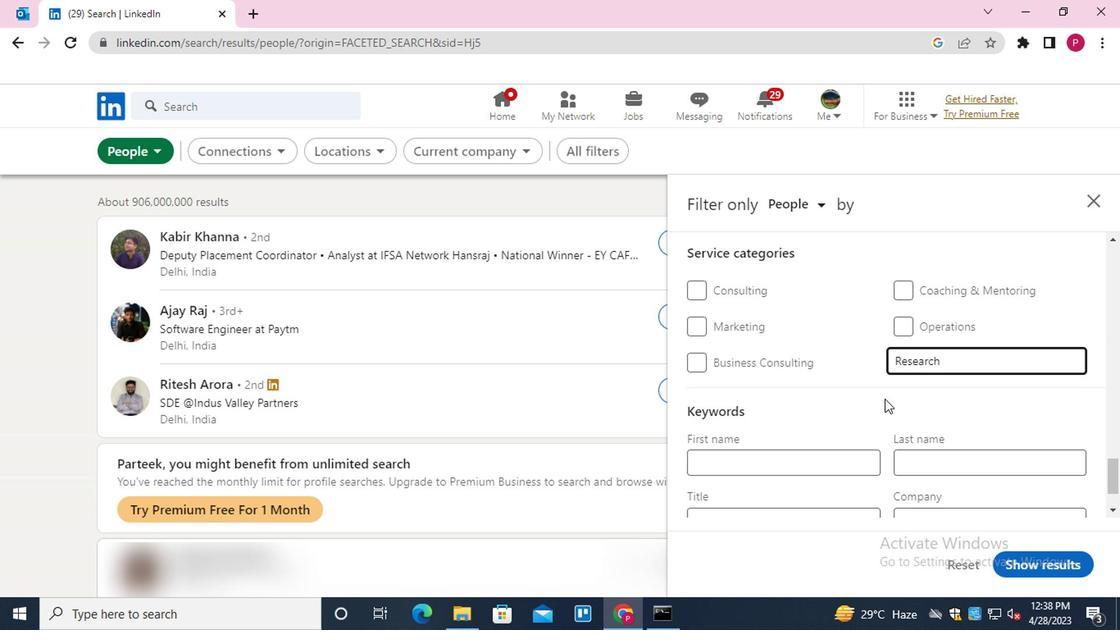 
Action: Mouse scrolled (859, 410) with delta (0, -1)
Screenshot: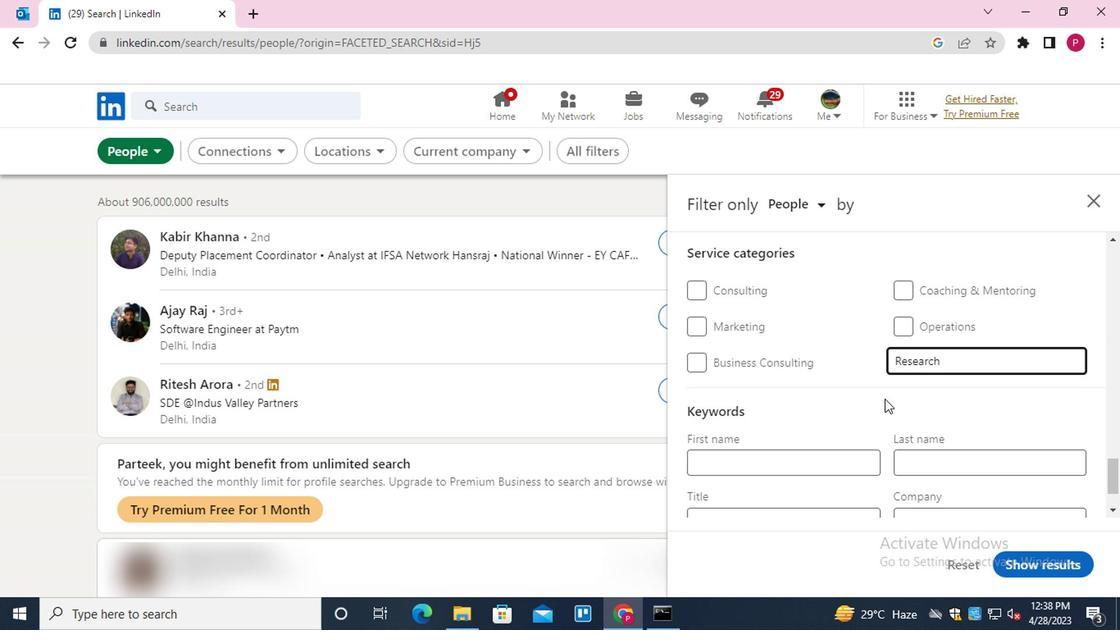 
Action: Mouse moved to (811, 440)
Screenshot: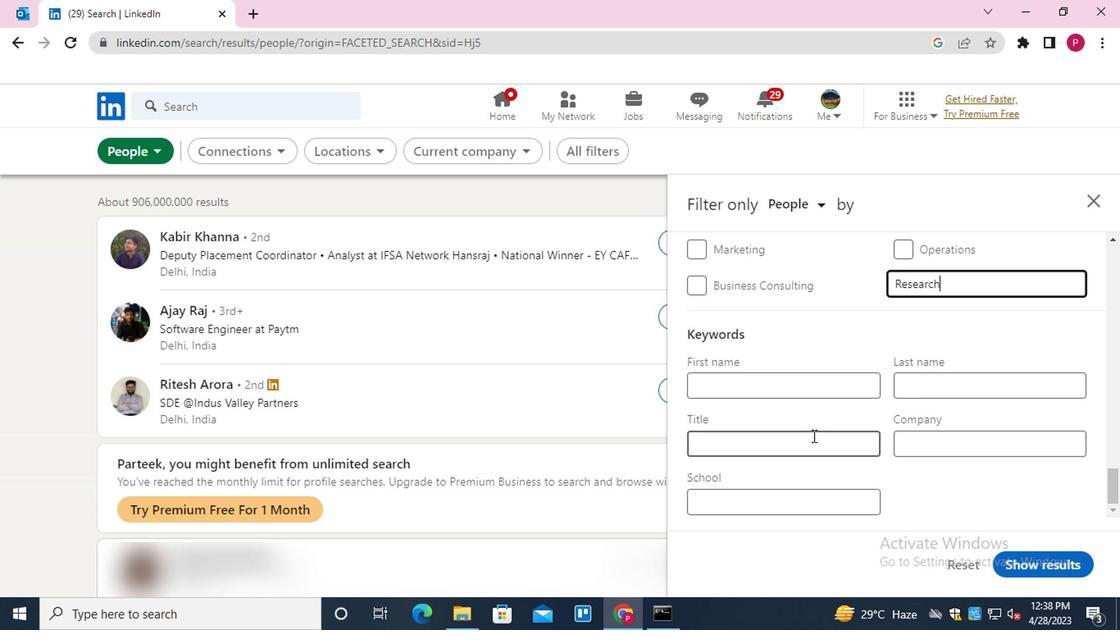 
Action: Mouse pressed left at (811, 440)
Screenshot: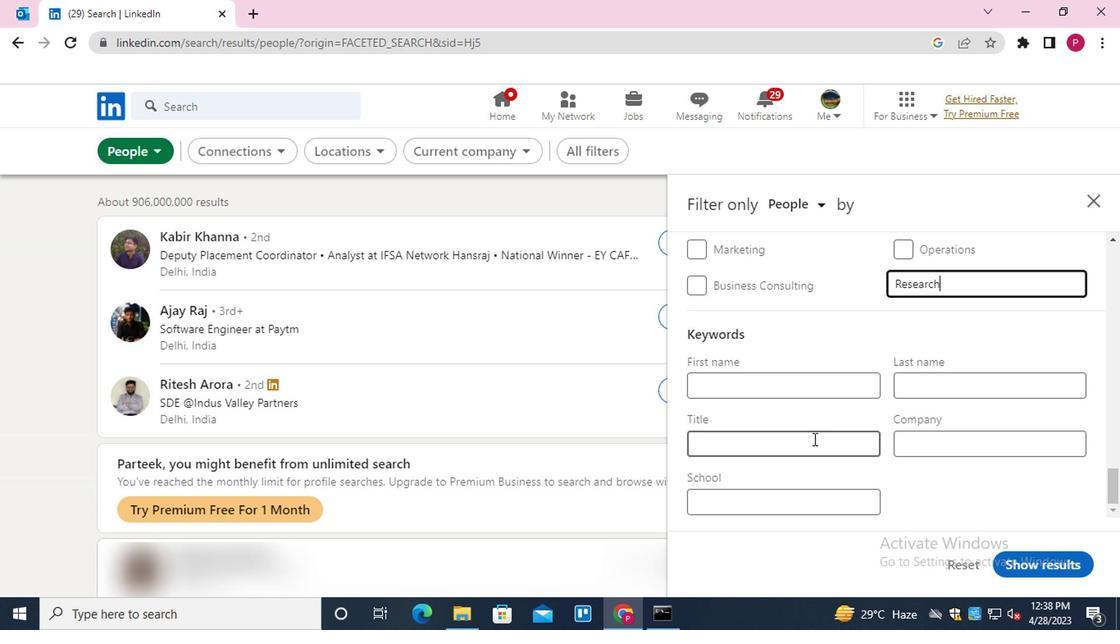 
Action: Key pressed <Key.shift><Key.shift><Key.shift><Key.shift>GROUP<Key.space><Key.shift>SALES
Screenshot: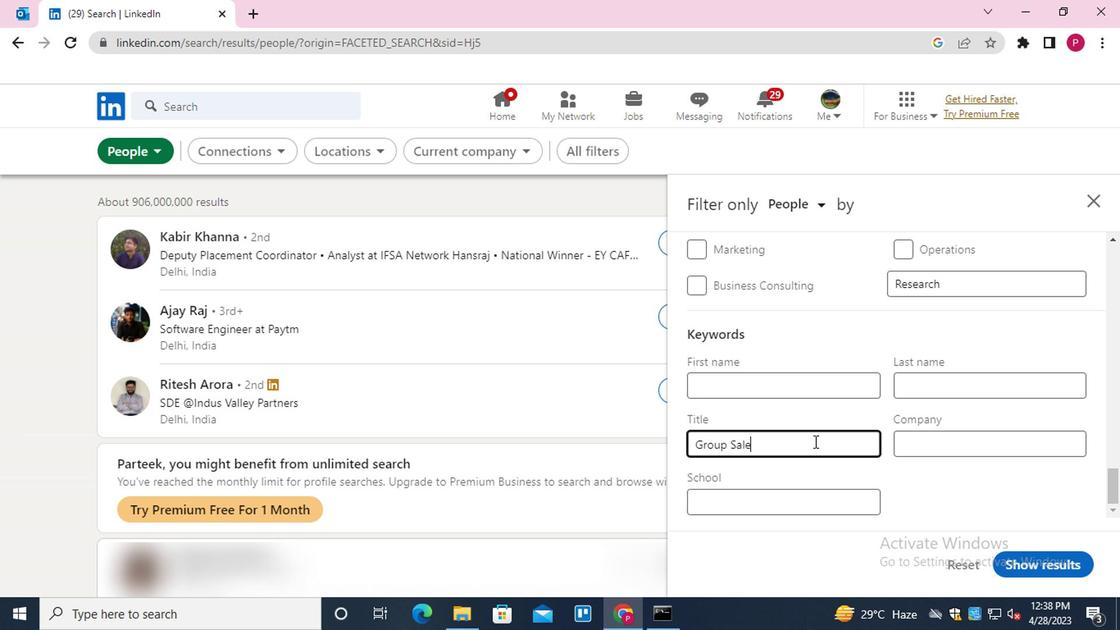 
Action: Mouse moved to (1065, 564)
Screenshot: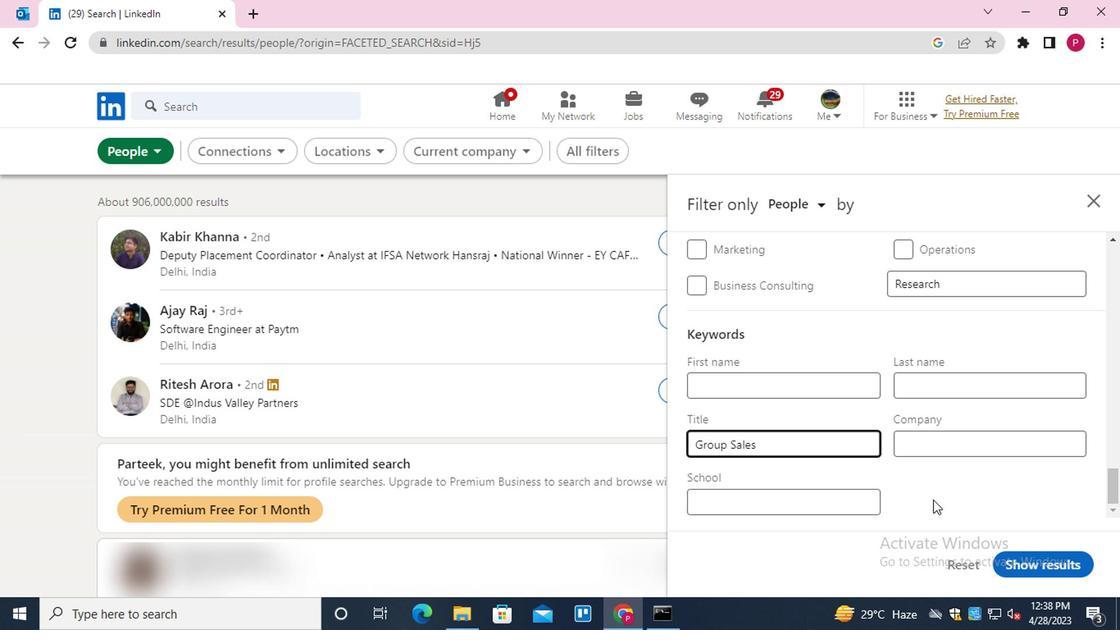 
Action: Mouse pressed left at (1065, 564)
Screenshot: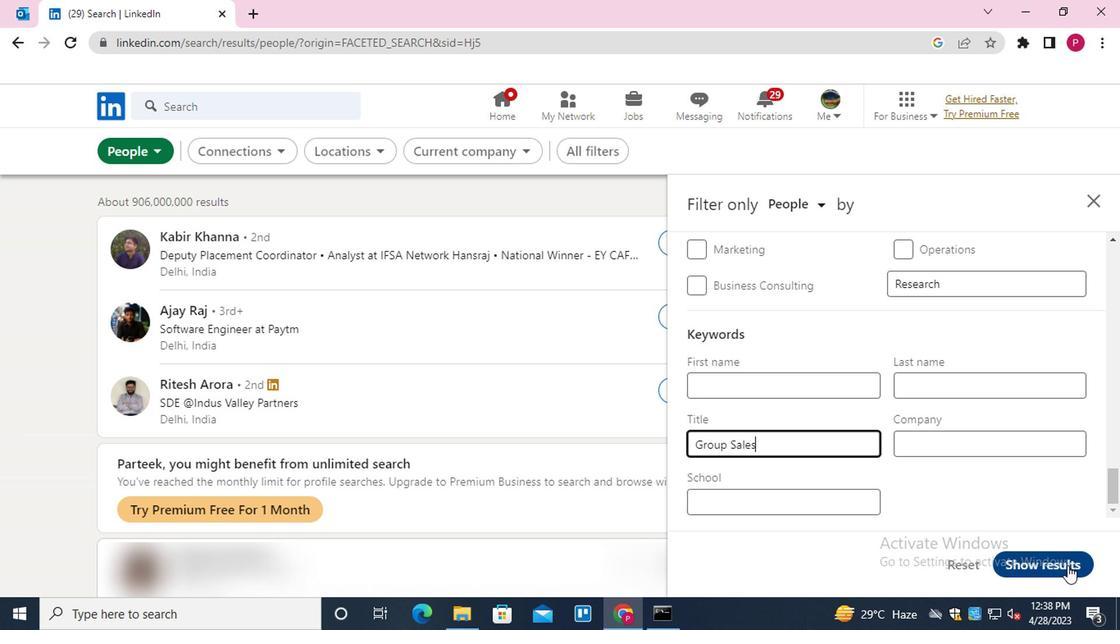 
Action: Mouse moved to (514, 277)
Screenshot: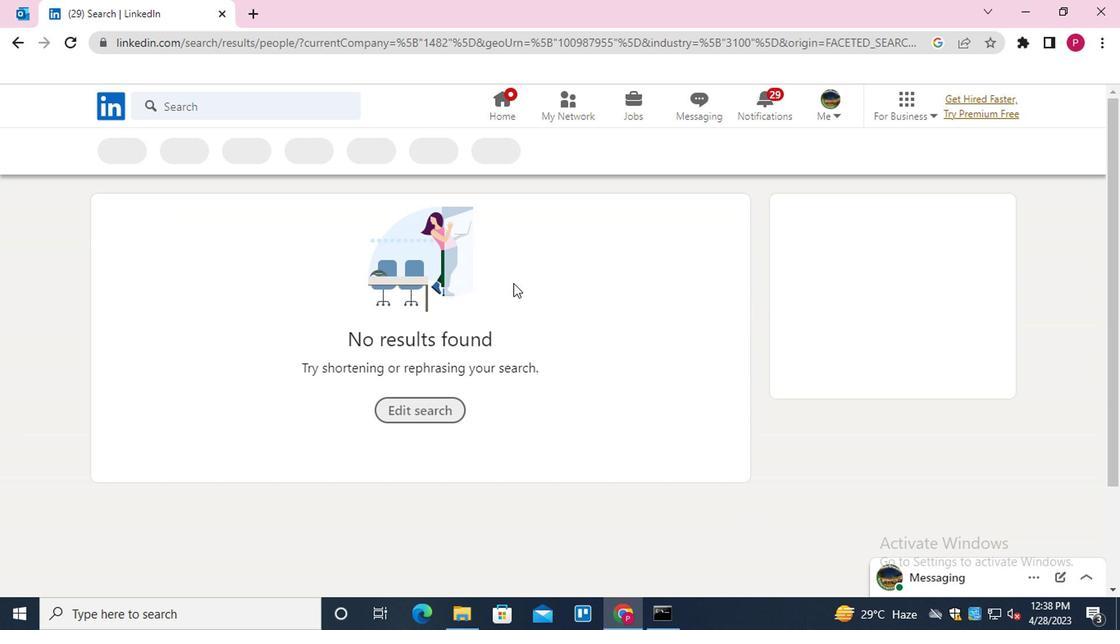 
